 Task: Find connections with filter location Carabanchel with filter topic #Marketswith filter profile language Spanish with filter current company Mobile Programming LLC with filter school Julien Day School - India with filter industry Bed-and-Breakfasts, Hostels, Homestays with filter service category Management Consulting with filter keywords title Quality Control
Action: Mouse moved to (227, 280)
Screenshot: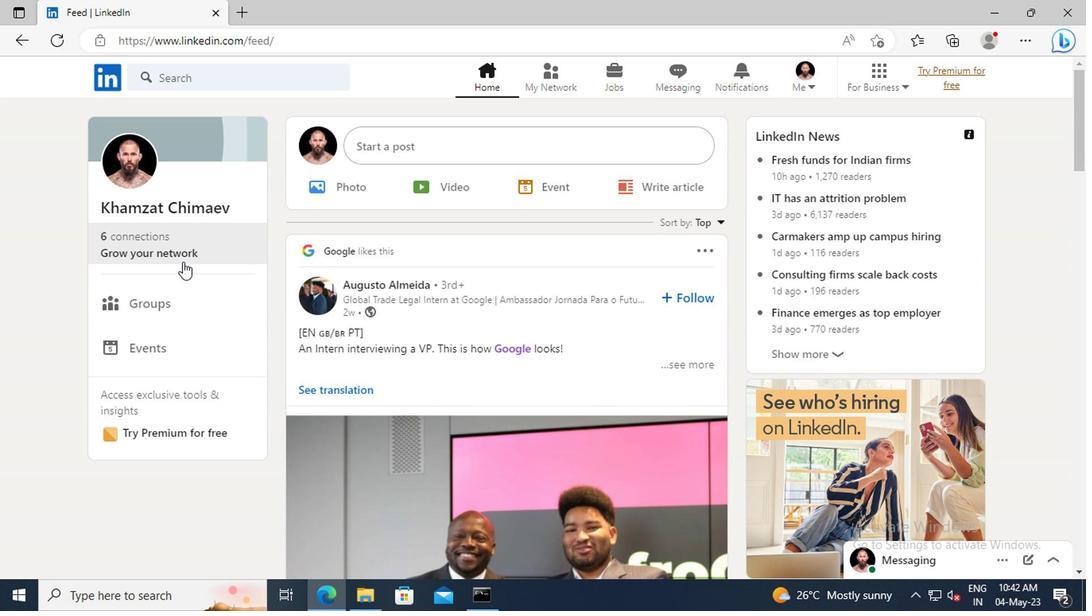 
Action: Mouse pressed left at (227, 280)
Screenshot: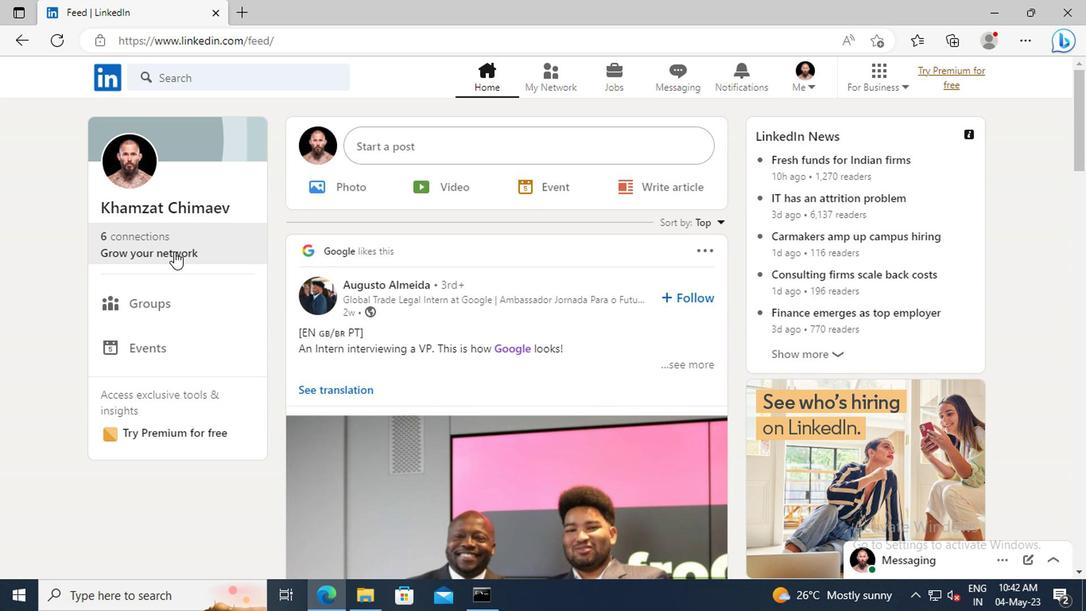 
Action: Mouse moved to (230, 223)
Screenshot: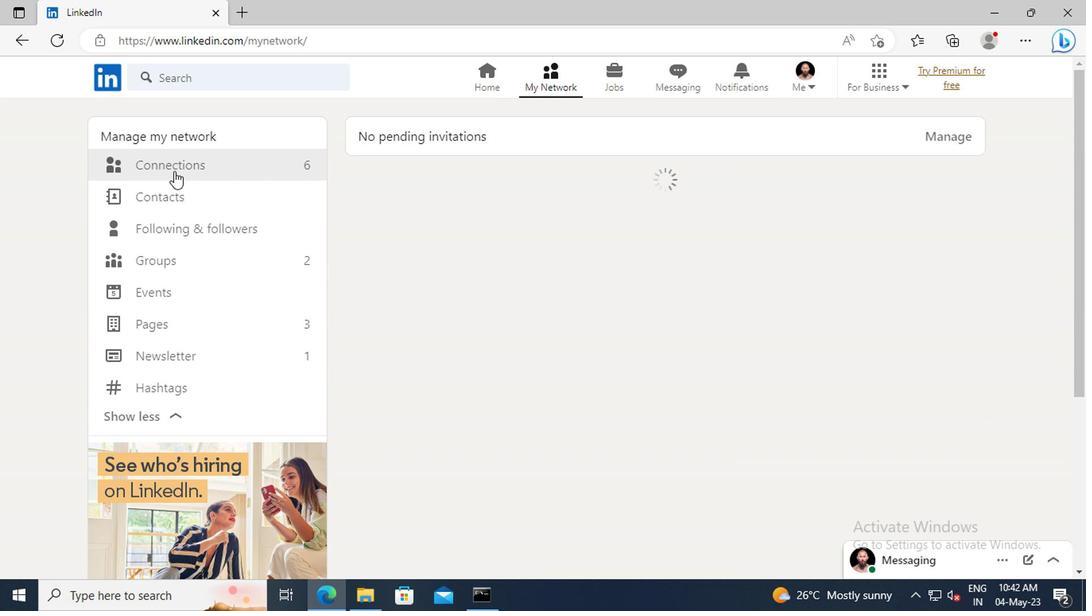 
Action: Mouse pressed left at (230, 223)
Screenshot: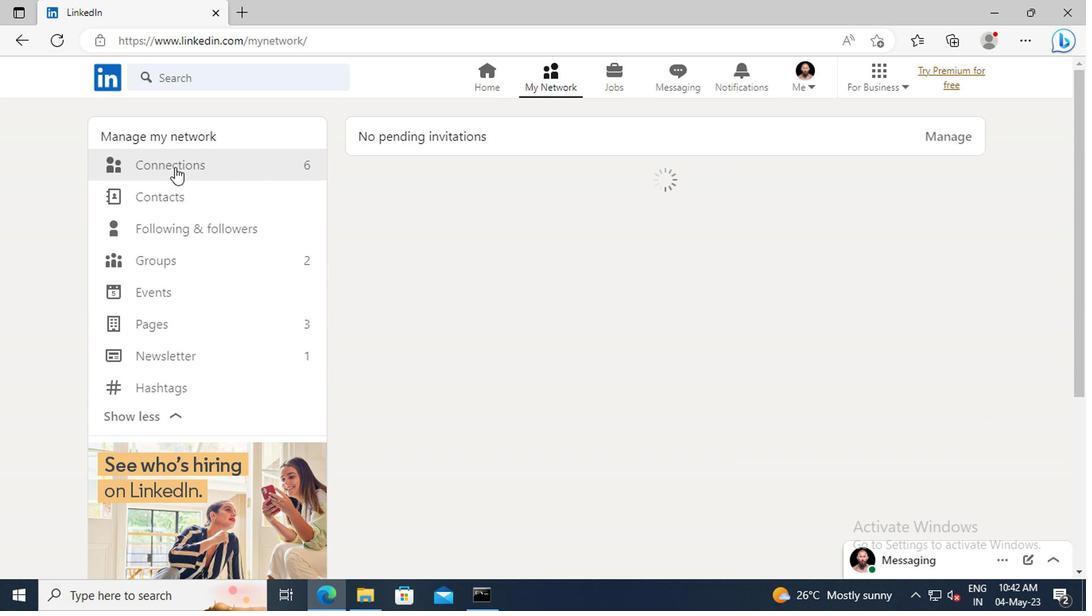 
Action: Mouse moved to (564, 228)
Screenshot: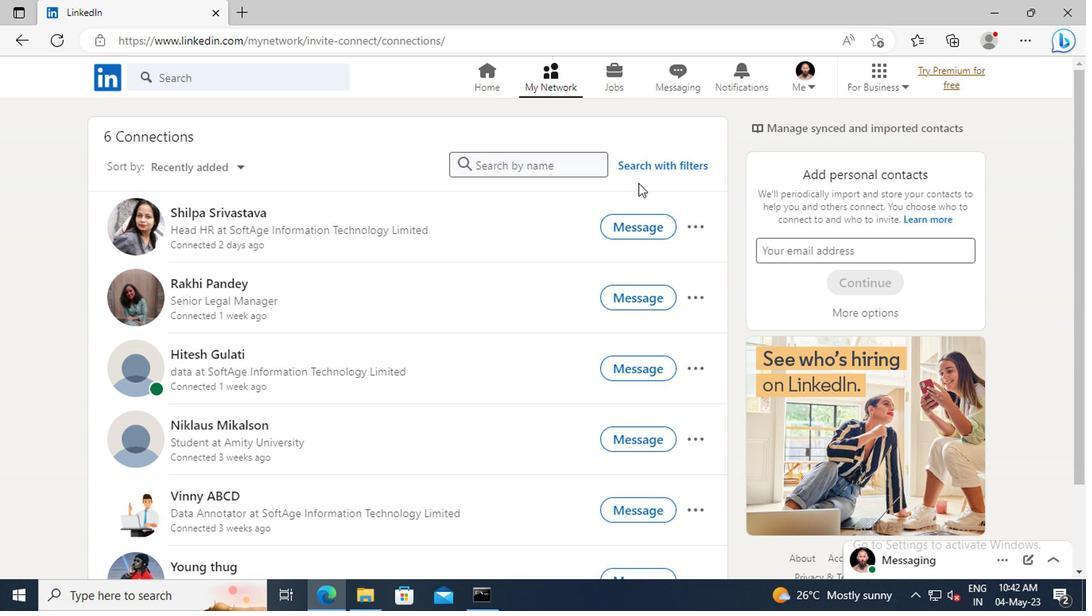 
Action: Mouse pressed left at (564, 228)
Screenshot: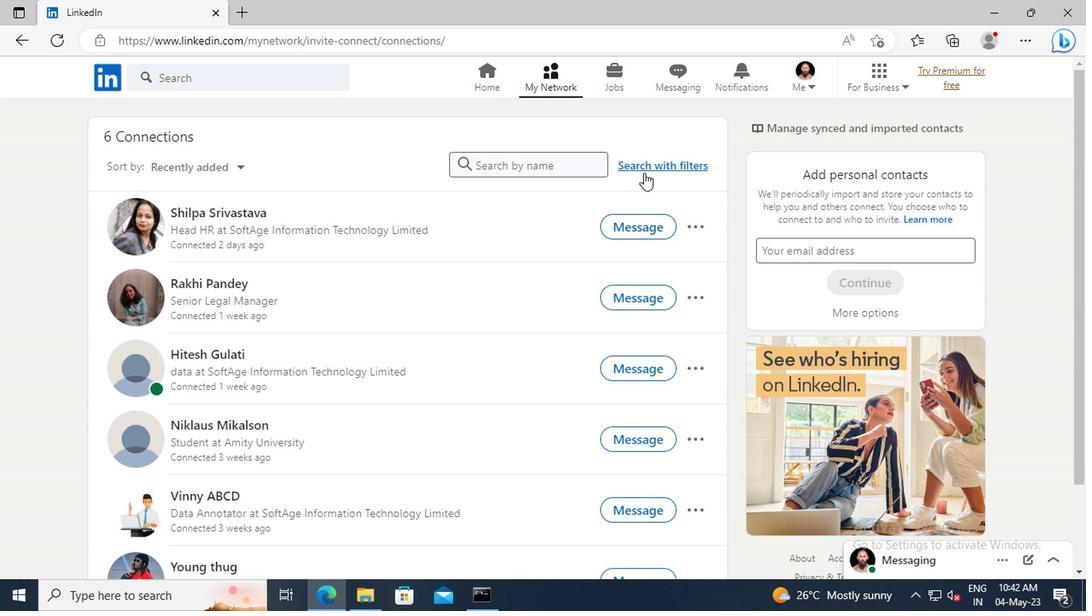 
Action: Mouse moved to (534, 195)
Screenshot: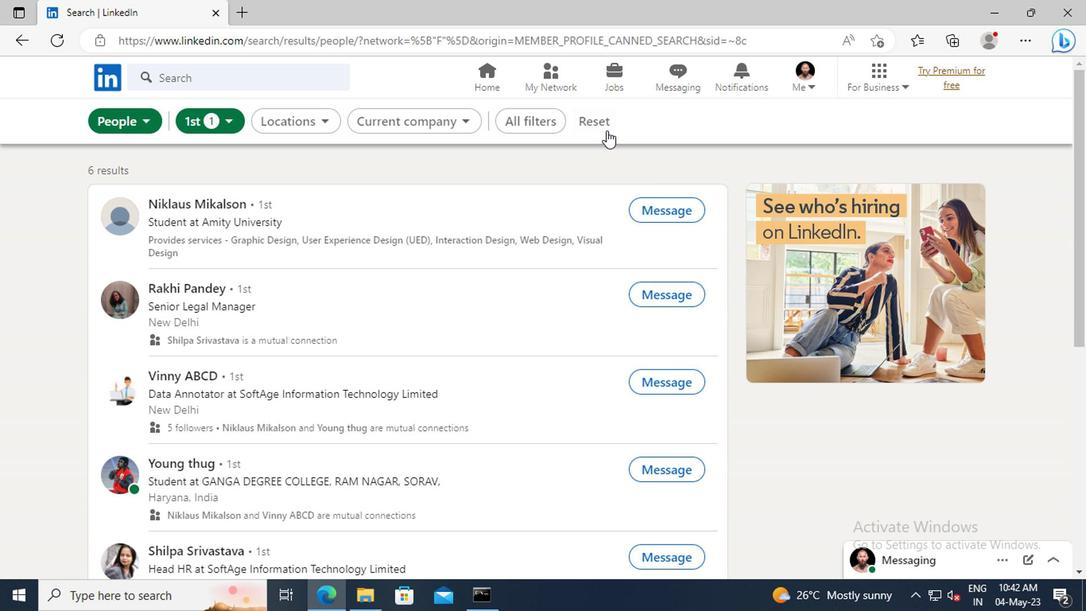 
Action: Mouse pressed left at (534, 195)
Screenshot: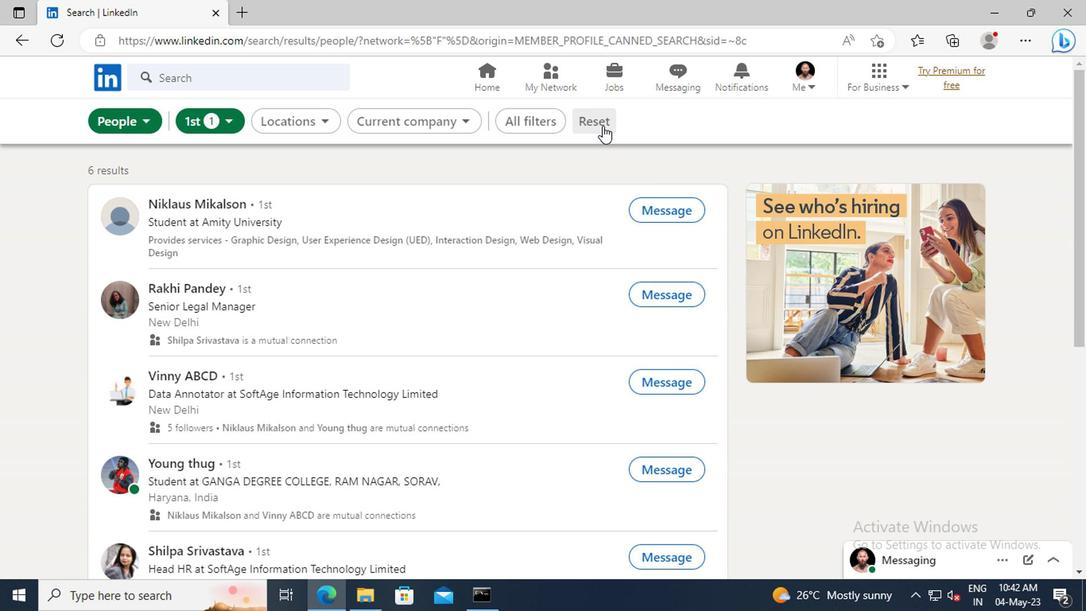 
Action: Mouse moved to (518, 191)
Screenshot: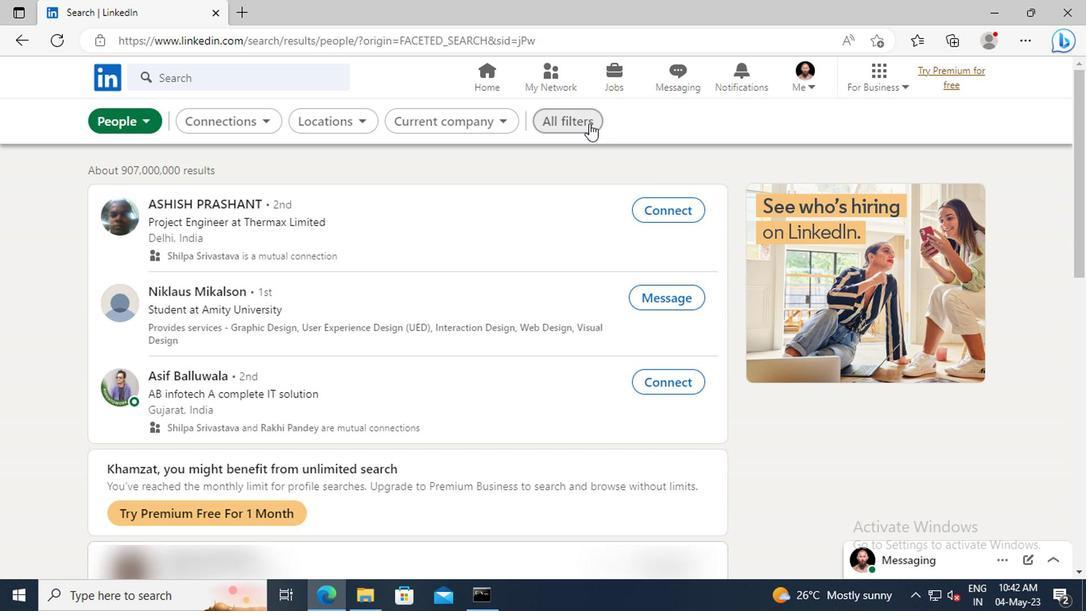 
Action: Mouse pressed left at (518, 191)
Screenshot: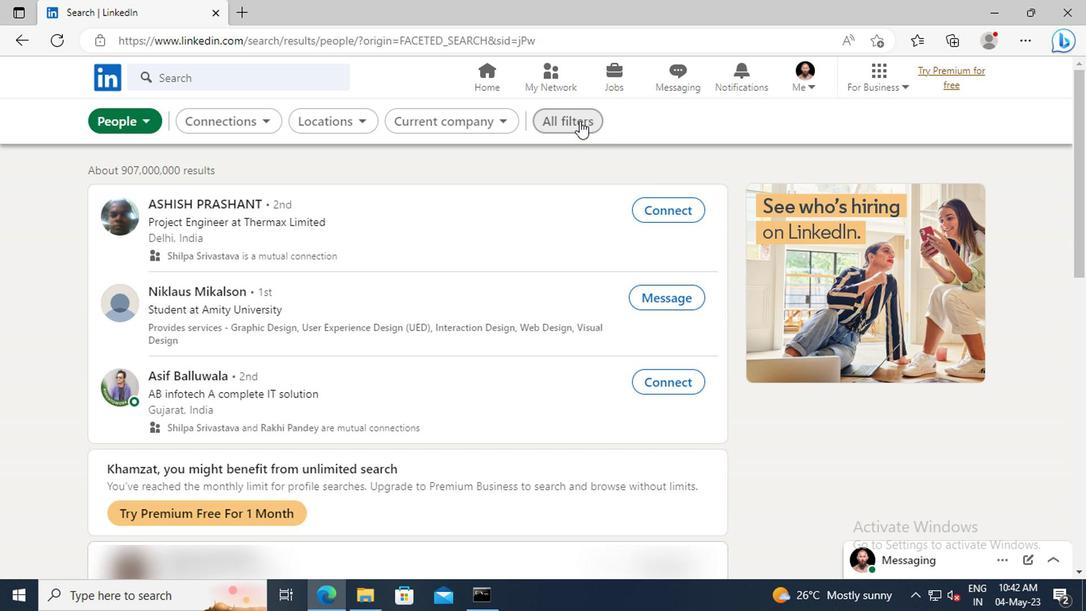 
Action: Mouse moved to (720, 315)
Screenshot: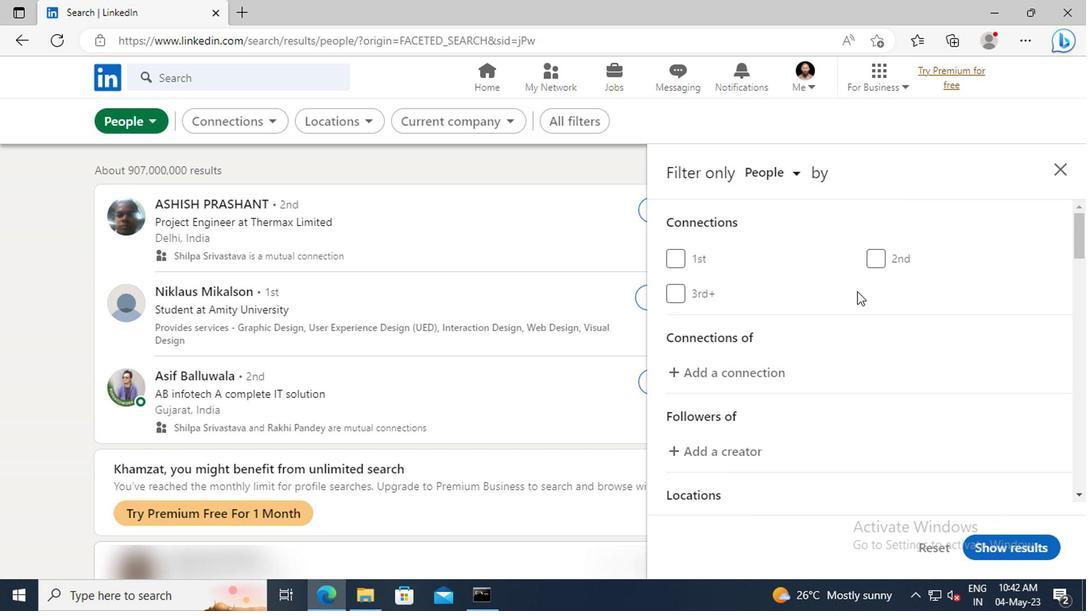 
Action: Mouse scrolled (720, 314) with delta (0, 0)
Screenshot: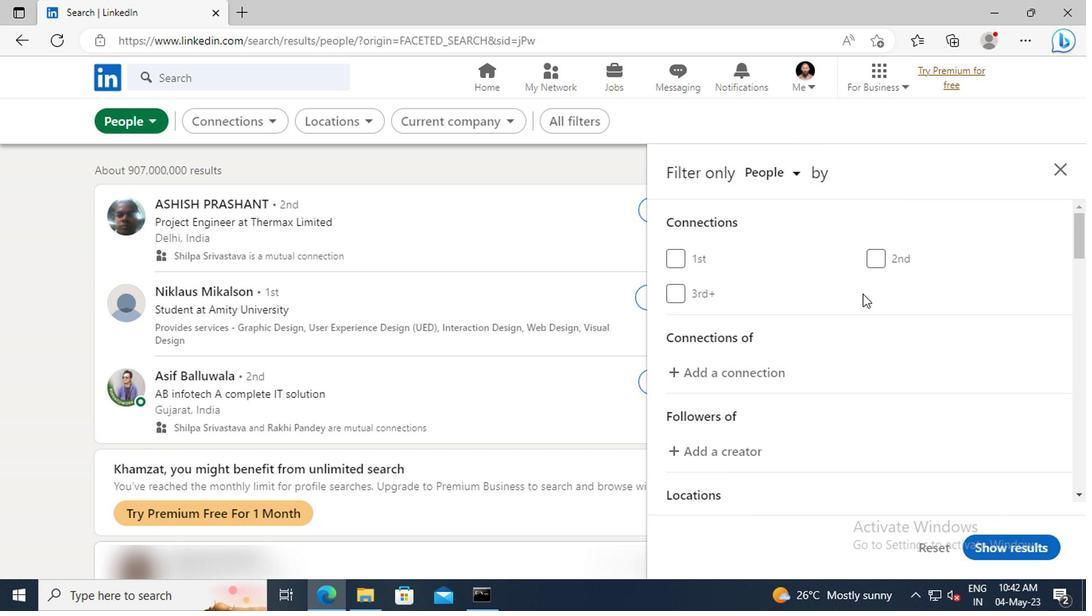 
Action: Mouse scrolled (720, 314) with delta (0, 0)
Screenshot: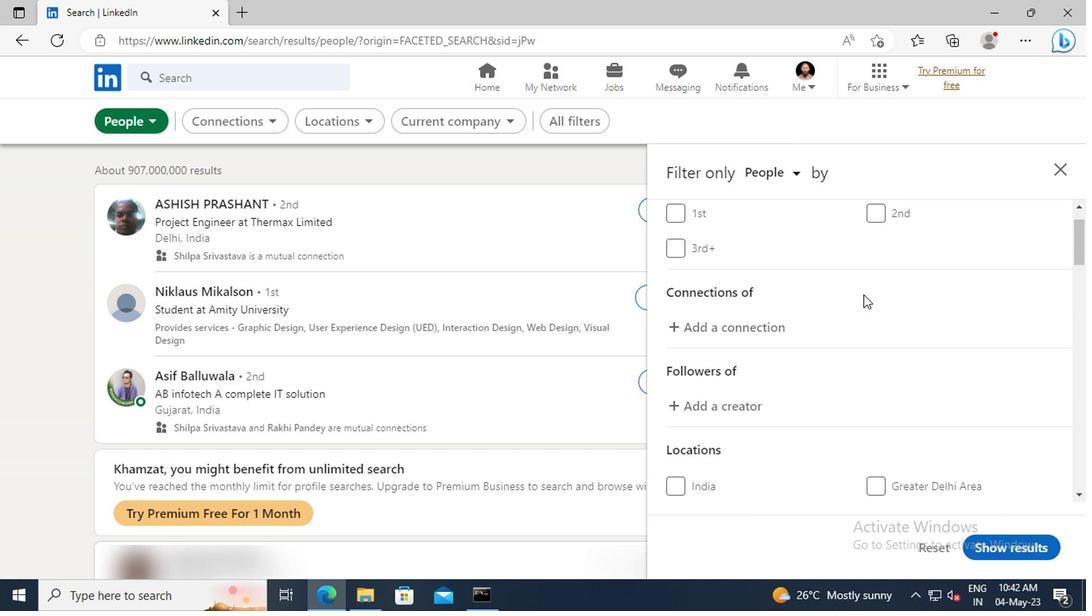 
Action: Mouse scrolled (720, 314) with delta (0, 0)
Screenshot: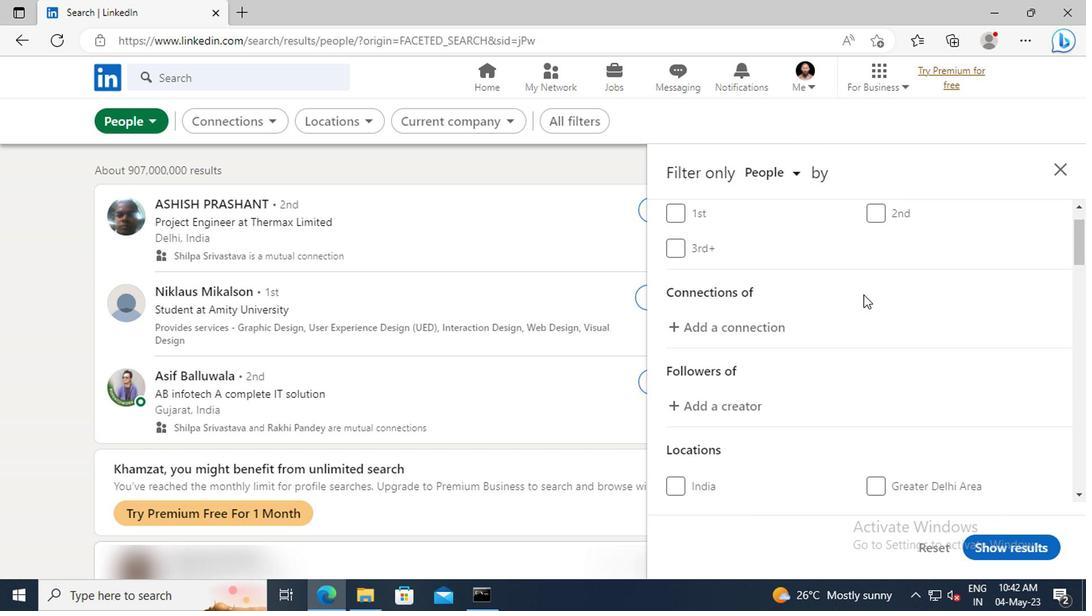 
Action: Mouse scrolled (720, 314) with delta (0, 0)
Screenshot: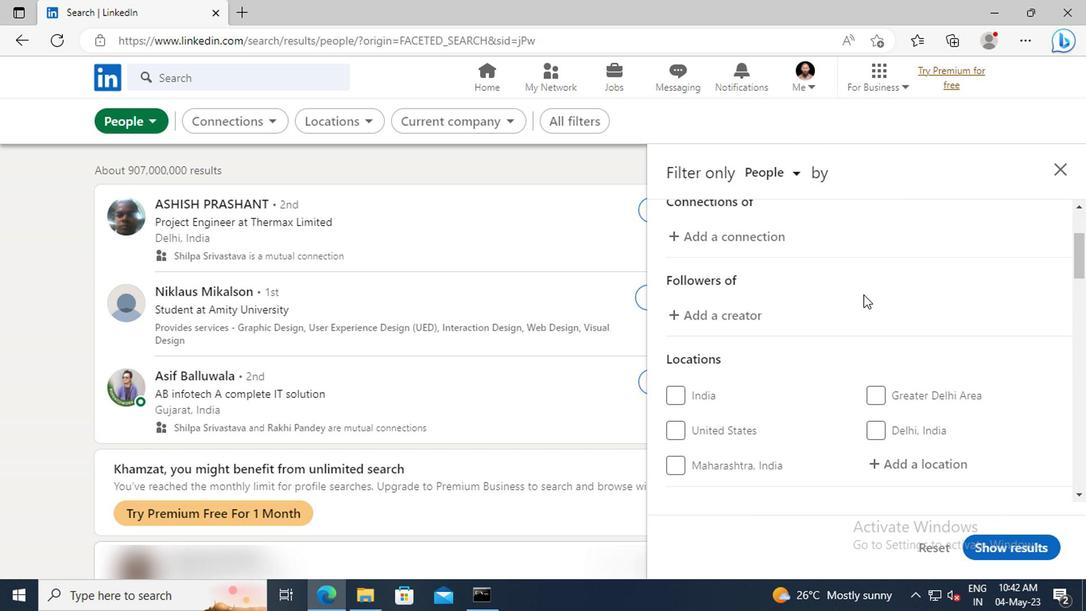 
Action: Mouse scrolled (720, 314) with delta (0, 0)
Screenshot: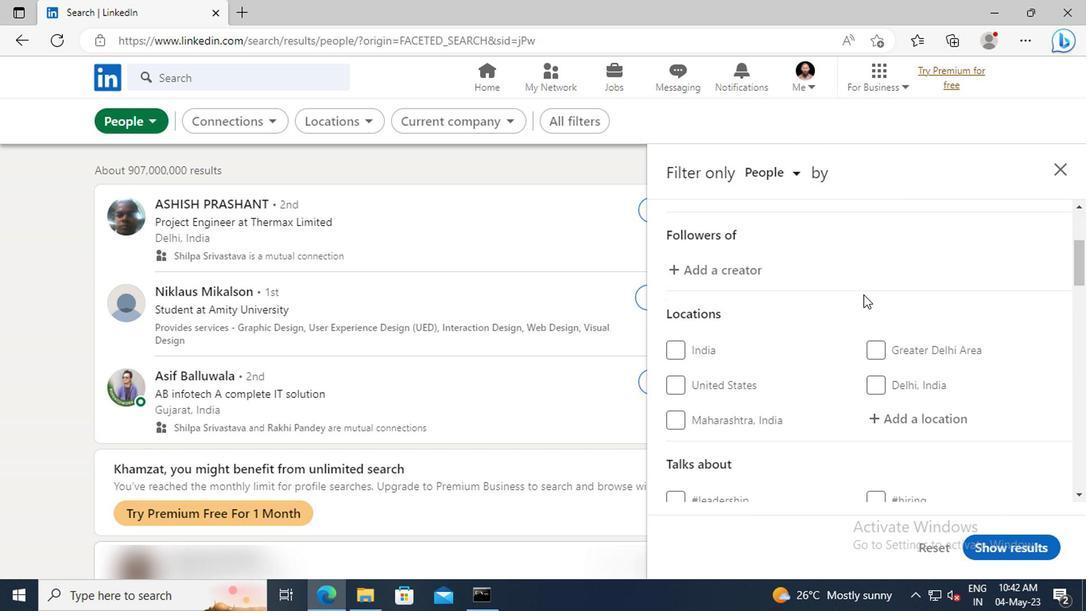 
Action: Mouse scrolled (720, 314) with delta (0, 0)
Screenshot: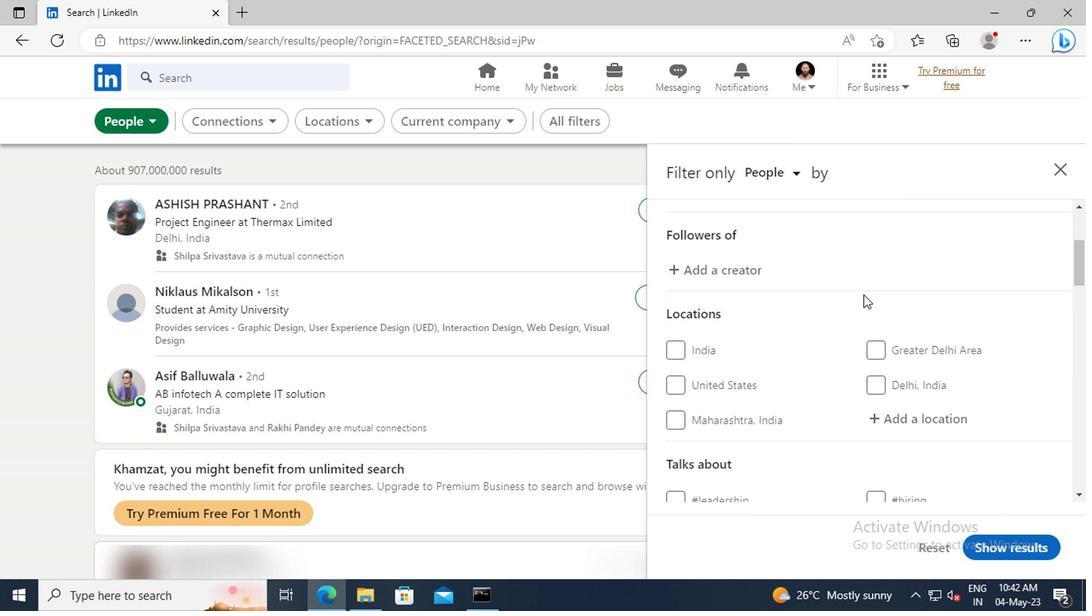 
Action: Mouse moved to (734, 337)
Screenshot: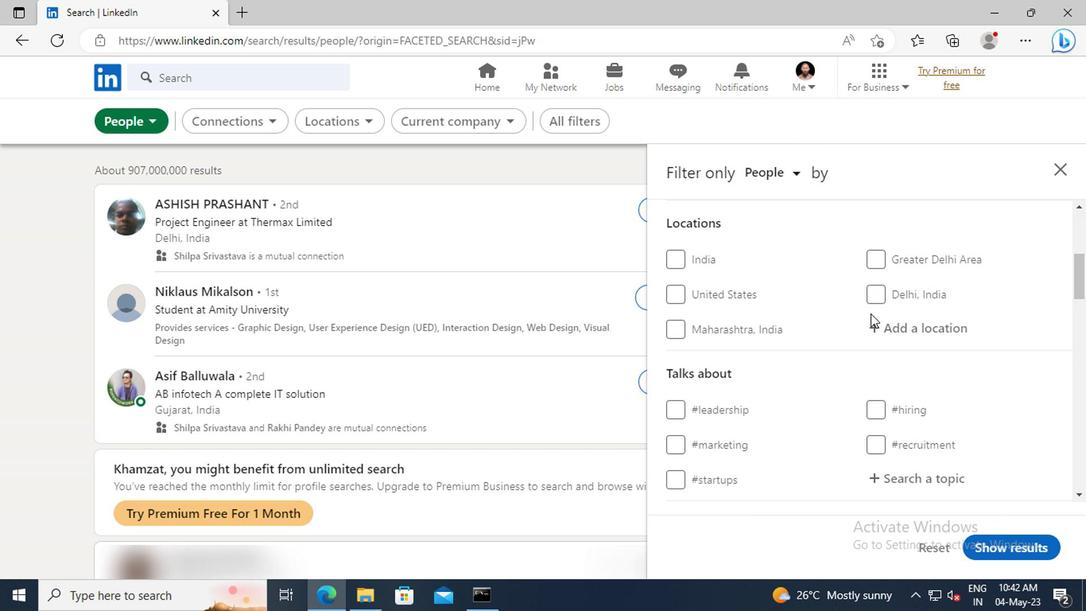 
Action: Mouse pressed left at (734, 337)
Screenshot: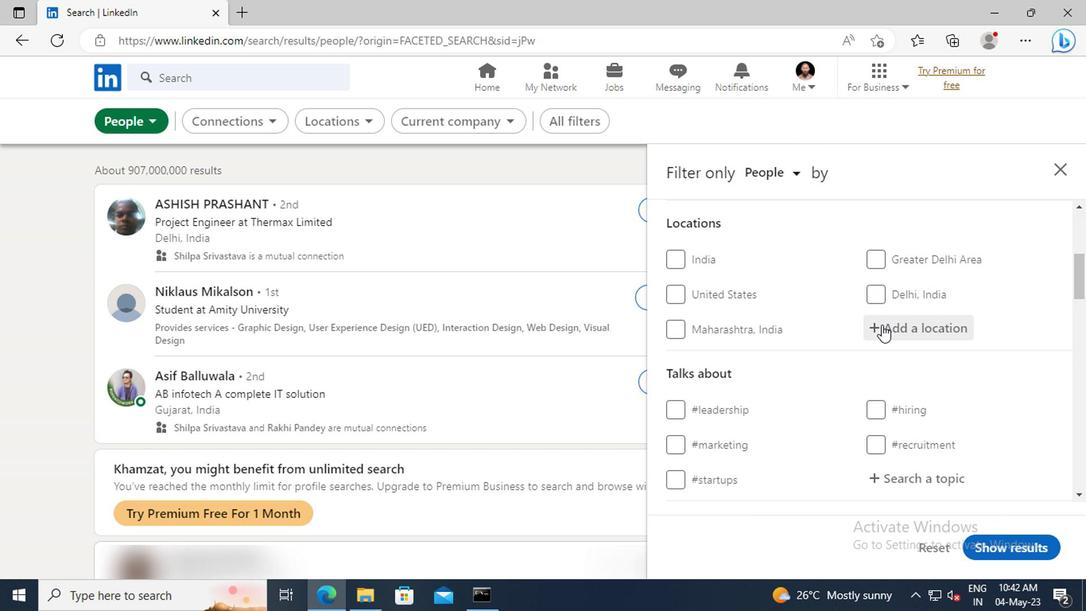 
Action: Key pressed <Key.shift>CARABANCHEL<Key.enter>
Screenshot: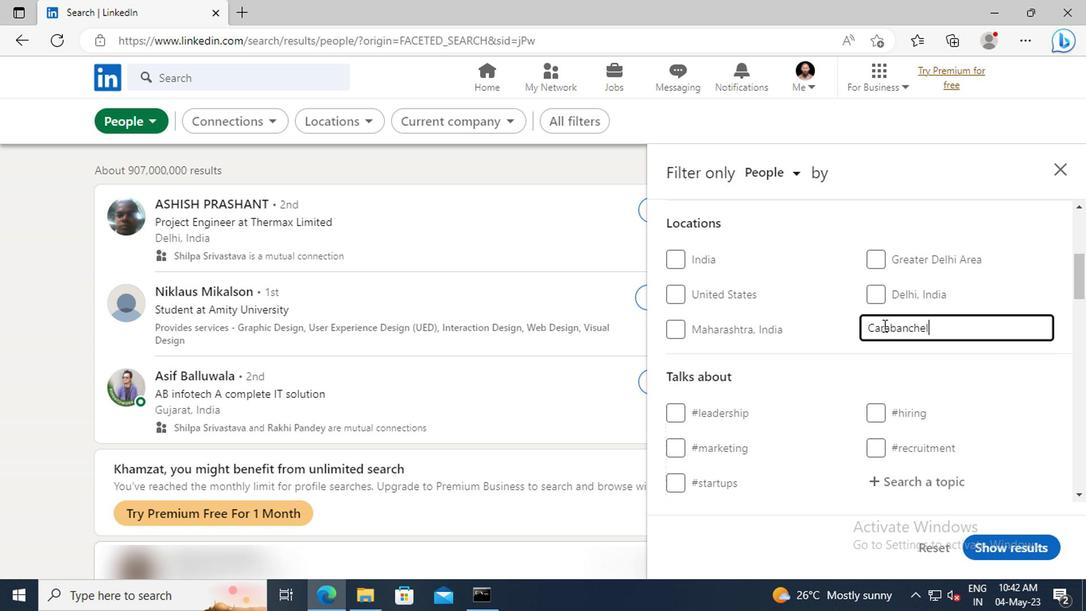 
Action: Mouse scrolled (734, 336) with delta (0, 0)
Screenshot: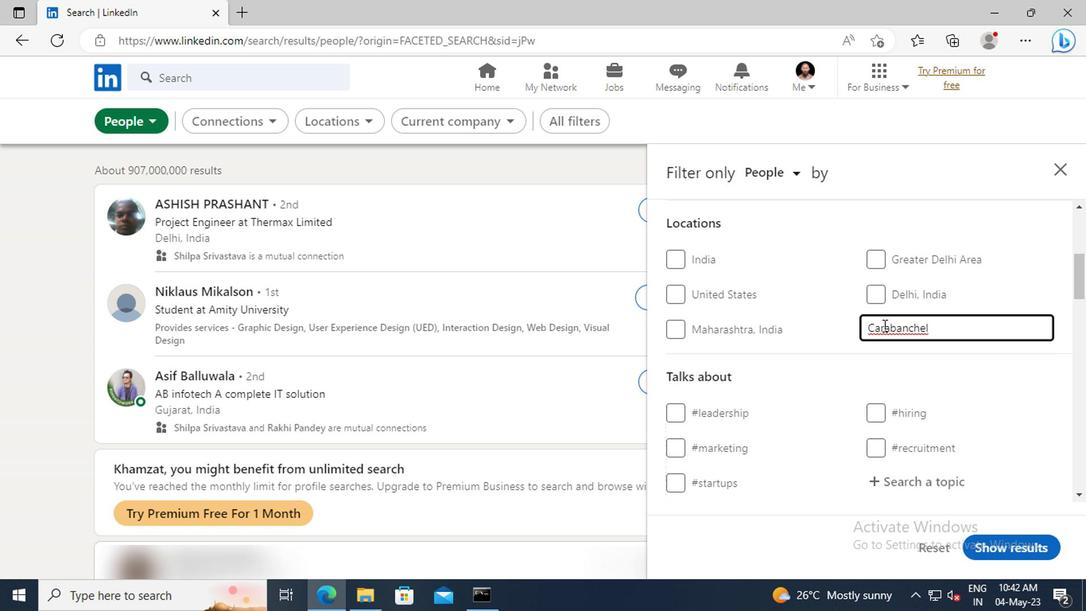 
Action: Mouse scrolled (734, 336) with delta (0, 0)
Screenshot: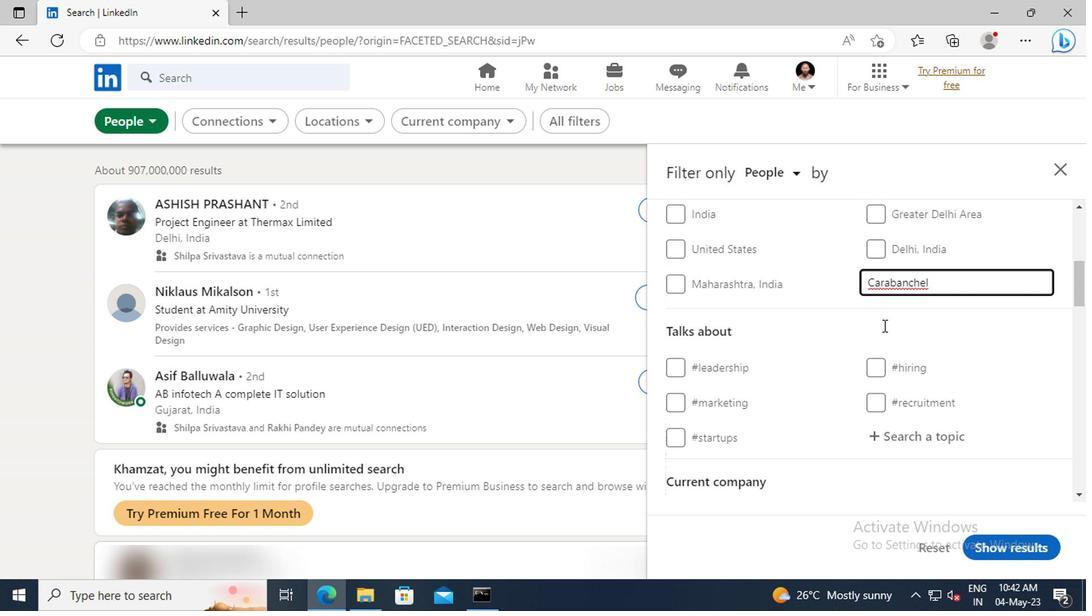 
Action: Mouse scrolled (734, 336) with delta (0, 0)
Screenshot: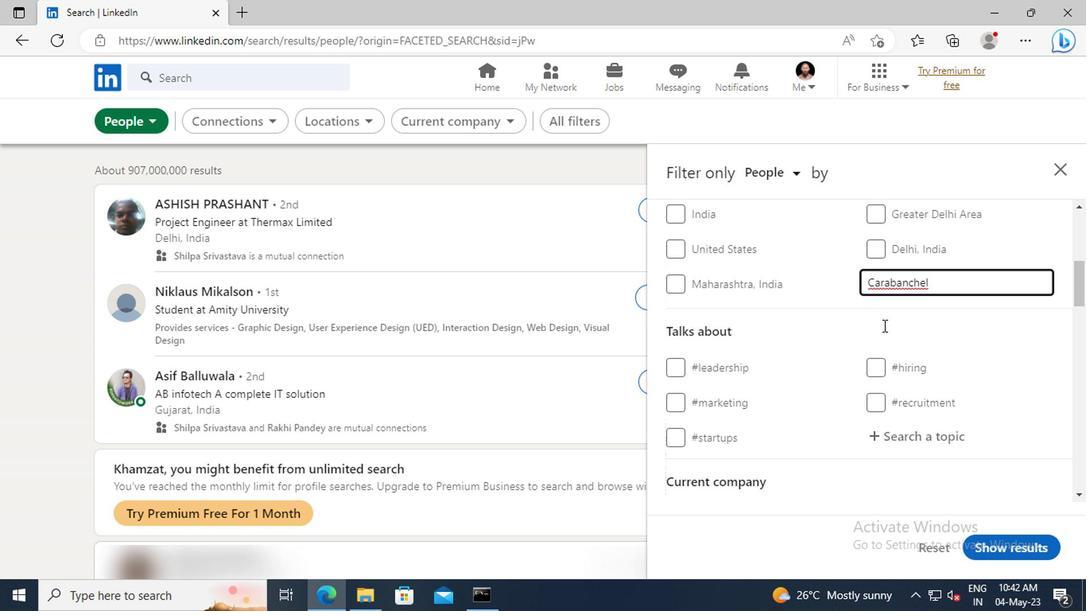 
Action: Mouse moved to (737, 349)
Screenshot: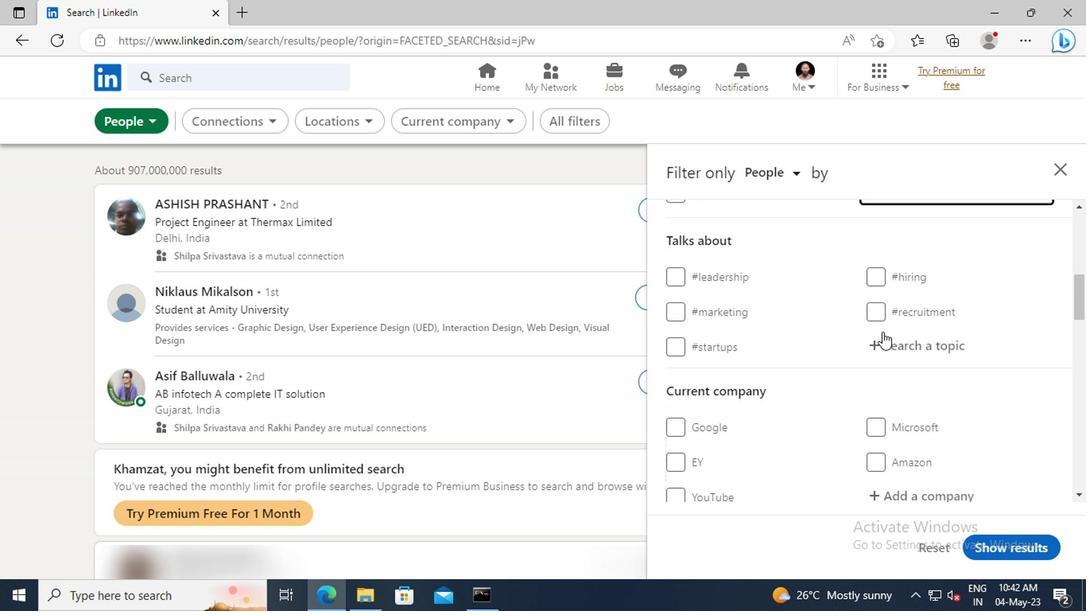 
Action: Mouse pressed left at (737, 349)
Screenshot: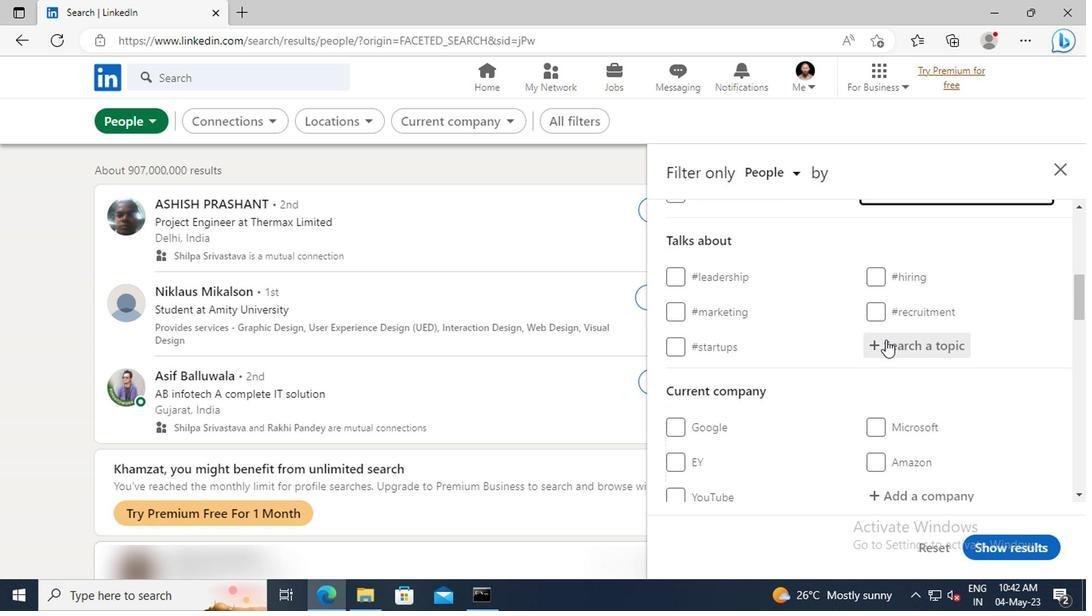 
Action: Key pressed <Key.shift>MARKETS
Screenshot: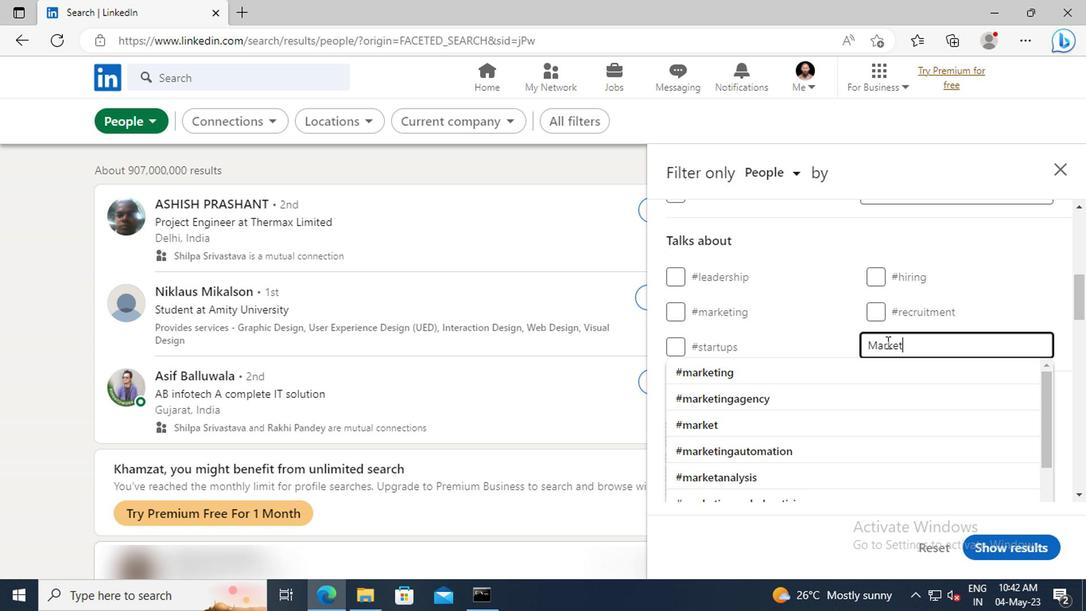 
Action: Mouse moved to (739, 365)
Screenshot: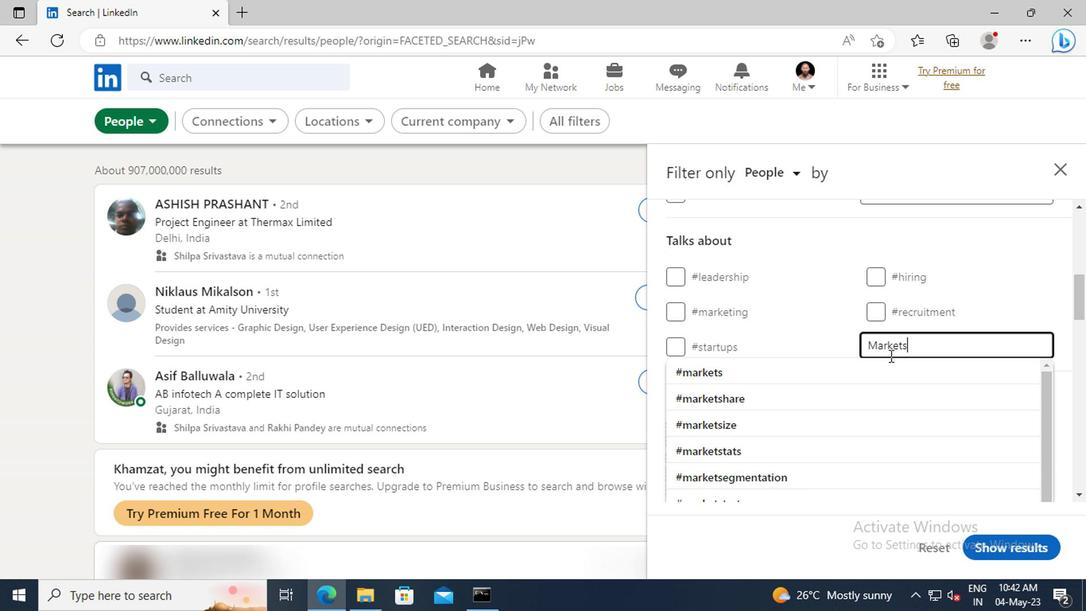 
Action: Mouse pressed left at (739, 365)
Screenshot: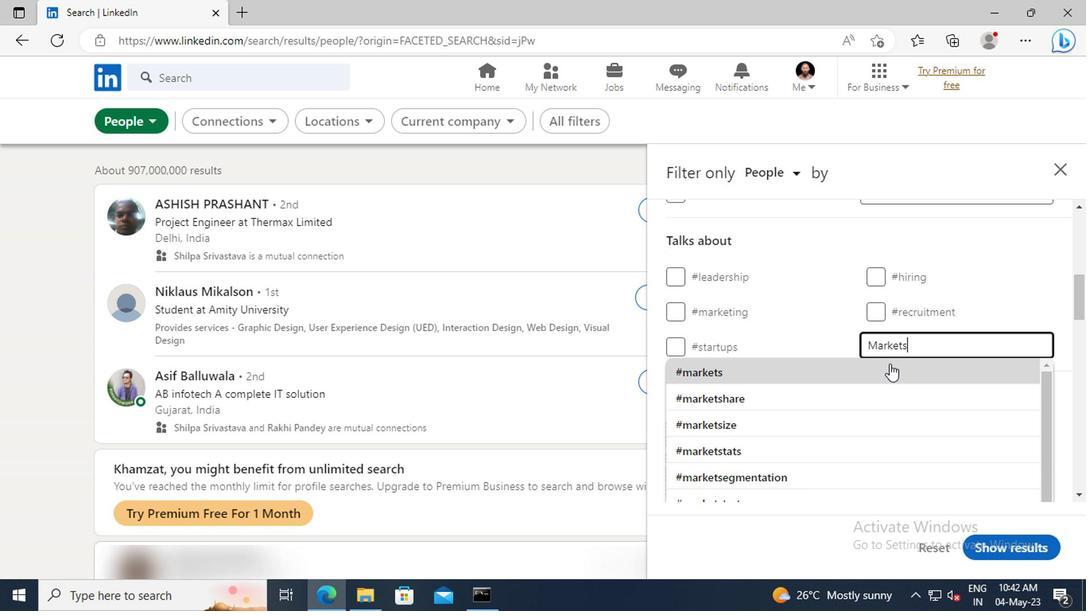 
Action: Mouse scrolled (739, 364) with delta (0, 0)
Screenshot: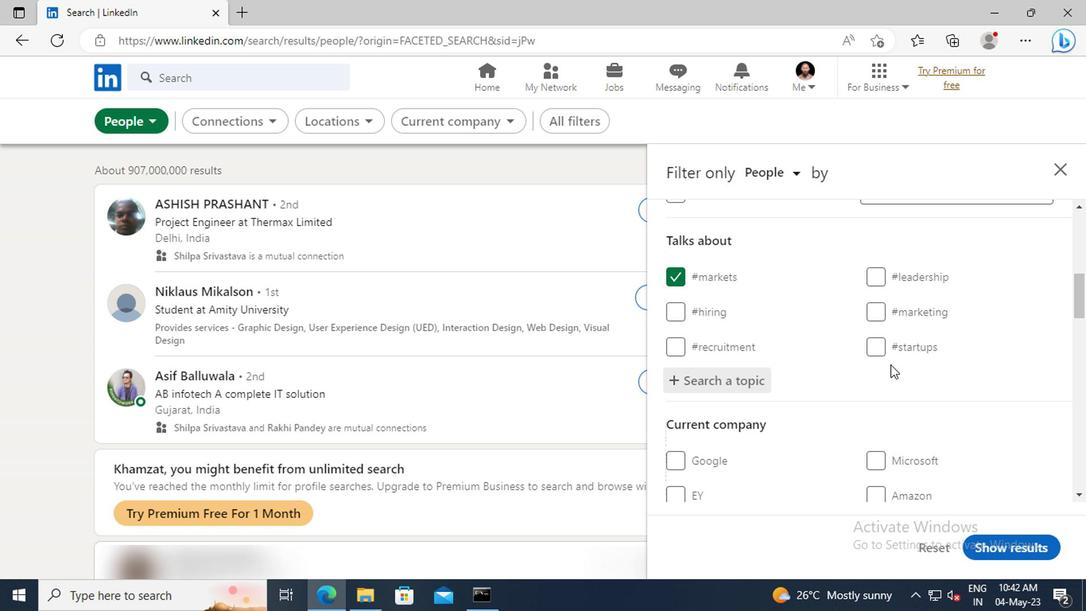 
Action: Mouse scrolled (739, 364) with delta (0, 0)
Screenshot: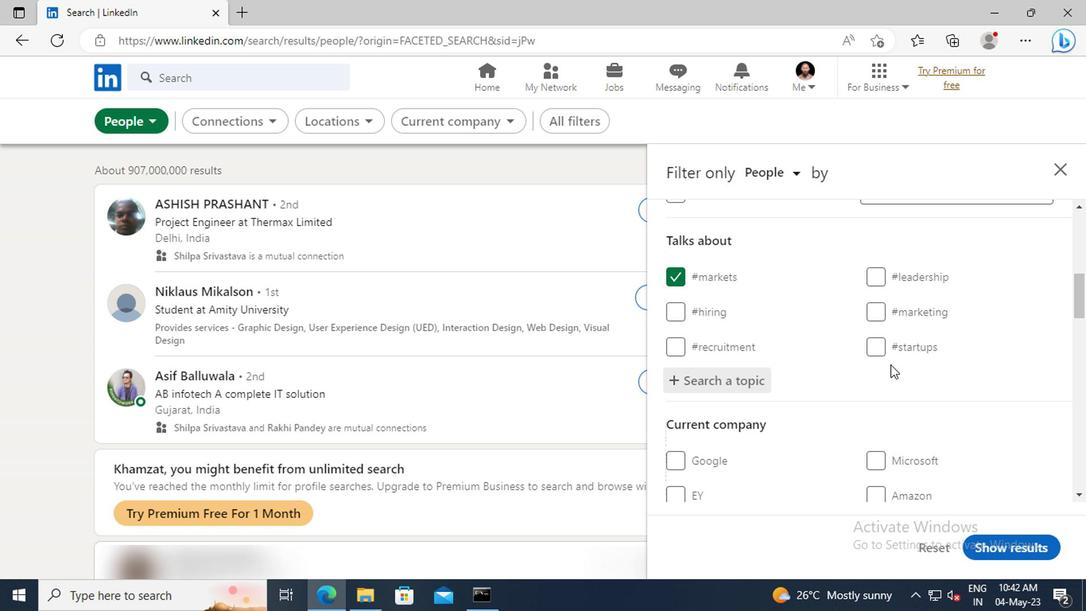 
Action: Mouse scrolled (739, 364) with delta (0, 0)
Screenshot: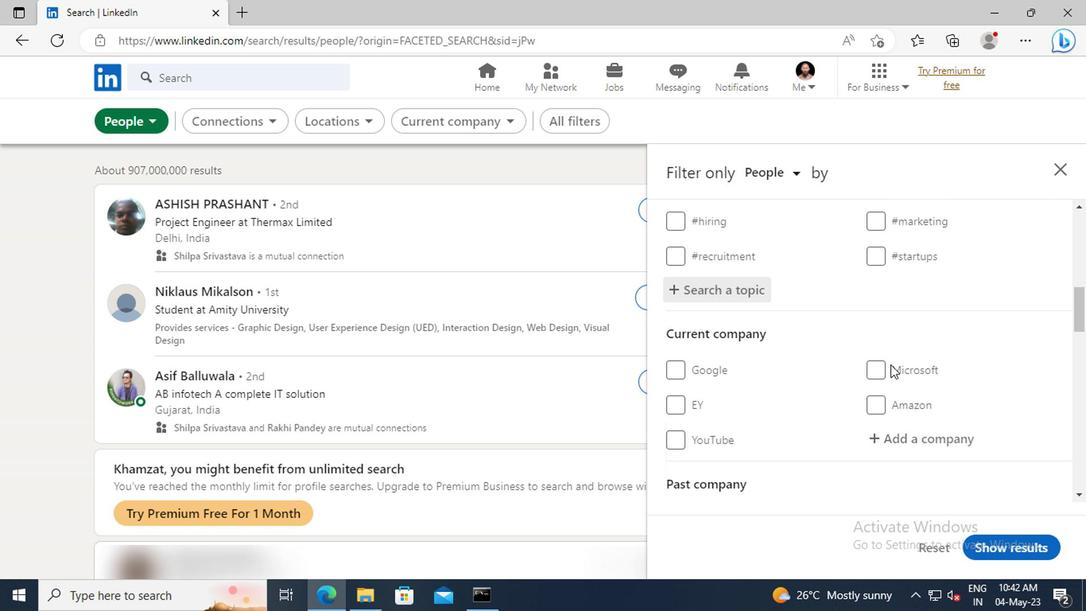 
Action: Mouse scrolled (739, 364) with delta (0, 0)
Screenshot: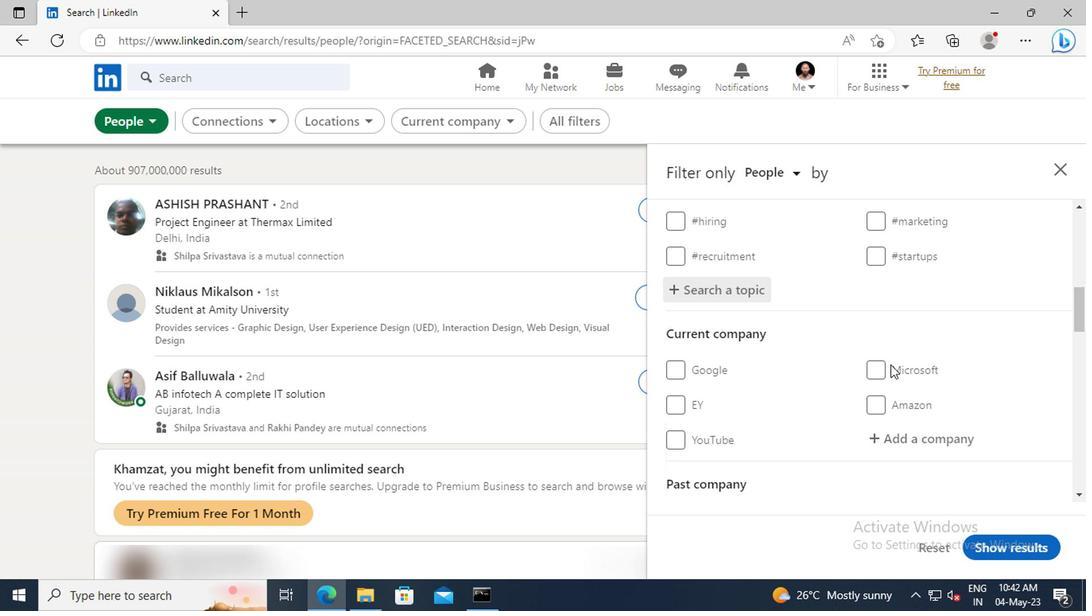 
Action: Mouse scrolled (739, 364) with delta (0, 0)
Screenshot: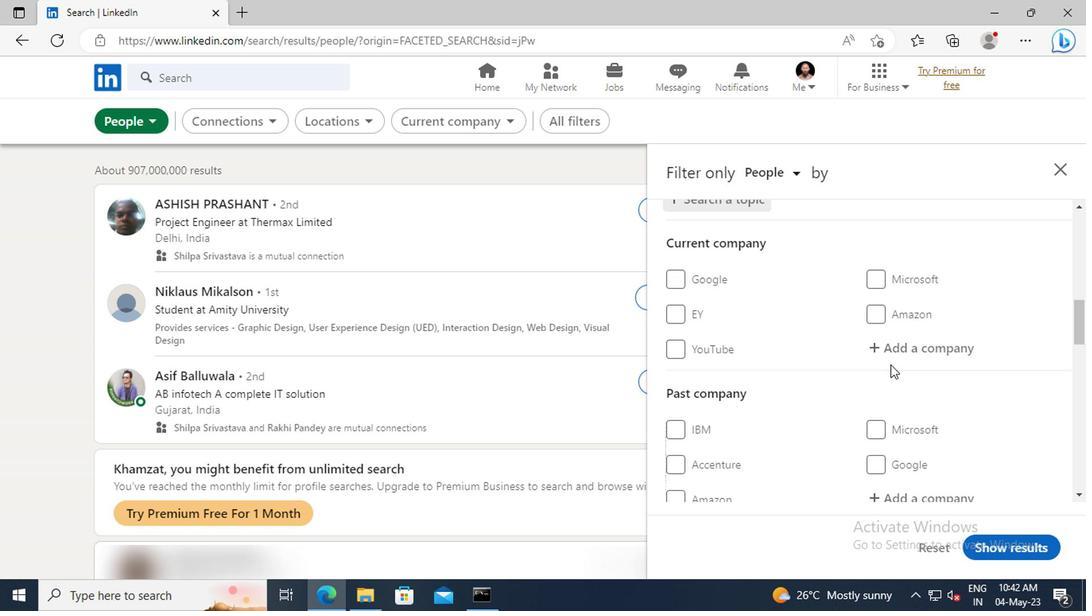 
Action: Mouse scrolled (739, 364) with delta (0, 0)
Screenshot: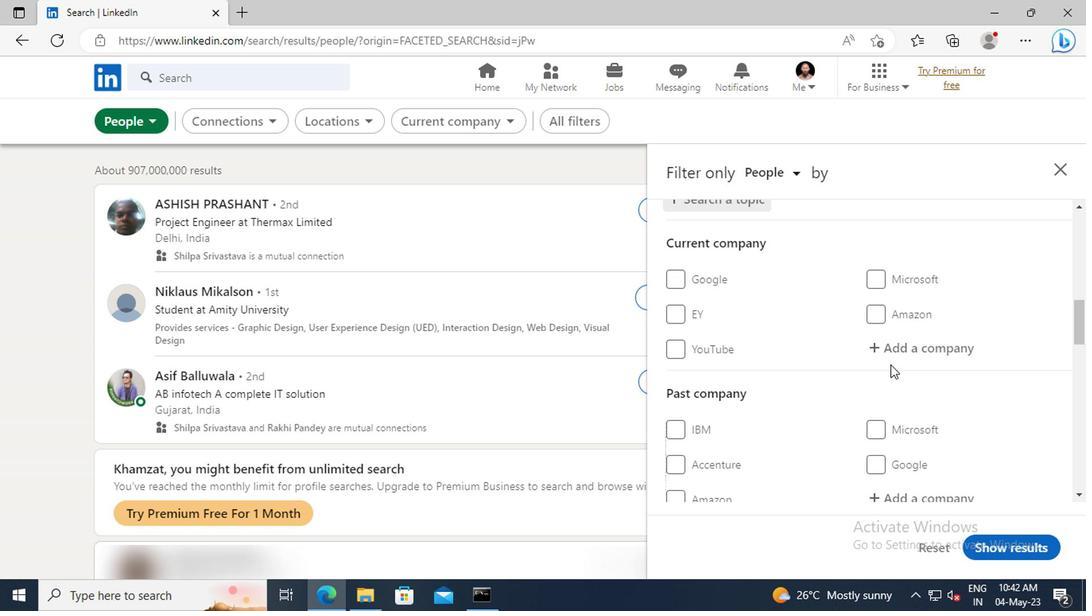 
Action: Mouse scrolled (739, 364) with delta (0, 0)
Screenshot: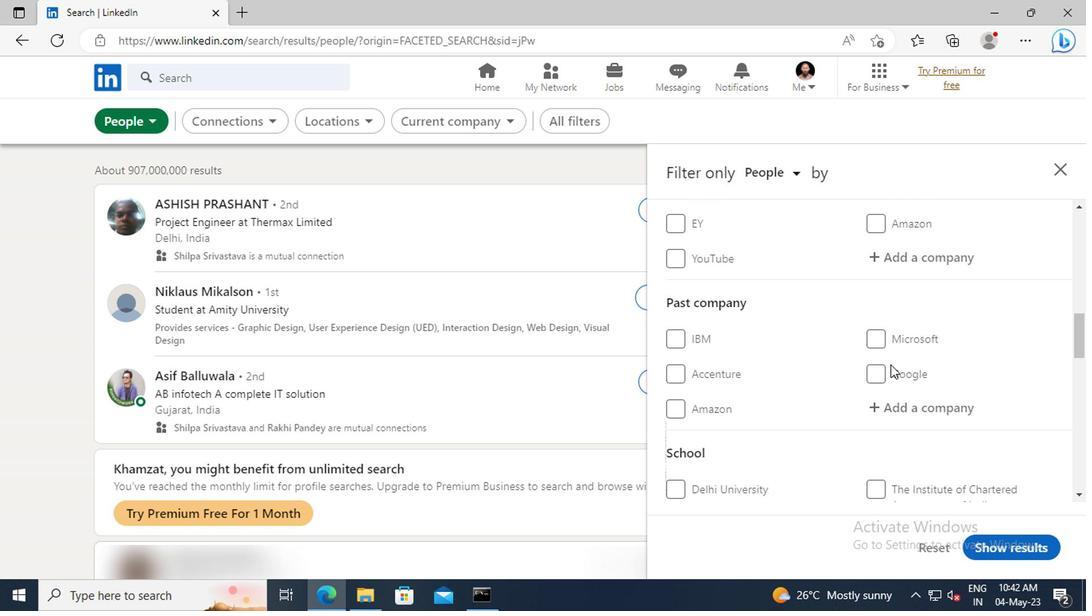 
Action: Mouse scrolled (739, 364) with delta (0, 0)
Screenshot: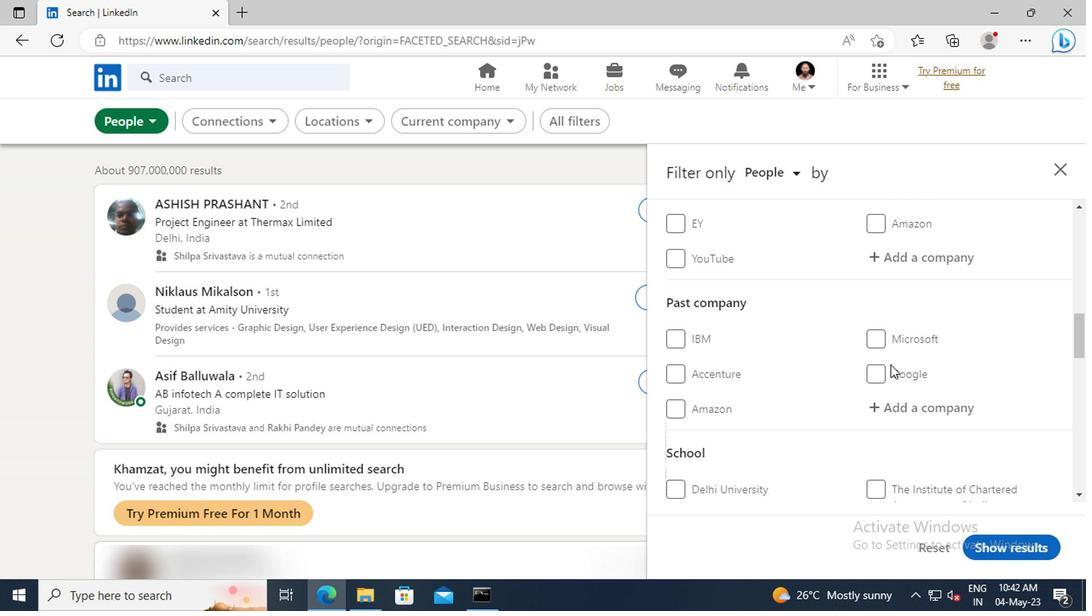 
Action: Mouse scrolled (739, 364) with delta (0, 0)
Screenshot: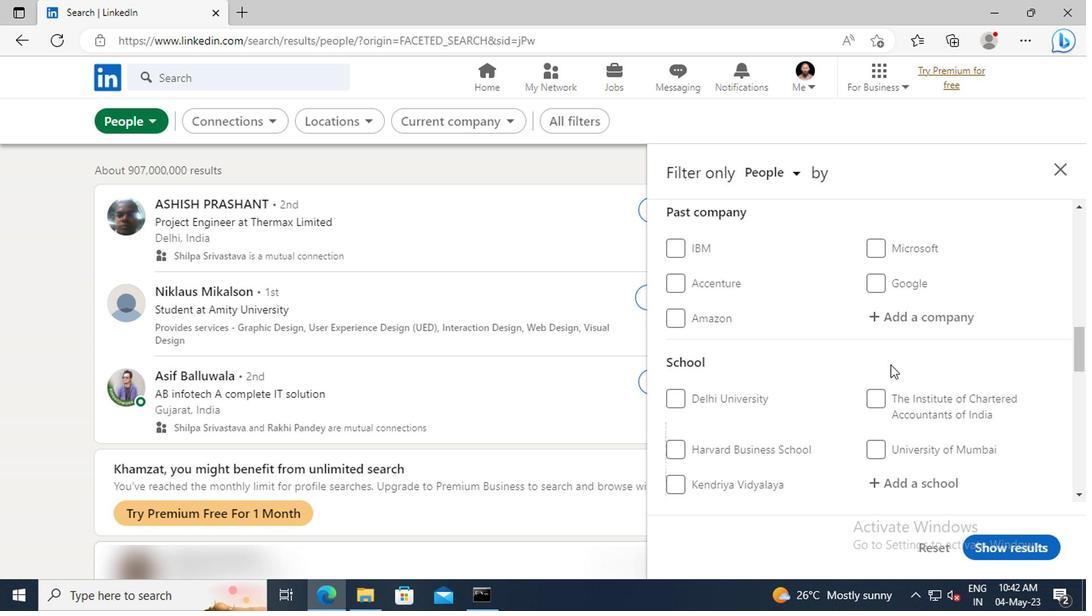 
Action: Mouse scrolled (739, 364) with delta (0, 0)
Screenshot: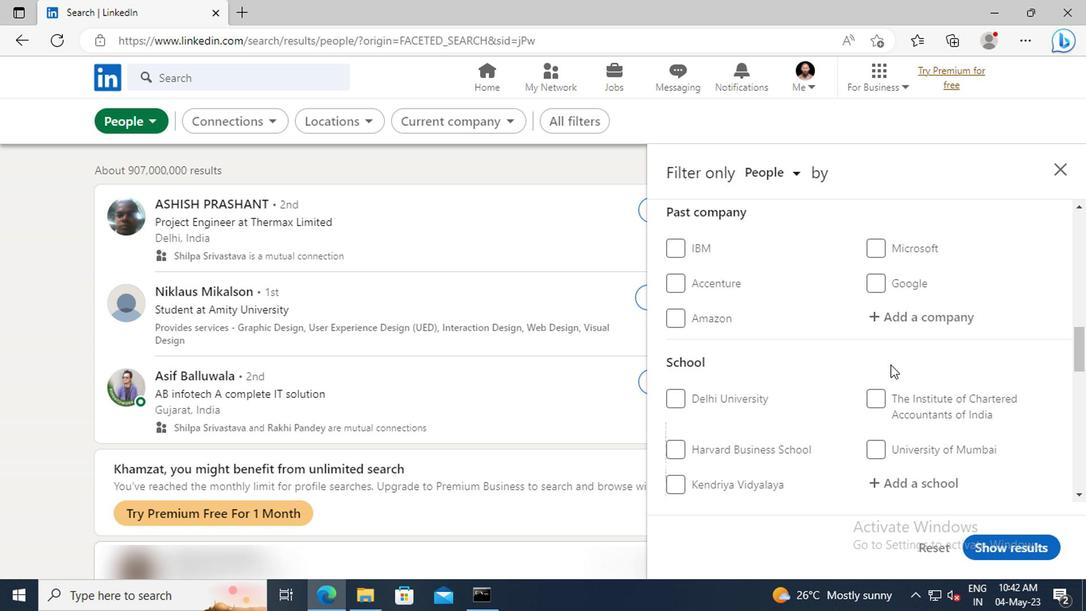 
Action: Mouse scrolled (739, 364) with delta (0, 0)
Screenshot: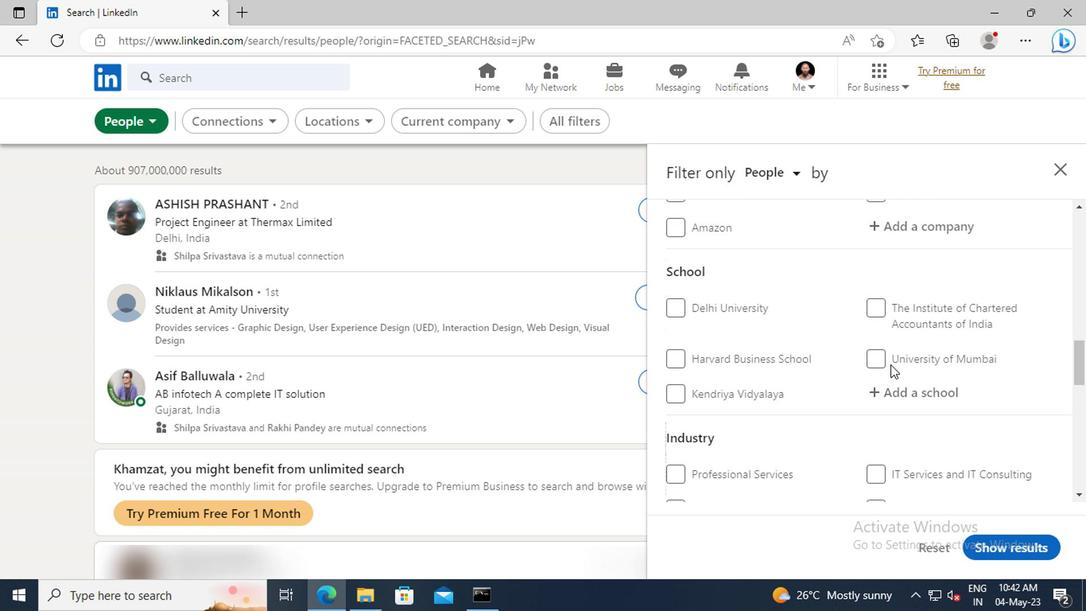 
Action: Mouse scrolled (739, 364) with delta (0, 0)
Screenshot: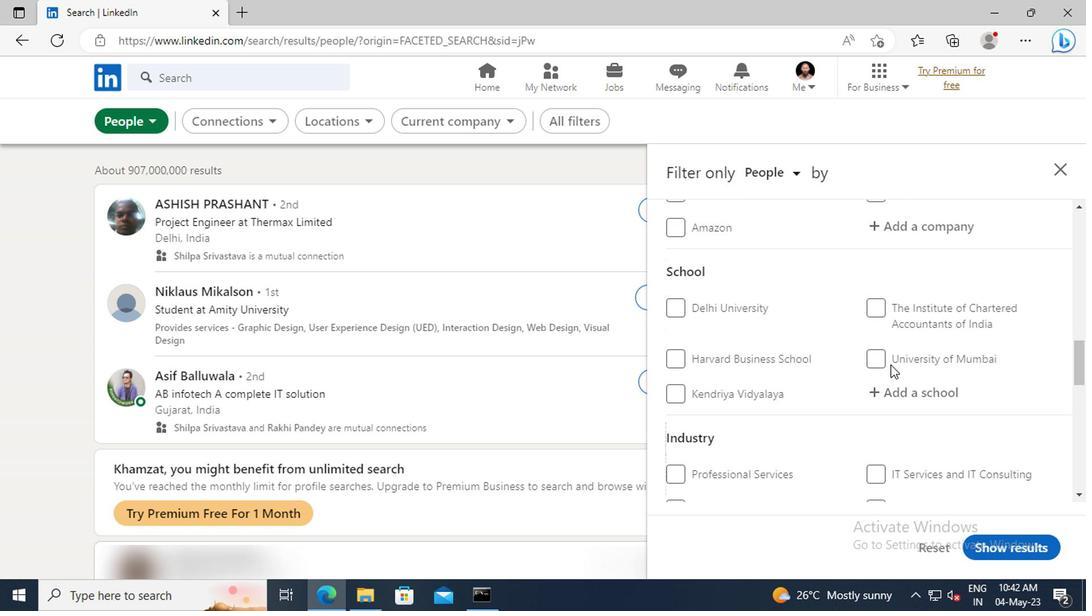
Action: Mouse scrolled (739, 364) with delta (0, 0)
Screenshot: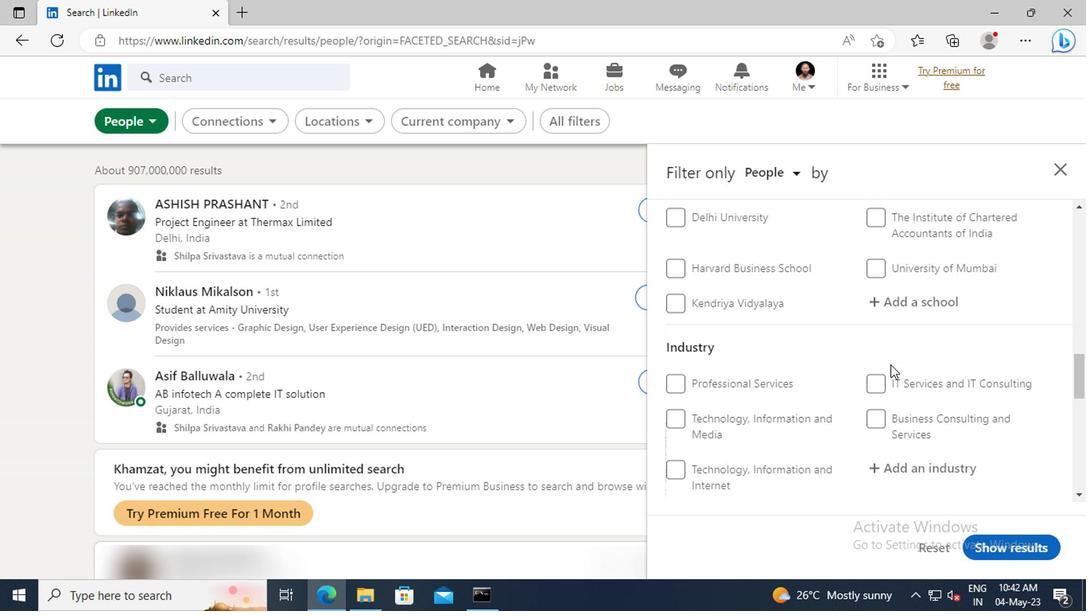
Action: Mouse scrolled (739, 364) with delta (0, 0)
Screenshot: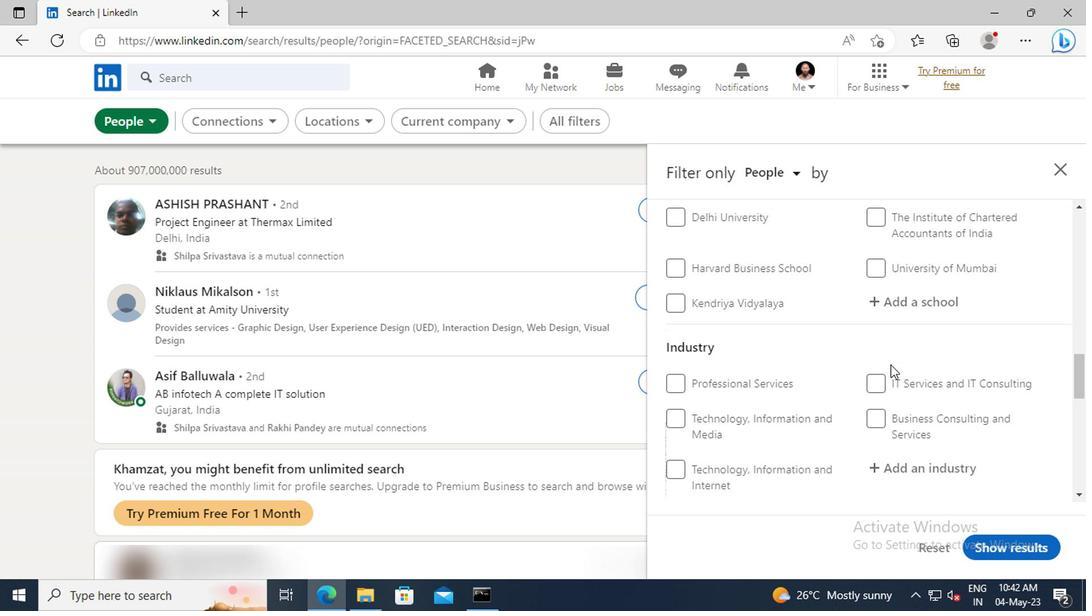 
Action: Mouse scrolled (739, 364) with delta (0, 0)
Screenshot: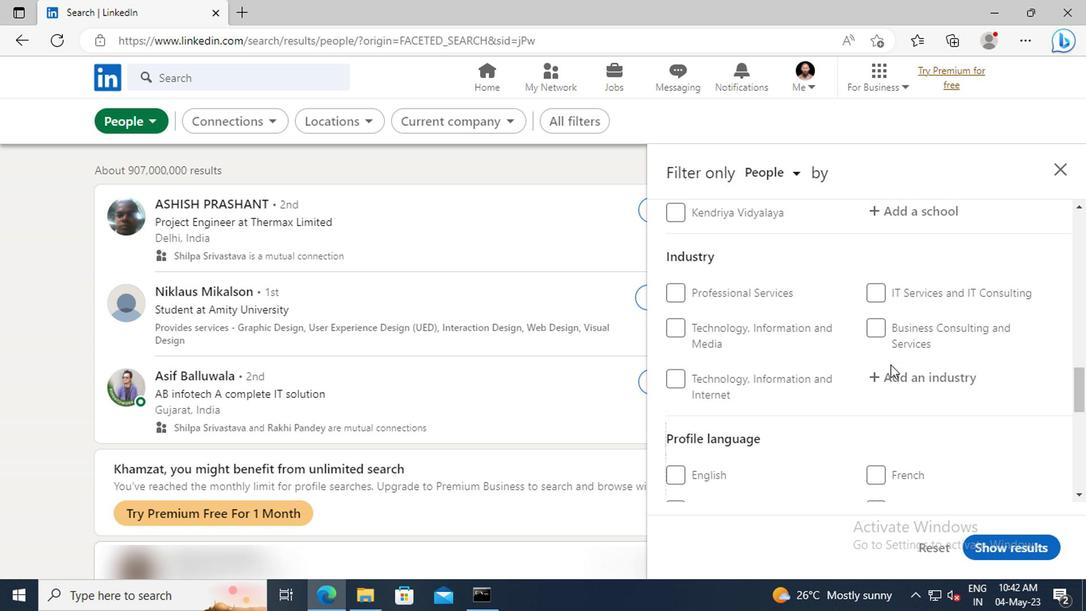 
Action: Mouse scrolled (739, 364) with delta (0, 0)
Screenshot: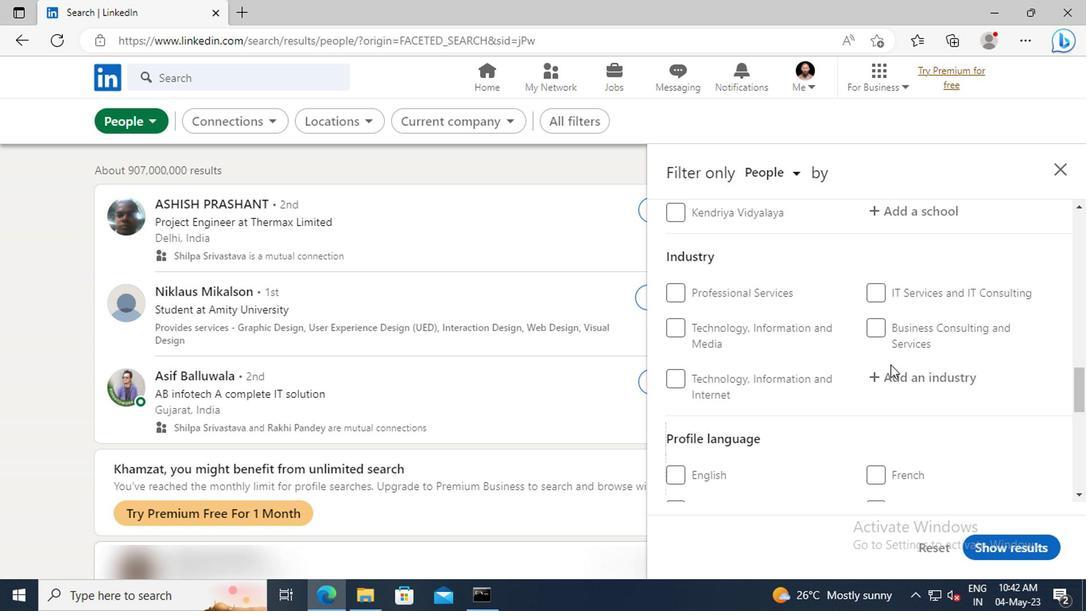 
Action: Mouse moved to (586, 404)
Screenshot: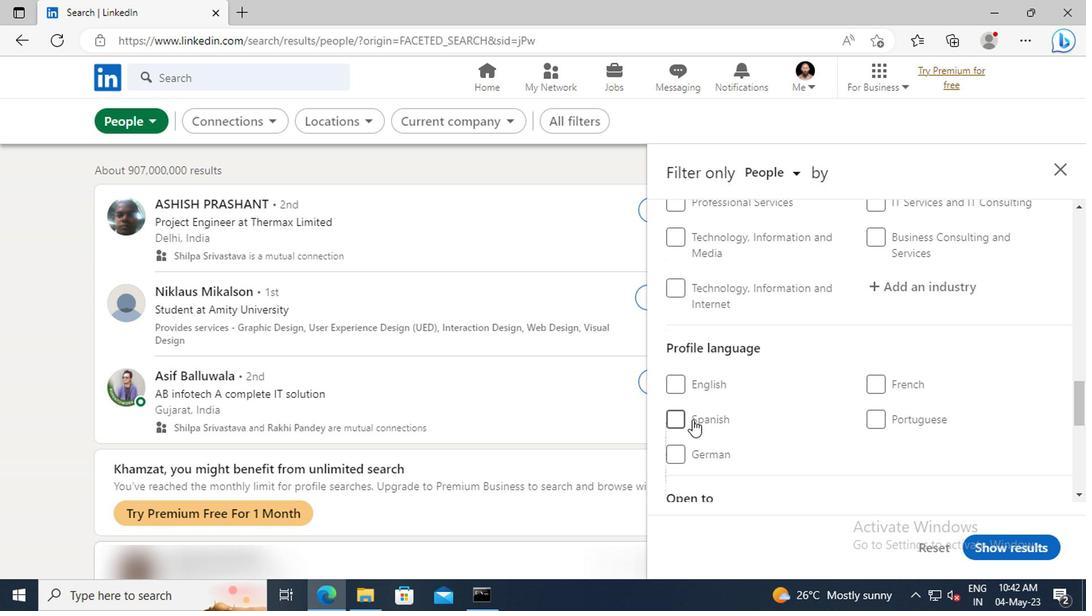 
Action: Mouse pressed left at (586, 404)
Screenshot: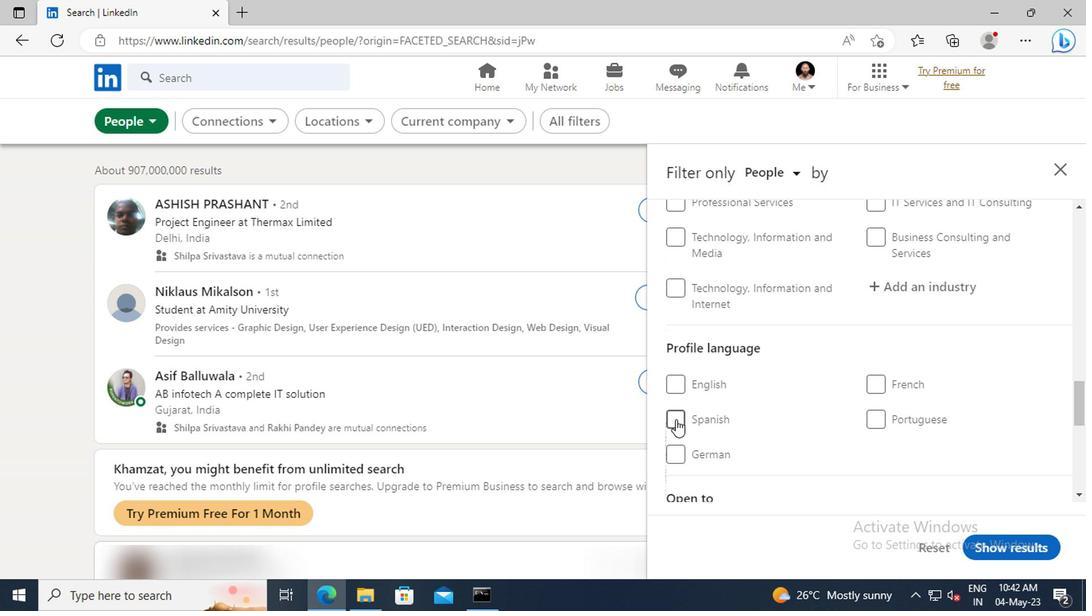 
Action: Mouse moved to (745, 384)
Screenshot: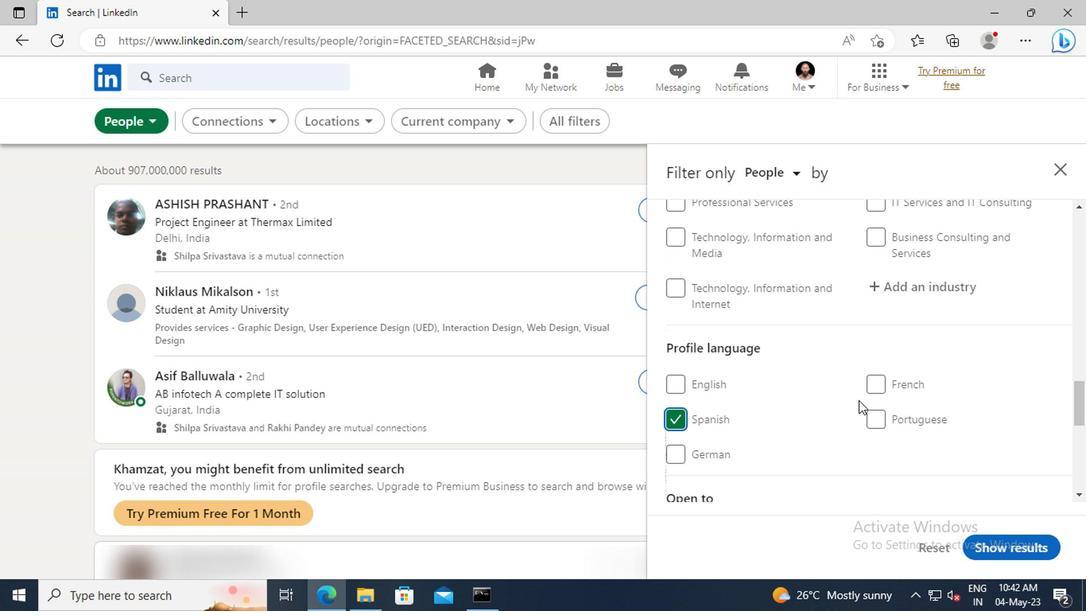 
Action: Mouse scrolled (745, 385) with delta (0, 0)
Screenshot: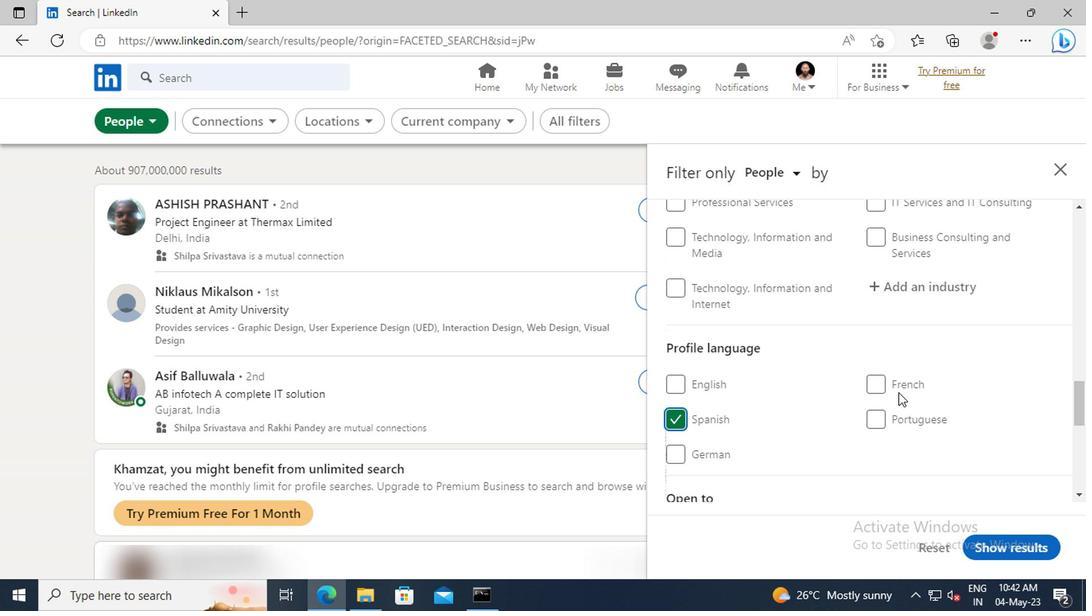 
Action: Mouse scrolled (745, 385) with delta (0, 0)
Screenshot: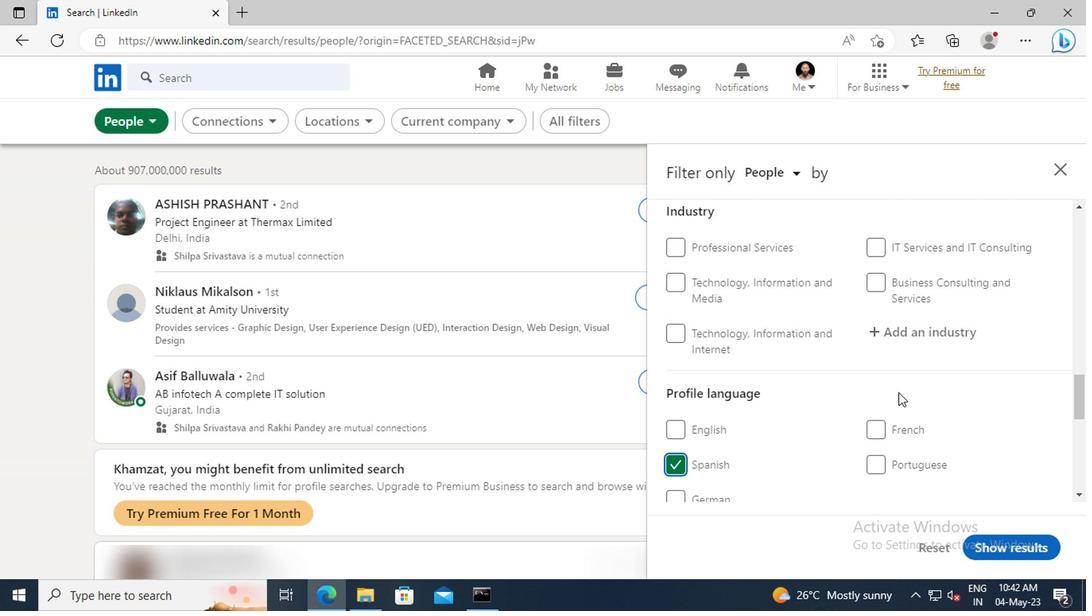 
Action: Mouse scrolled (745, 385) with delta (0, 0)
Screenshot: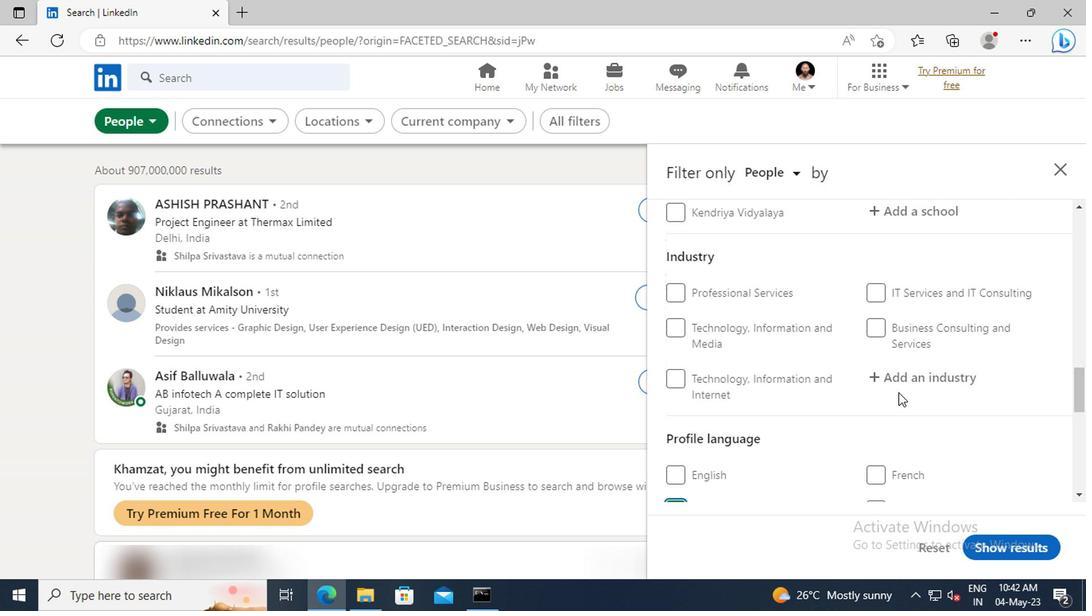 
Action: Mouse scrolled (745, 385) with delta (0, 0)
Screenshot: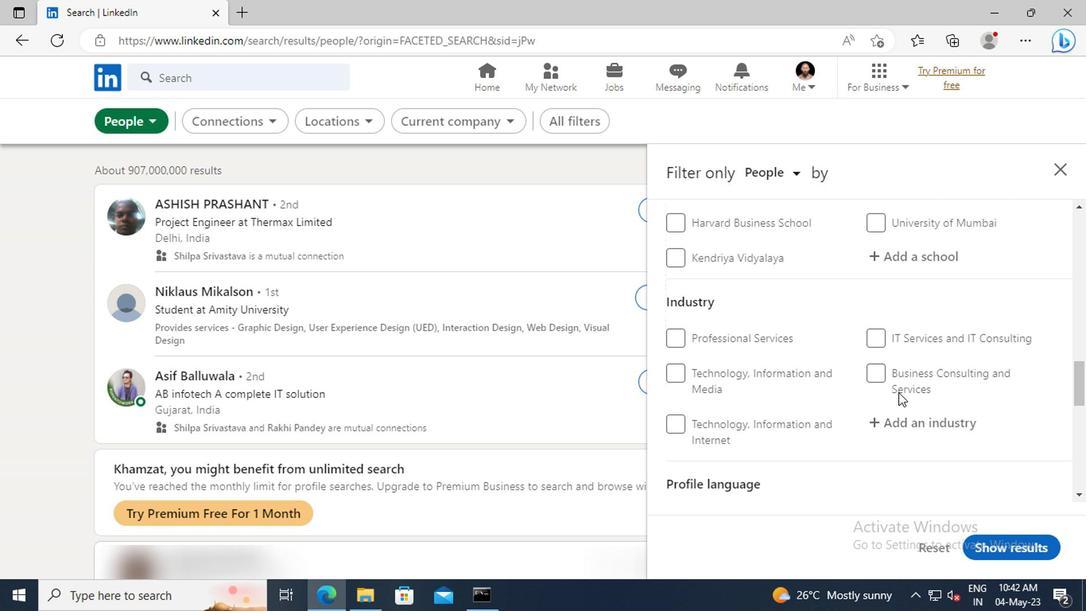 
Action: Mouse scrolled (745, 385) with delta (0, 0)
Screenshot: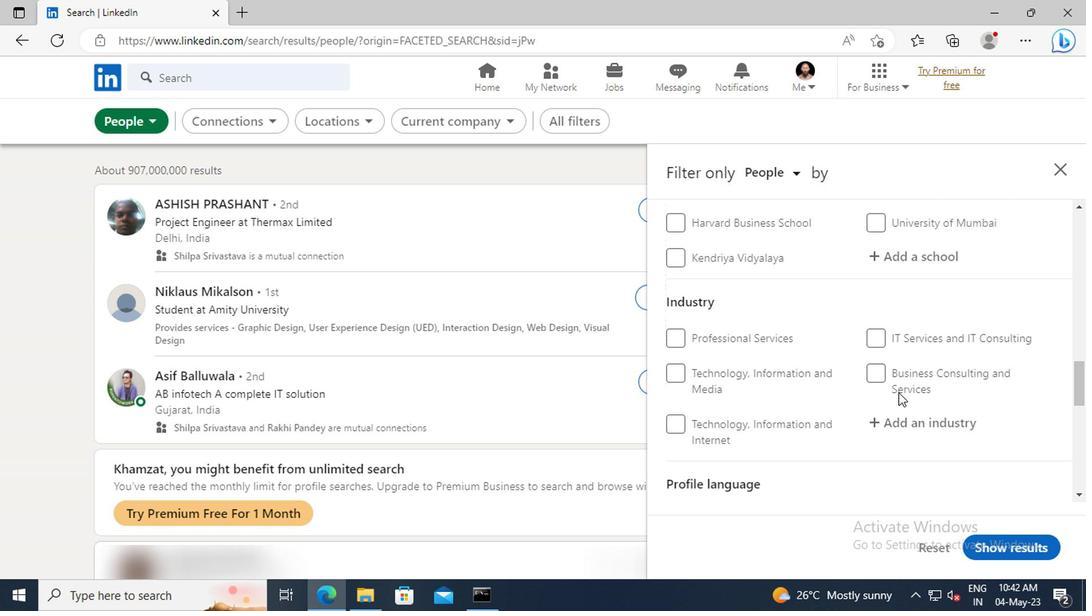 
Action: Mouse scrolled (745, 385) with delta (0, 0)
Screenshot: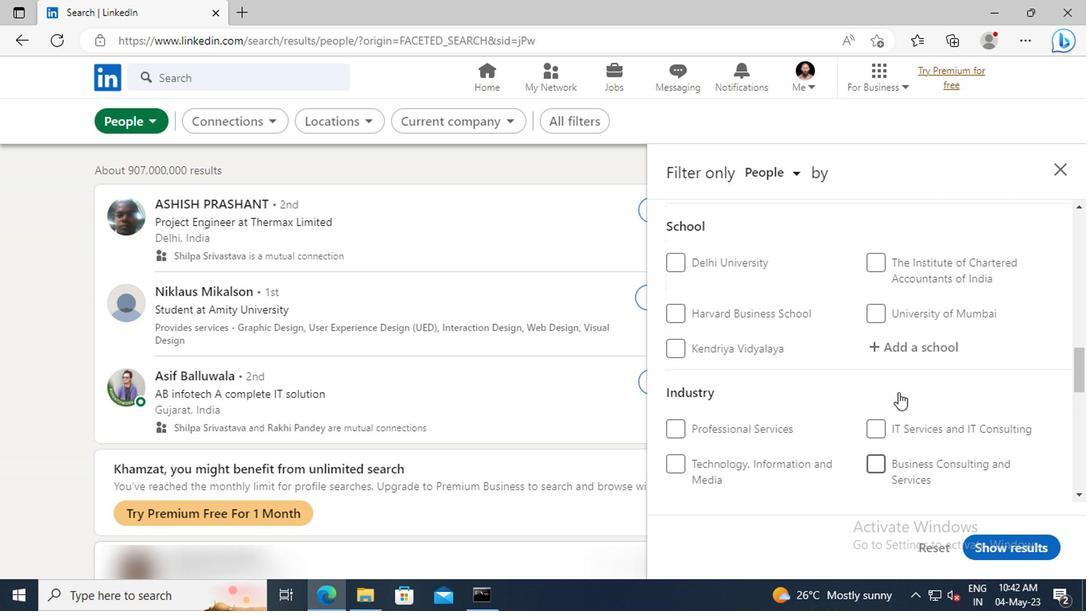 
Action: Mouse scrolled (745, 385) with delta (0, 0)
Screenshot: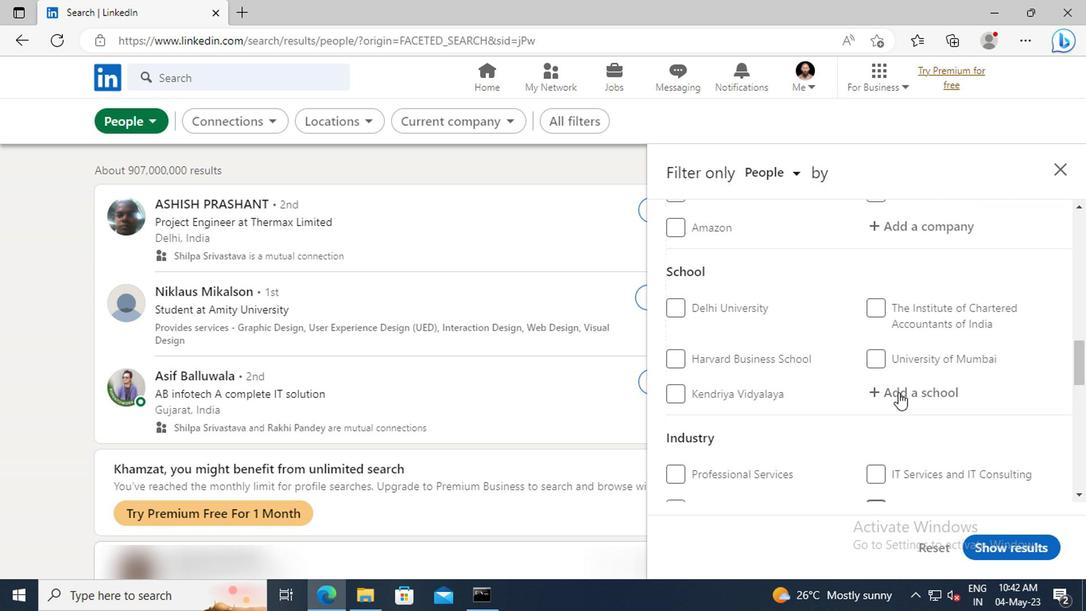
Action: Mouse scrolled (745, 385) with delta (0, 0)
Screenshot: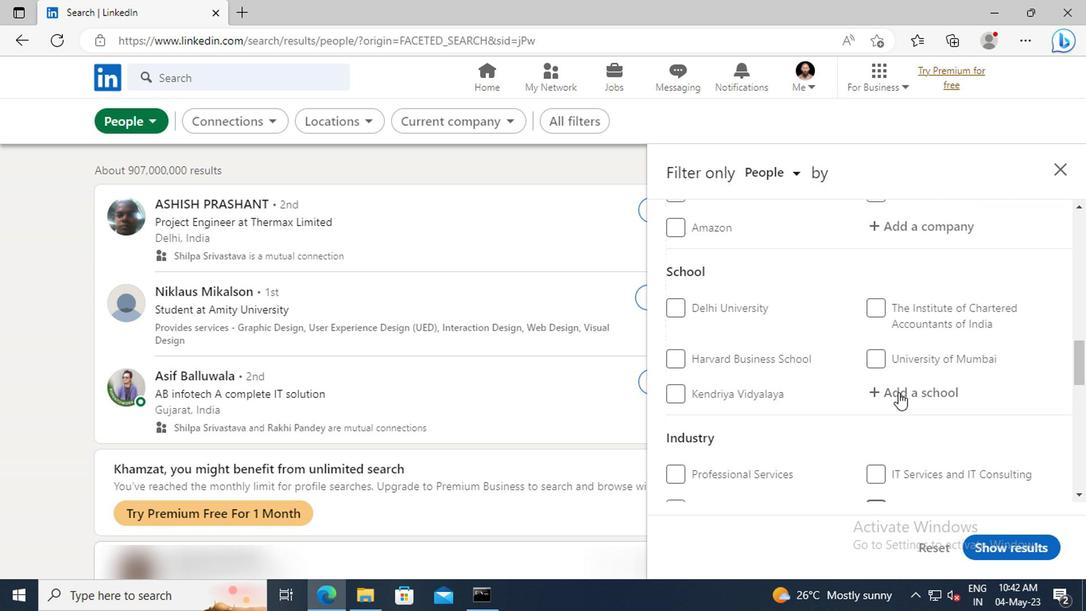 
Action: Mouse scrolled (745, 385) with delta (0, 0)
Screenshot: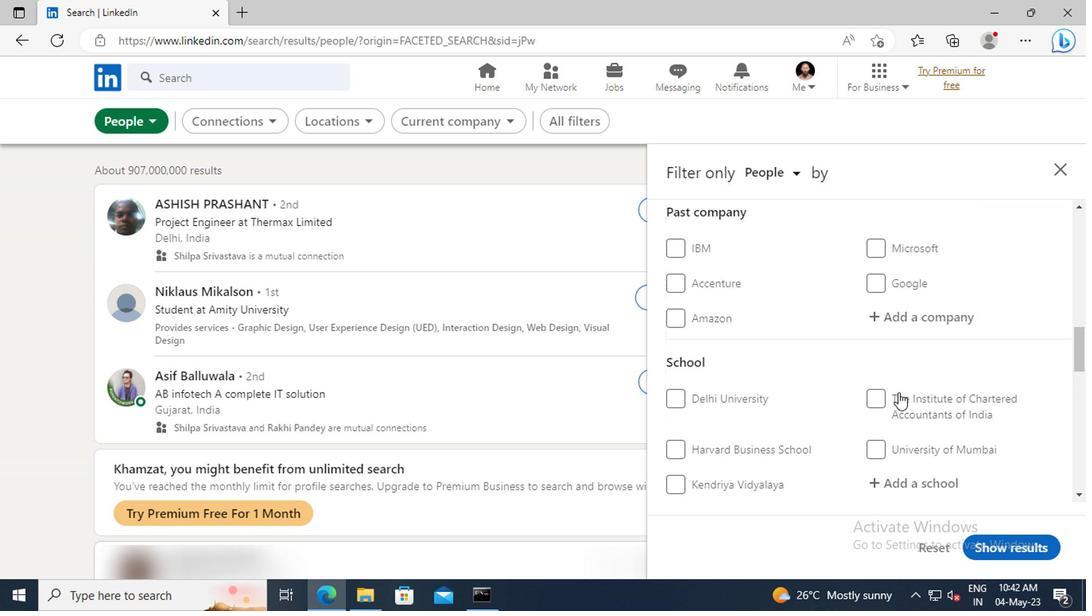 
Action: Mouse scrolled (745, 385) with delta (0, 0)
Screenshot: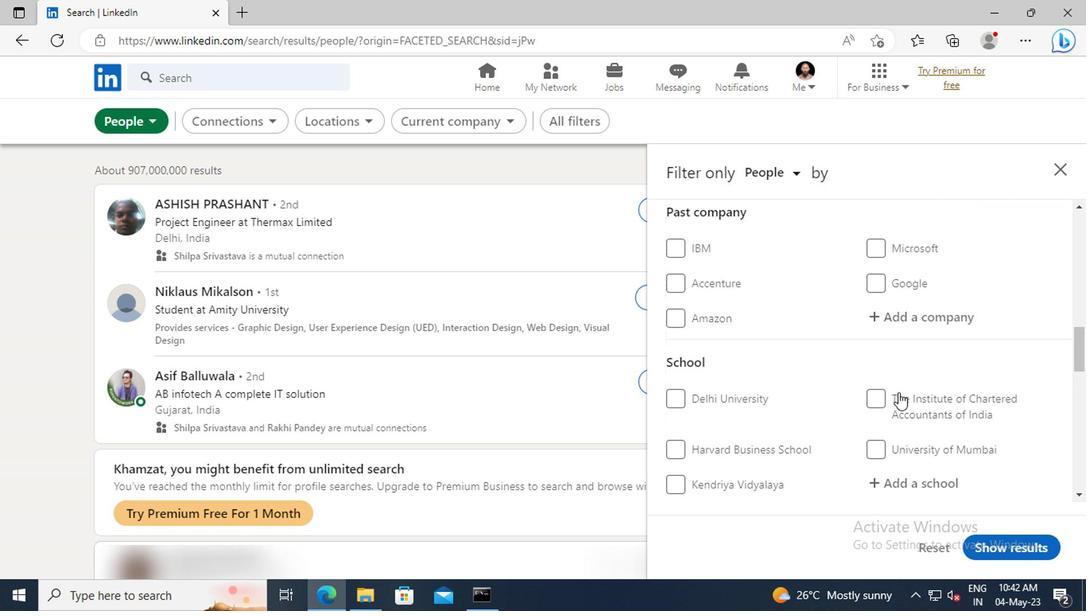 
Action: Mouse scrolled (745, 385) with delta (0, 0)
Screenshot: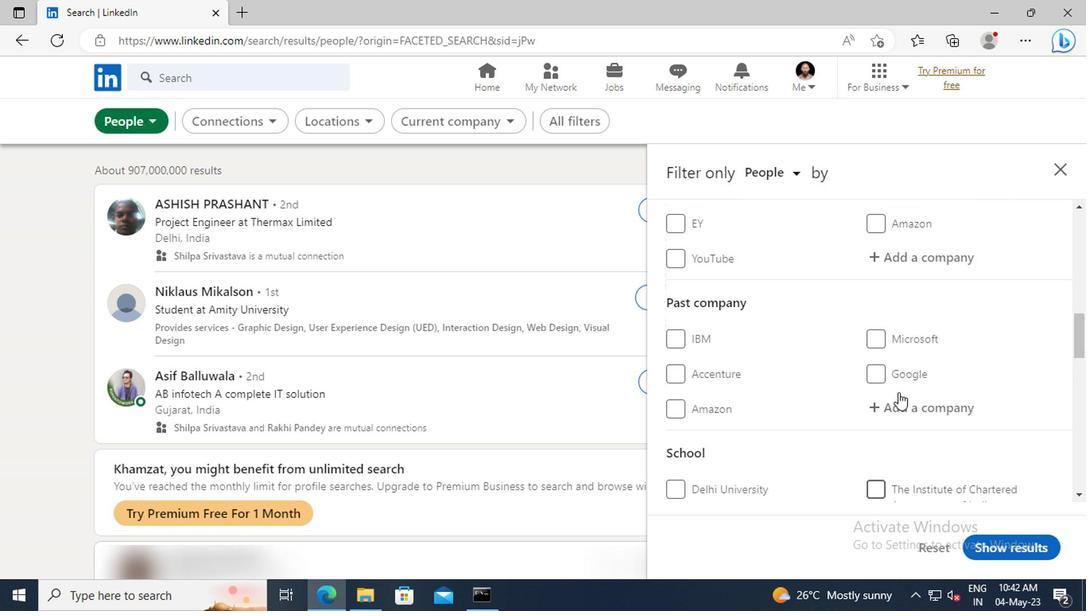 
Action: Mouse scrolled (745, 385) with delta (0, 0)
Screenshot: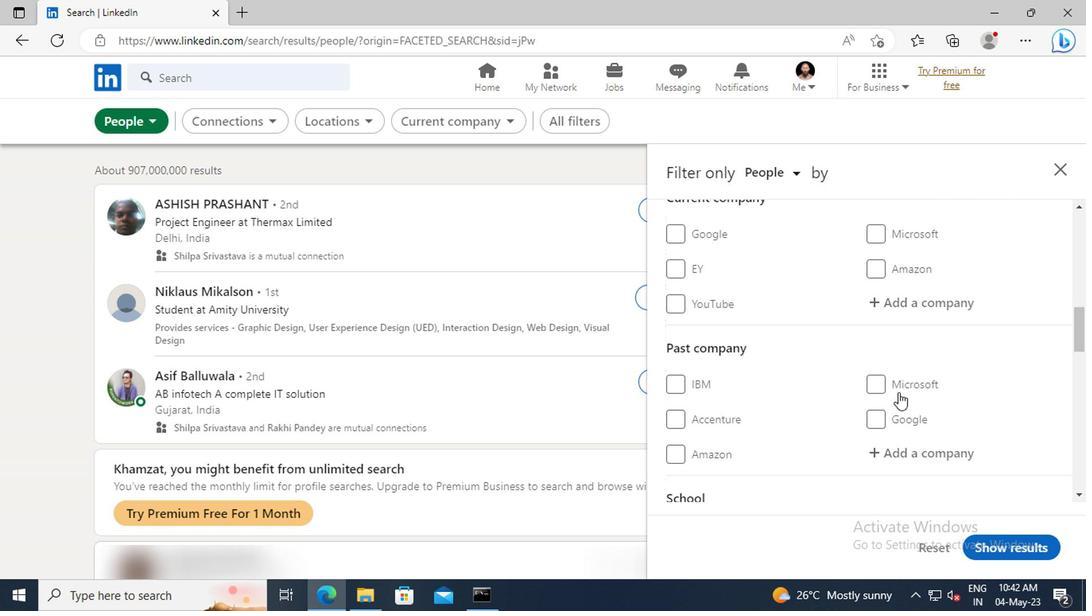 
Action: Mouse moved to (739, 356)
Screenshot: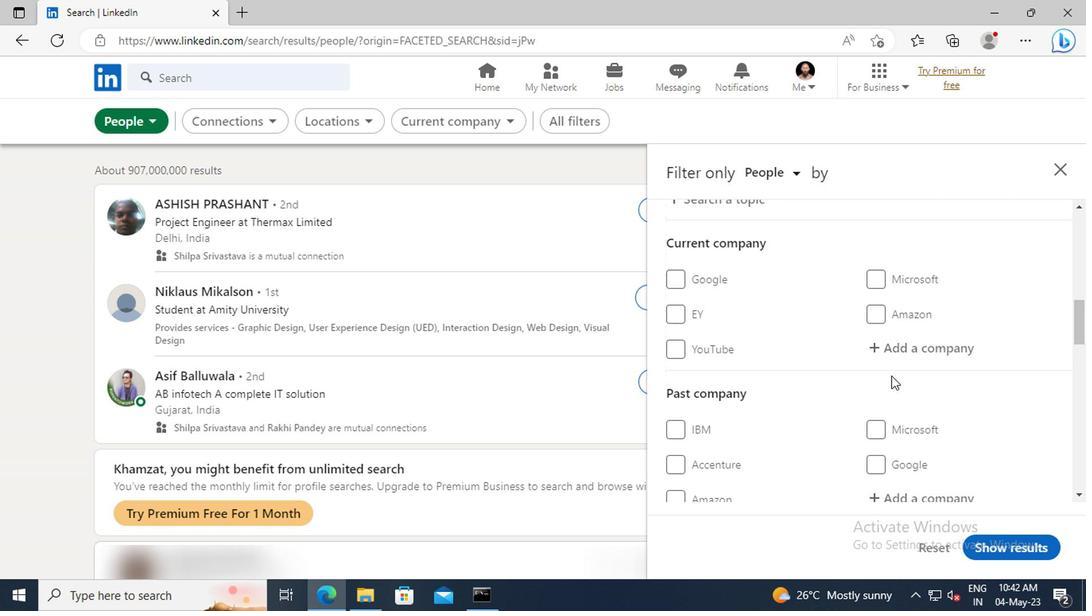 
Action: Mouse pressed left at (739, 356)
Screenshot: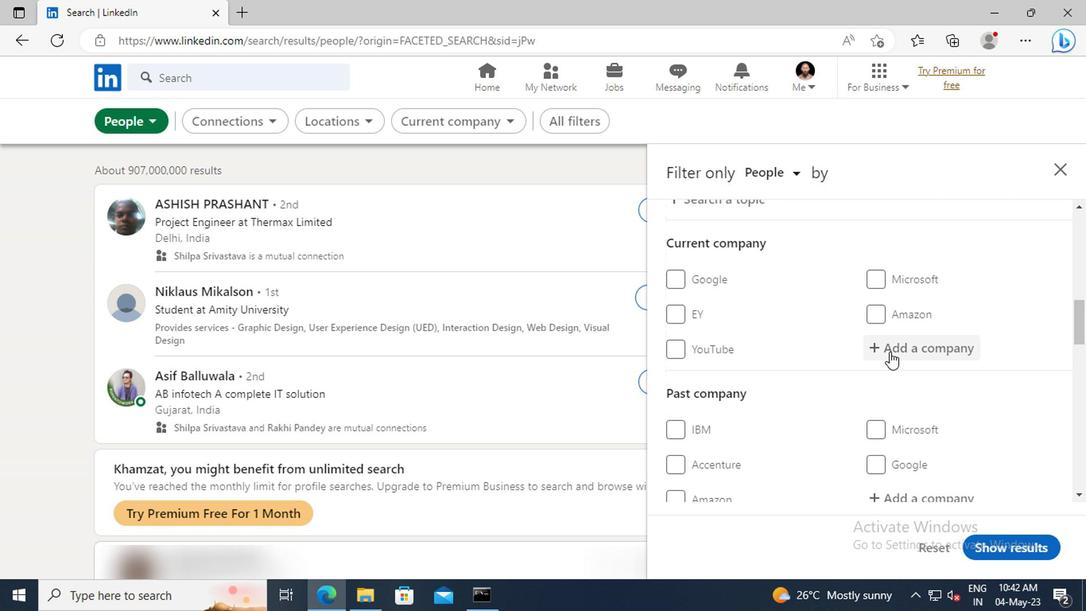 
Action: Key pressed <Key.shift>MOBILE<Key.space>
Screenshot: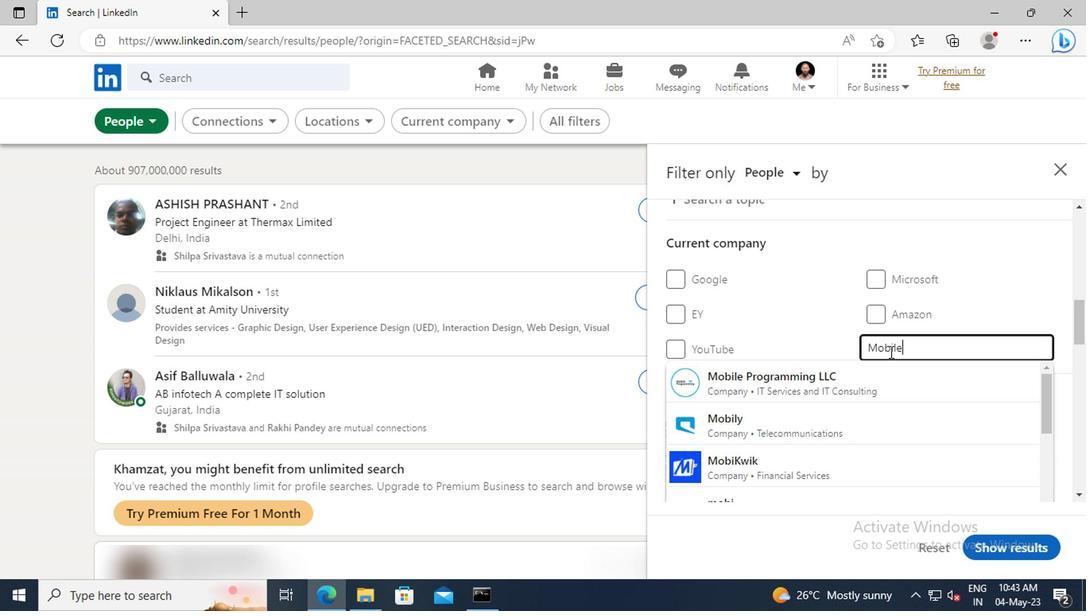 
Action: Mouse moved to (742, 374)
Screenshot: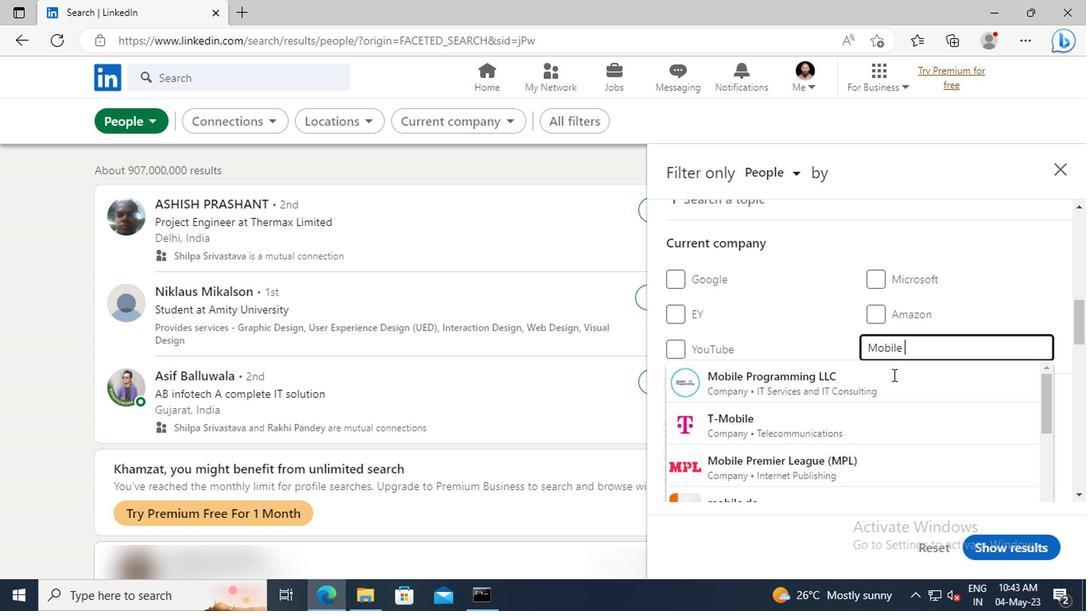 
Action: Mouse pressed left at (742, 374)
Screenshot: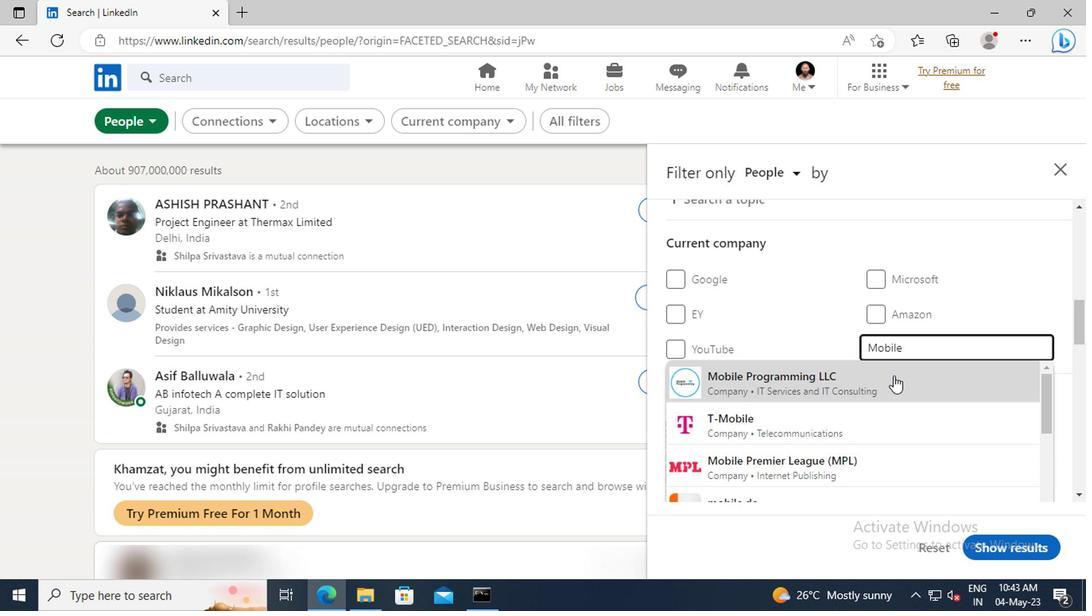 
Action: Mouse scrolled (742, 374) with delta (0, 0)
Screenshot: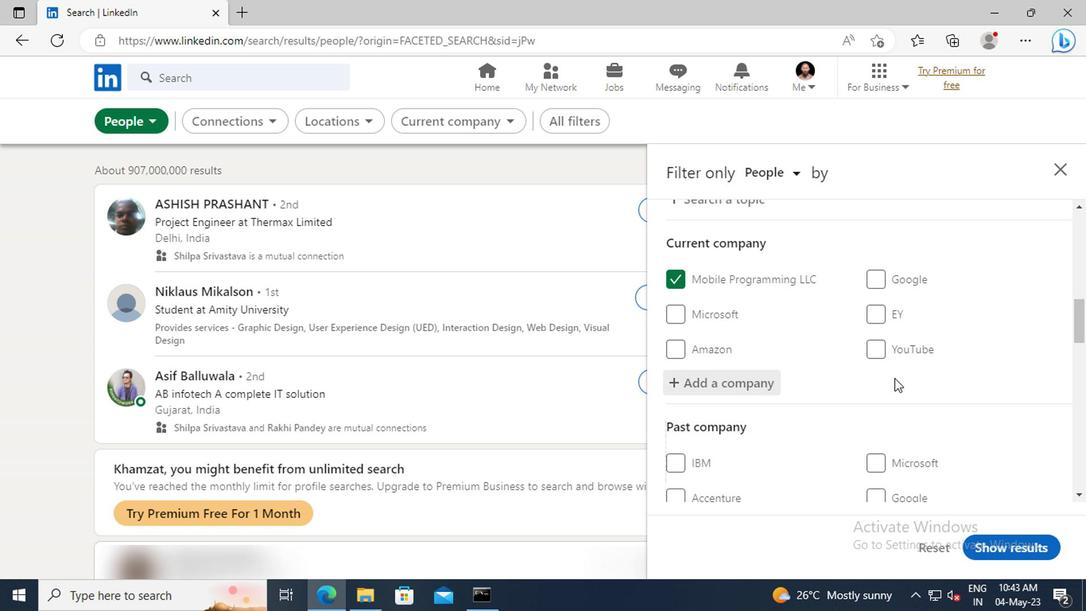 
Action: Mouse scrolled (742, 374) with delta (0, 0)
Screenshot: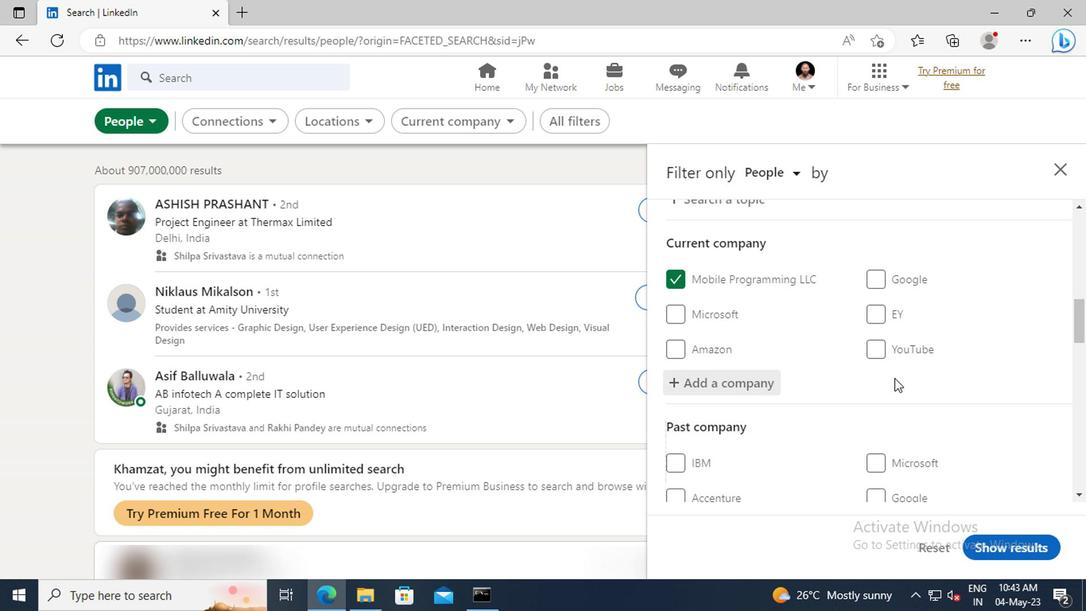 
Action: Mouse scrolled (742, 374) with delta (0, 0)
Screenshot: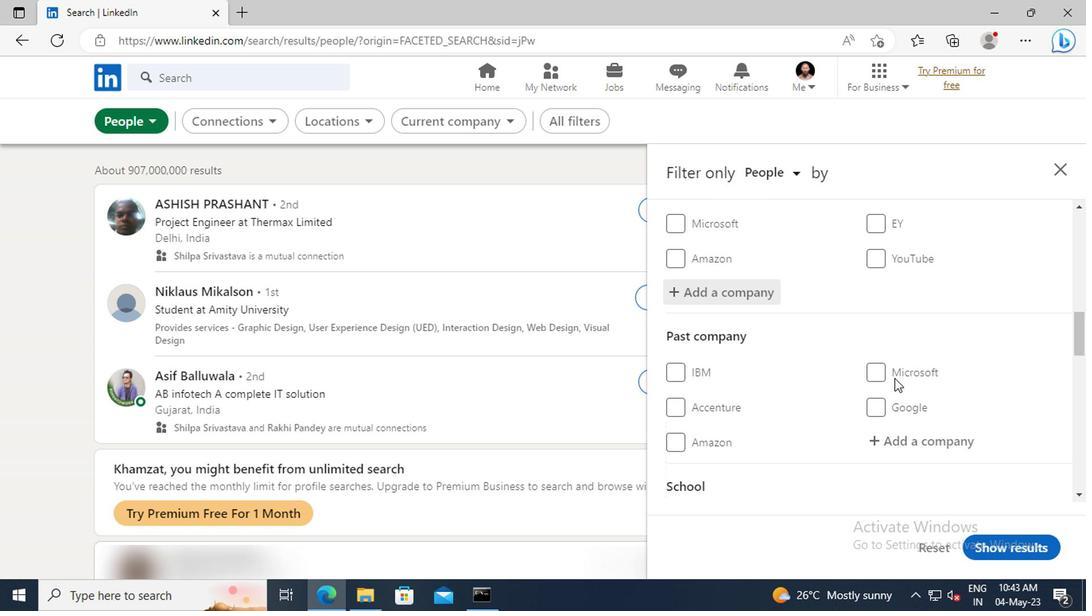 
Action: Mouse scrolled (742, 374) with delta (0, 0)
Screenshot: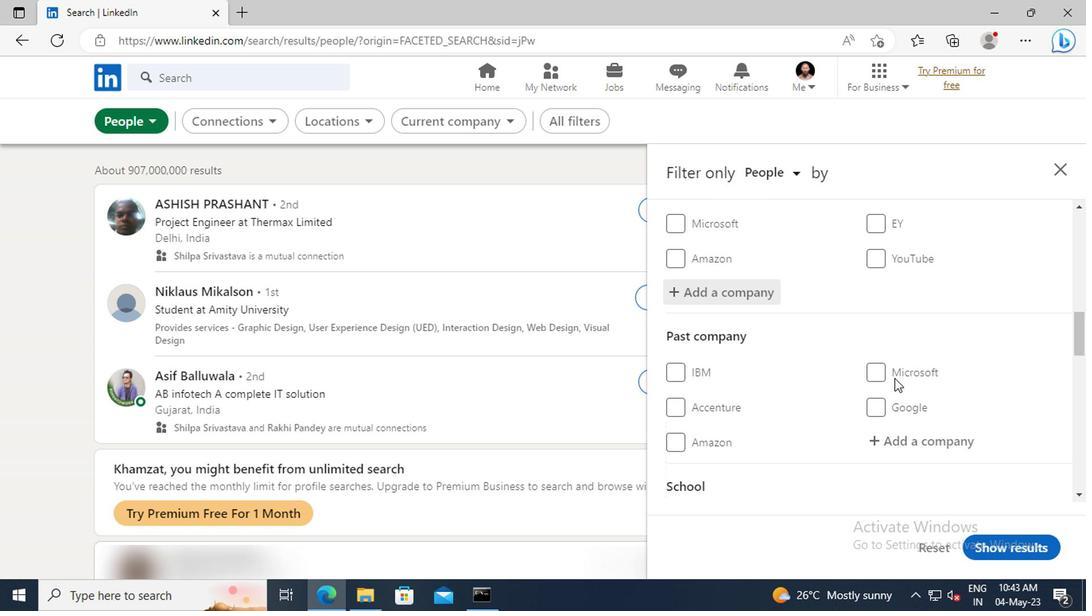 
Action: Mouse moved to (741, 370)
Screenshot: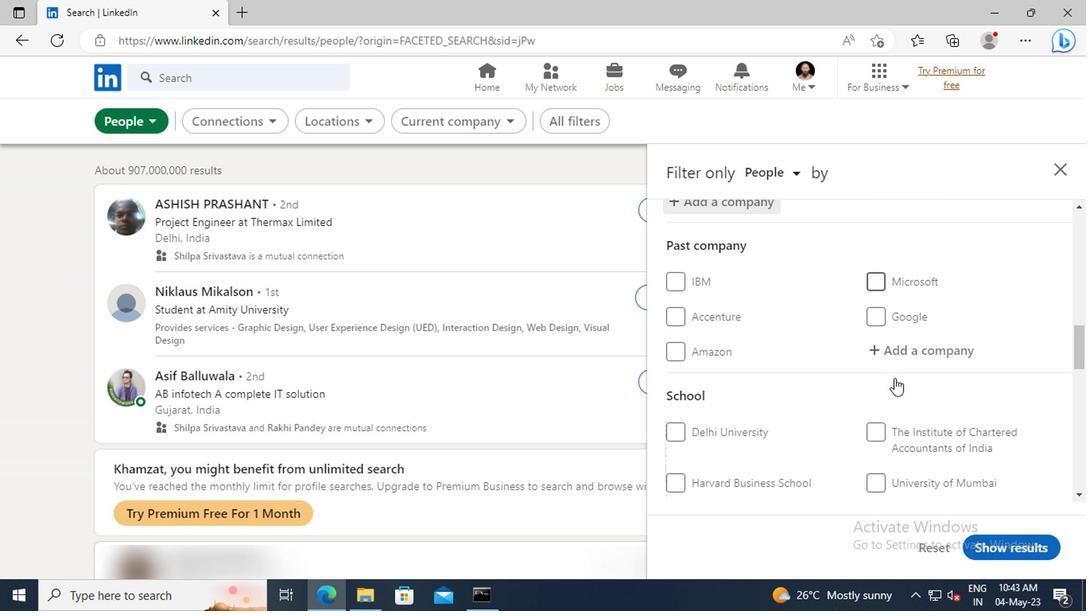 
Action: Mouse scrolled (741, 370) with delta (0, 0)
Screenshot: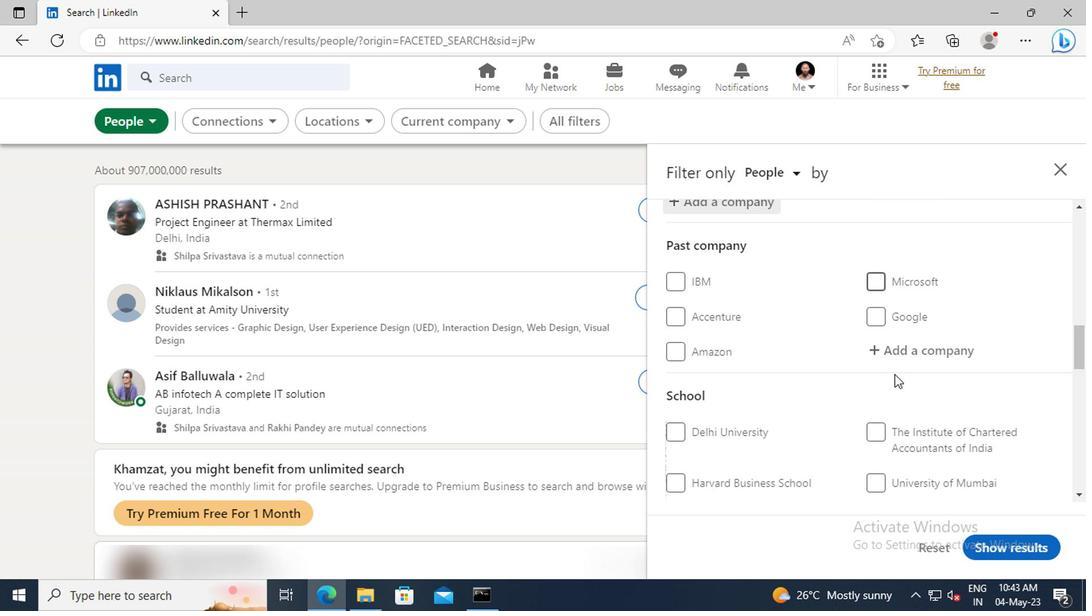 
Action: Mouse scrolled (741, 370) with delta (0, 0)
Screenshot: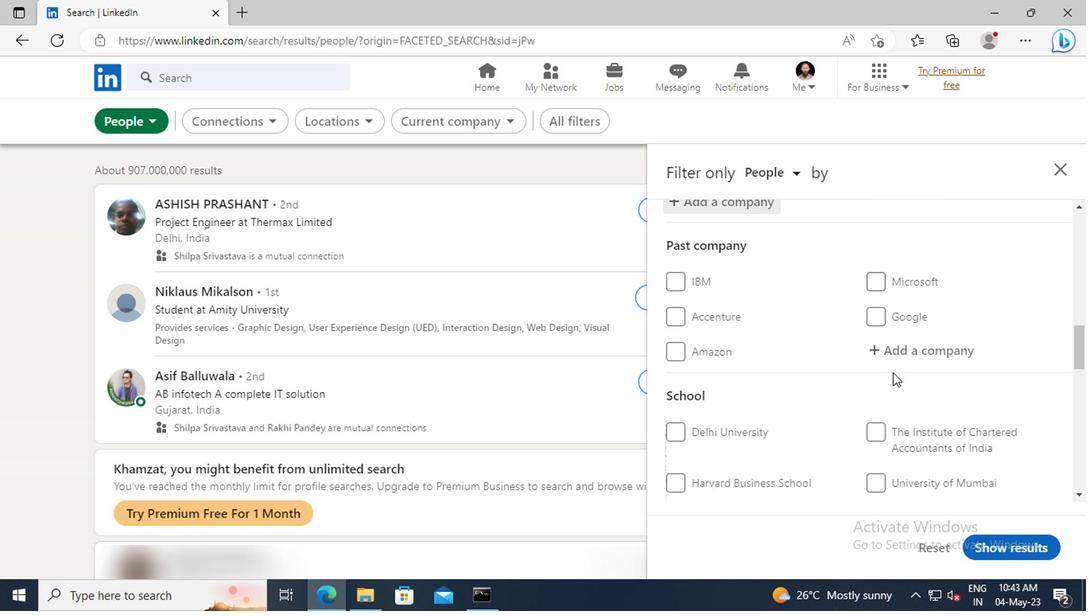 
Action: Mouse moved to (740, 367)
Screenshot: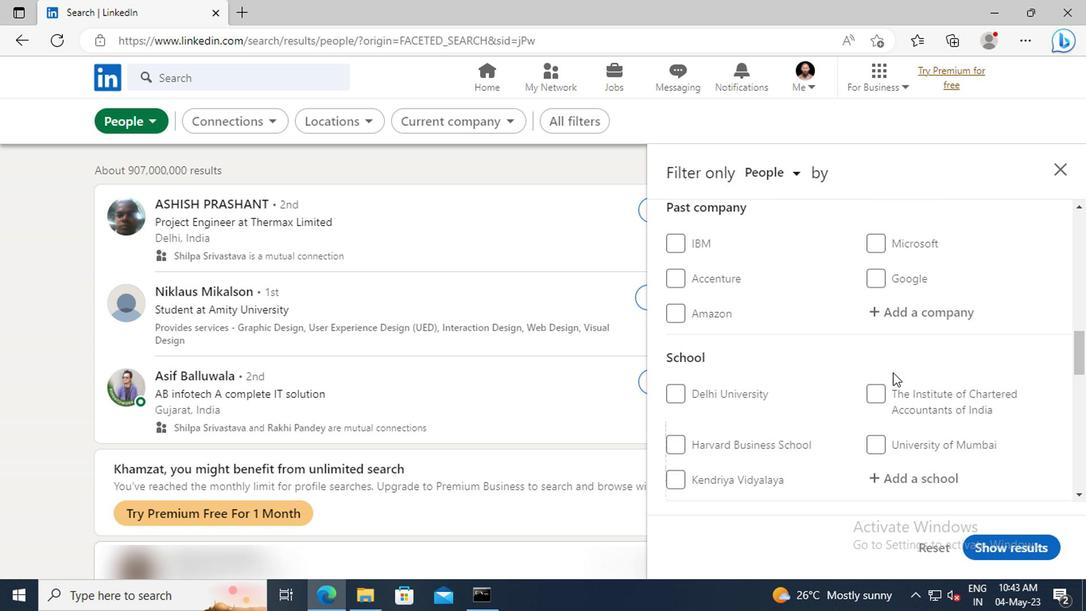 
Action: Mouse scrolled (740, 366) with delta (0, 0)
Screenshot: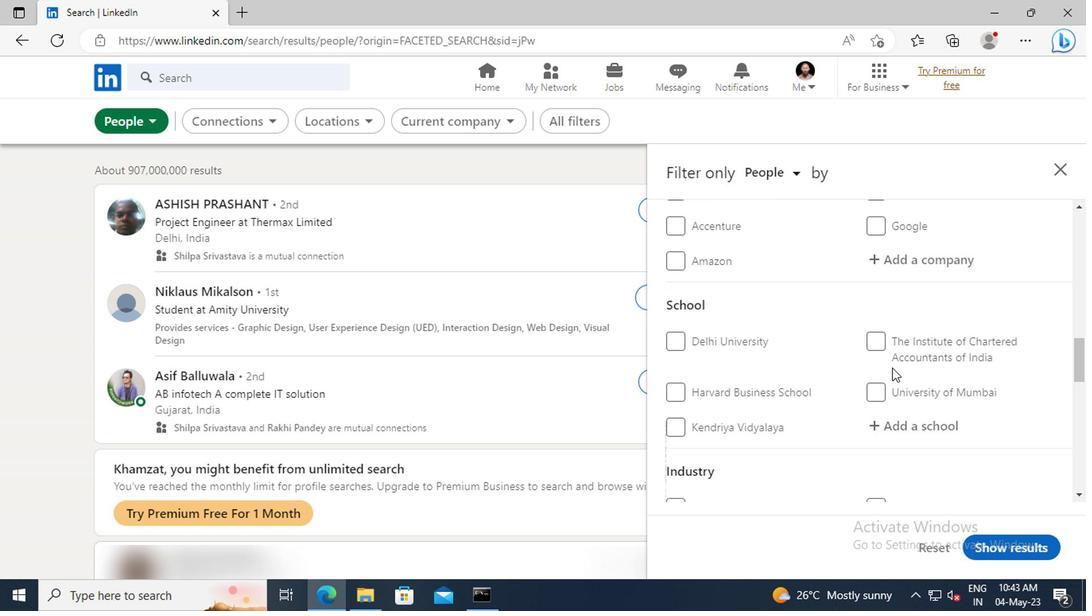 
Action: Mouse moved to (742, 374)
Screenshot: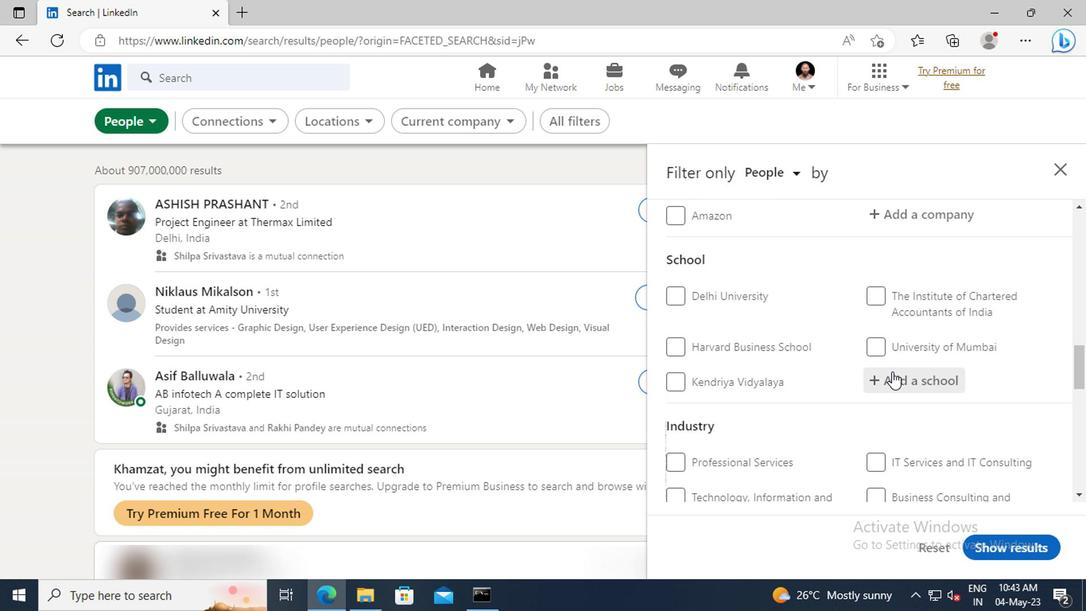 
Action: Mouse pressed left at (742, 374)
Screenshot: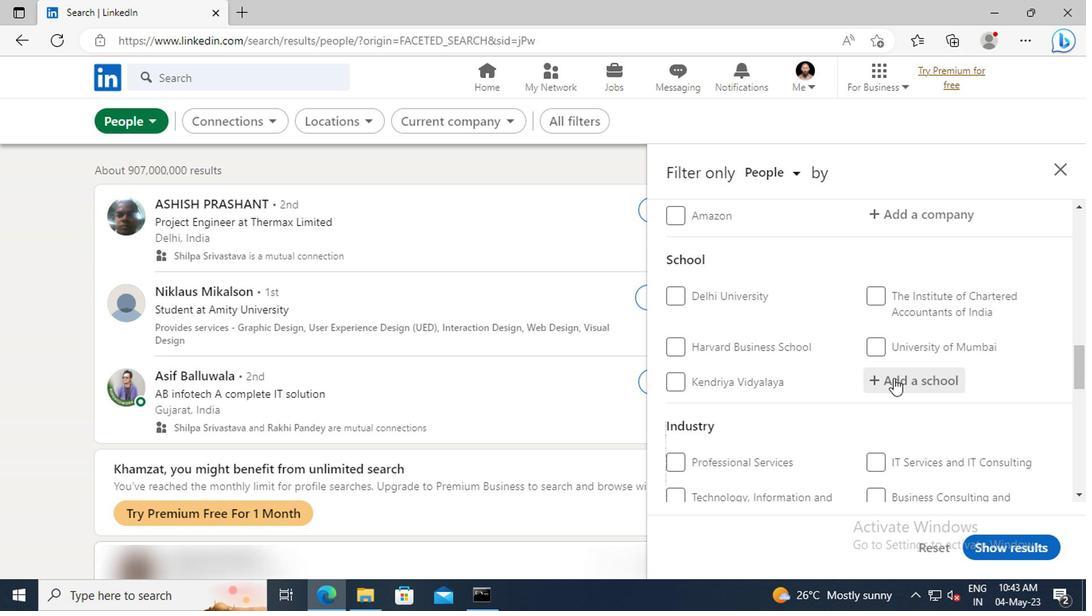 
Action: Mouse moved to (742, 375)
Screenshot: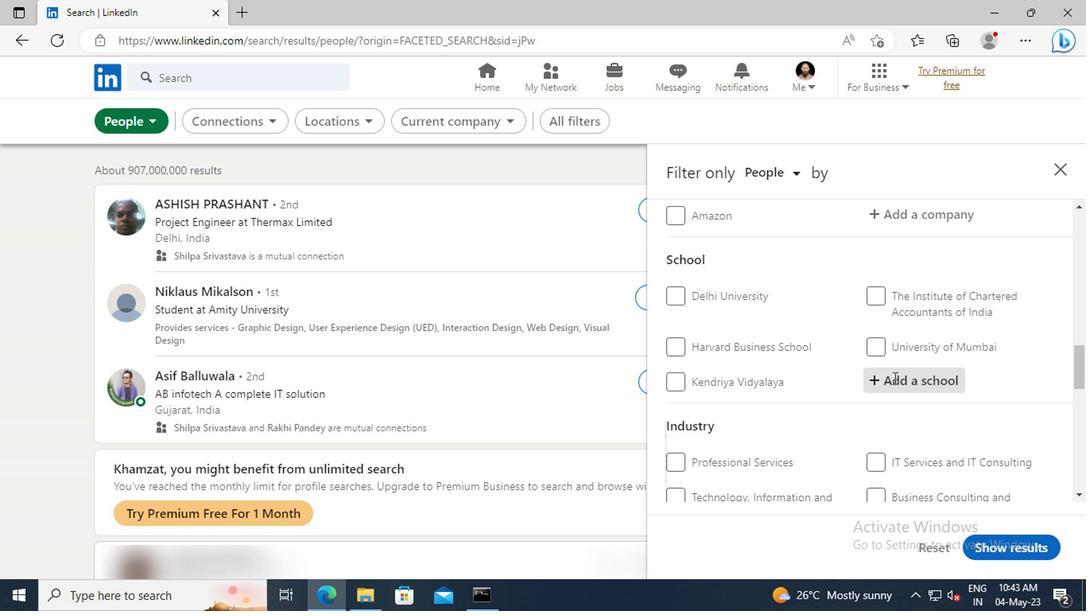 
Action: Key pressed <Key.shift>JULIEN<Key.space><Key.shift>D
Screenshot: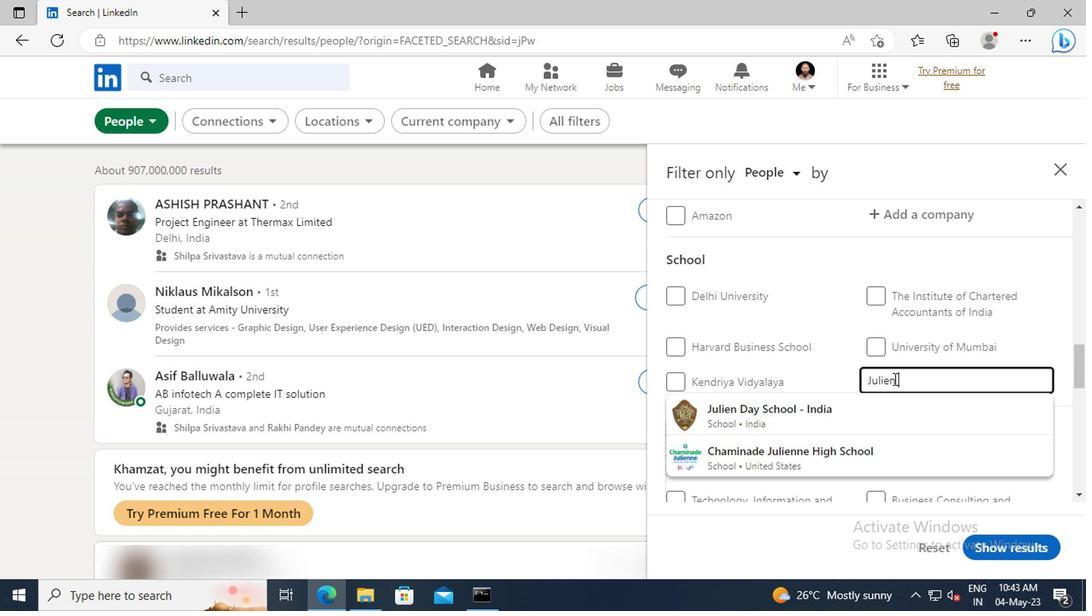 
Action: Mouse moved to (743, 393)
Screenshot: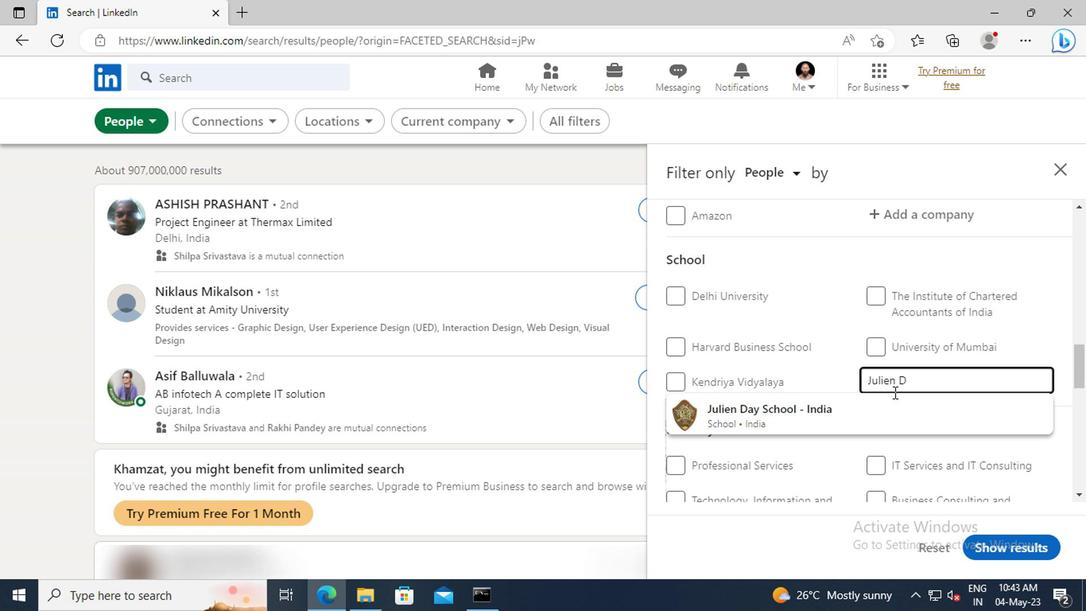 
Action: Mouse pressed left at (743, 393)
Screenshot: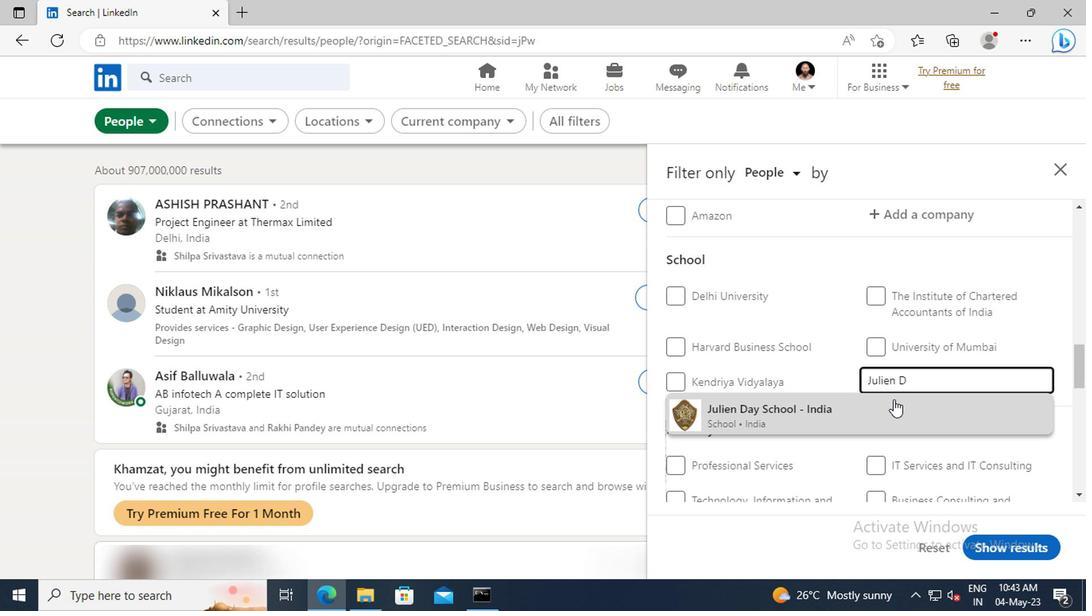 
Action: Mouse scrolled (743, 392) with delta (0, 0)
Screenshot: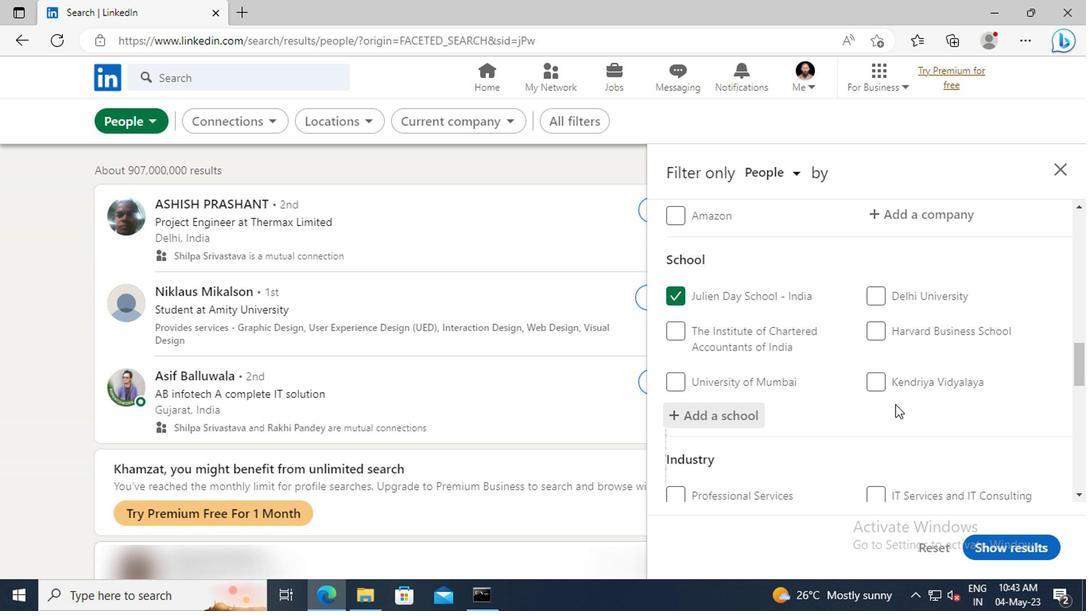
Action: Mouse scrolled (743, 392) with delta (0, 0)
Screenshot: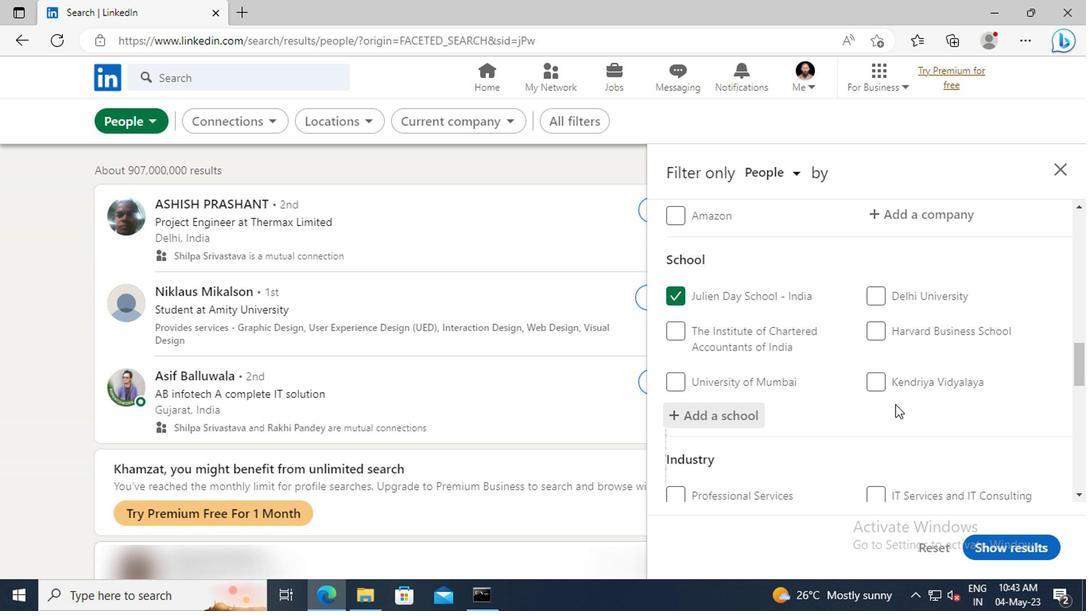 
Action: Mouse moved to (741, 373)
Screenshot: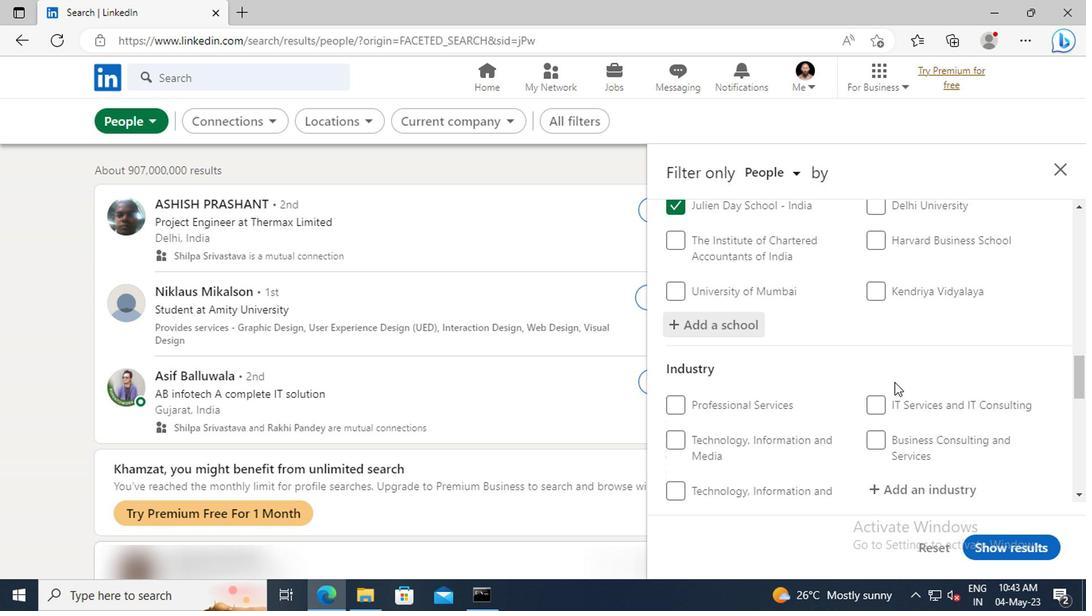 
Action: Mouse scrolled (741, 373) with delta (0, 0)
Screenshot: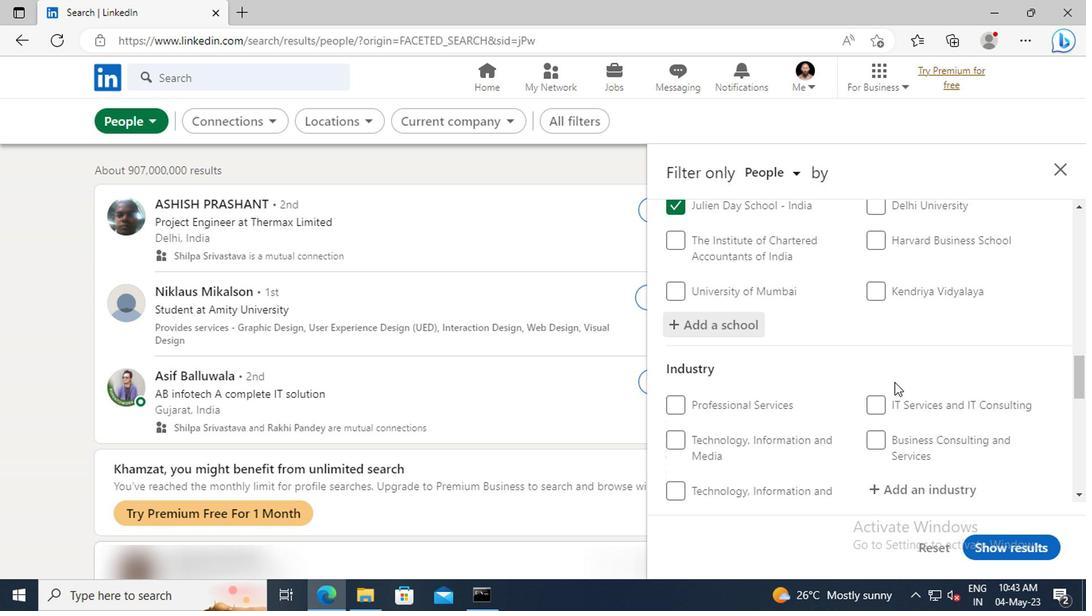 
Action: Mouse moved to (740, 372)
Screenshot: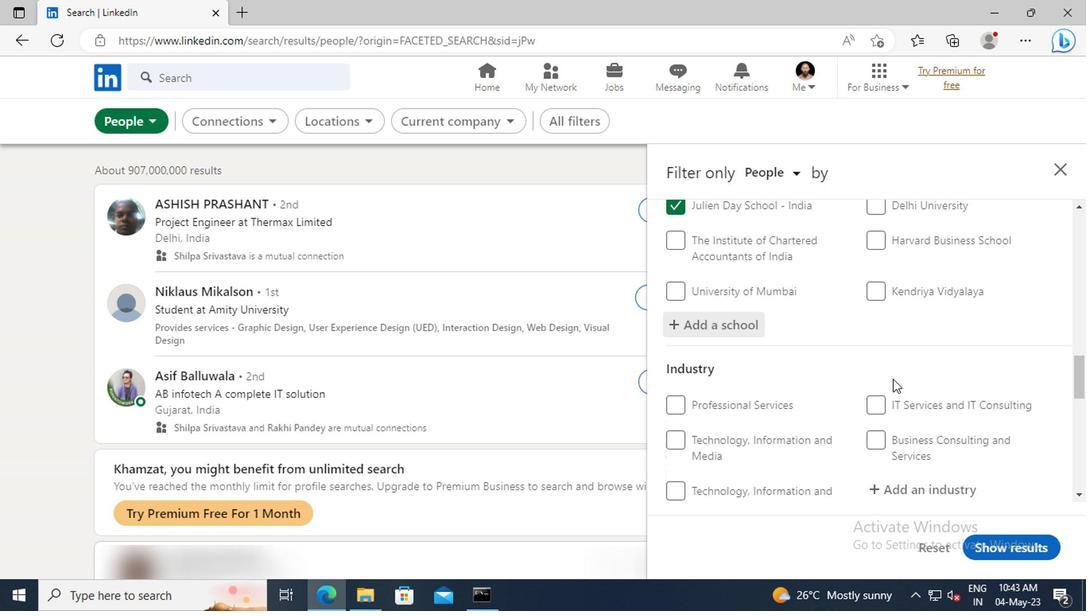 
Action: Mouse scrolled (740, 371) with delta (0, 0)
Screenshot: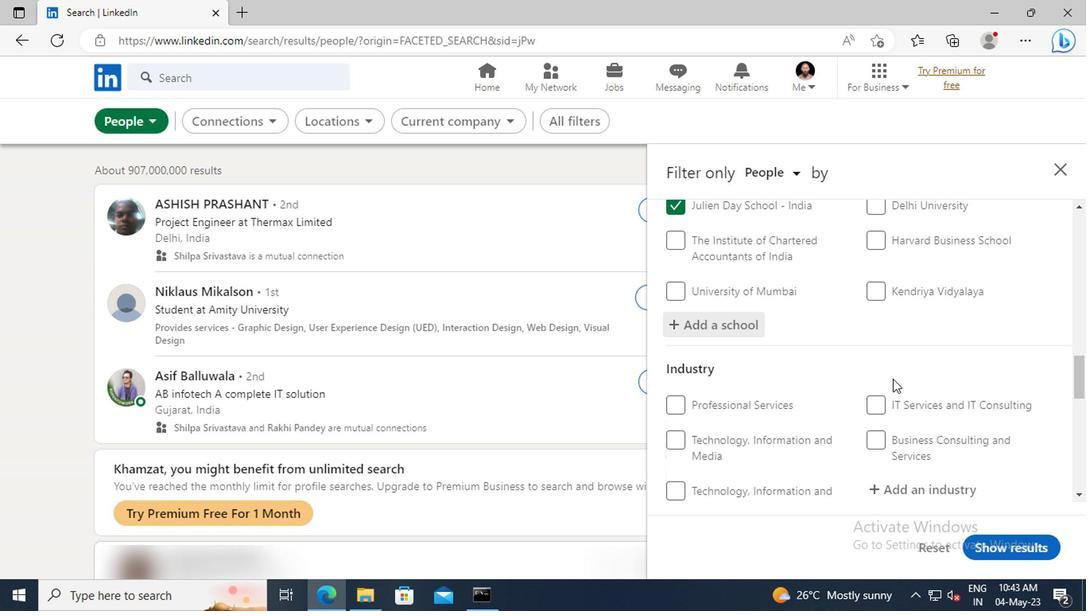 
Action: Mouse moved to (737, 363)
Screenshot: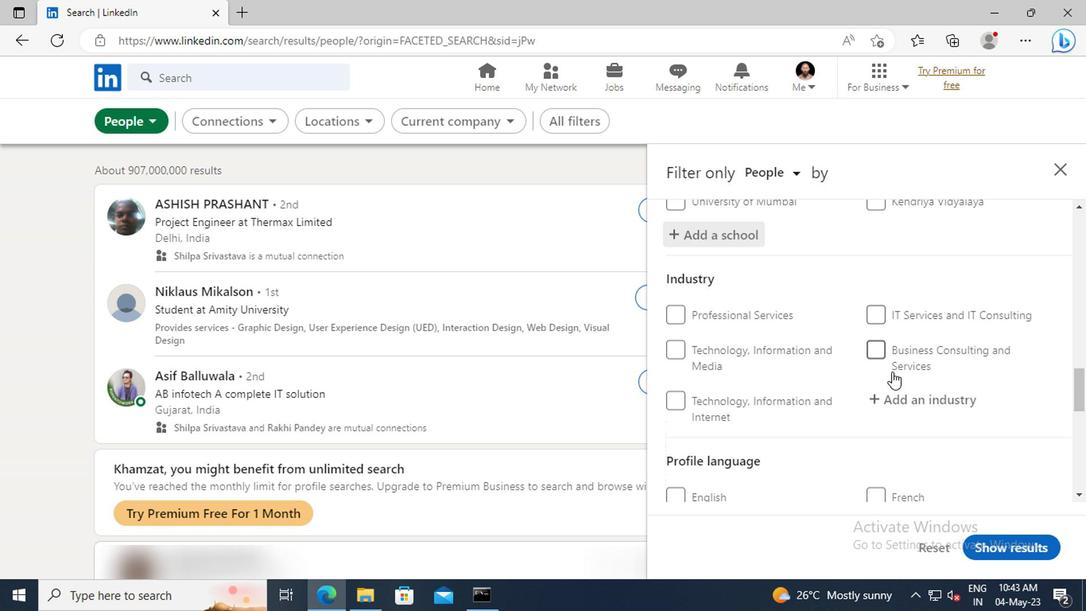 
Action: Mouse scrolled (737, 363) with delta (0, 0)
Screenshot: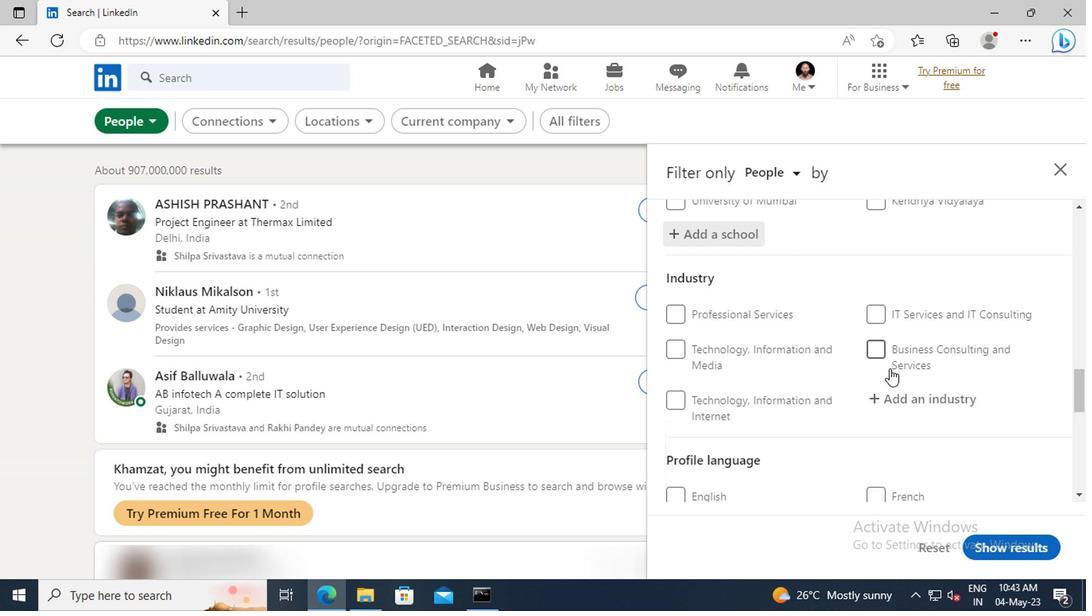 
Action: Mouse moved to (738, 360)
Screenshot: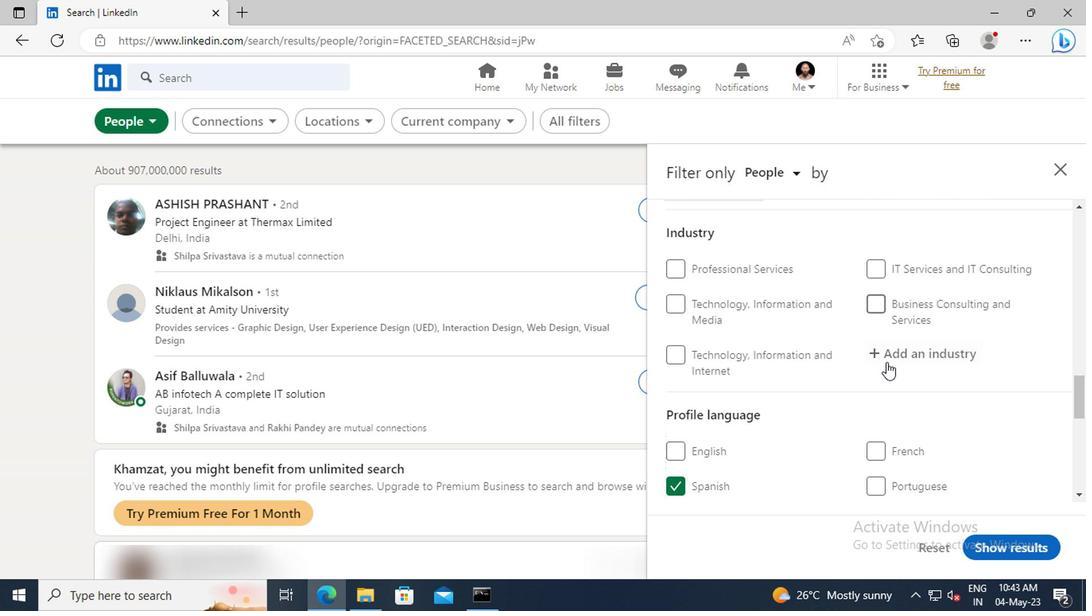 
Action: Mouse pressed left at (738, 360)
Screenshot: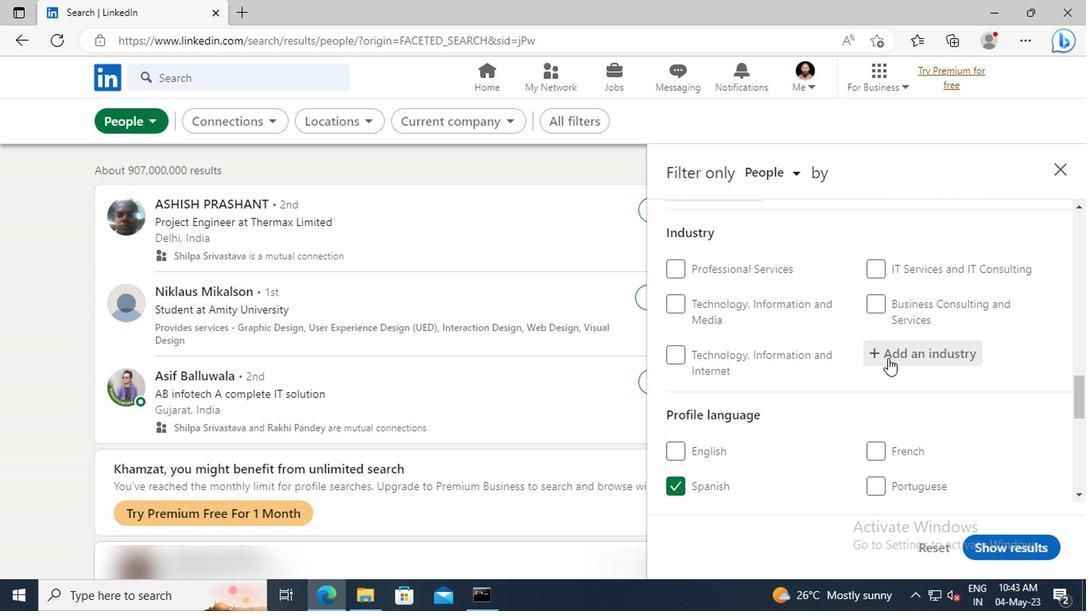 
Action: Key pressed <Key.shift>BED-AN
Screenshot: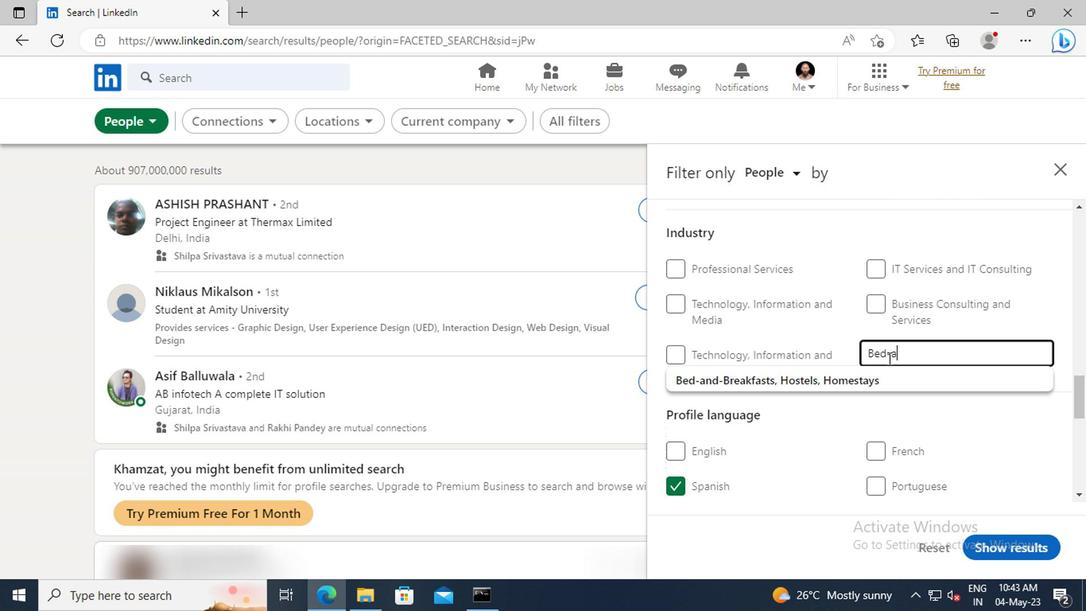 
Action: Mouse moved to (741, 369)
Screenshot: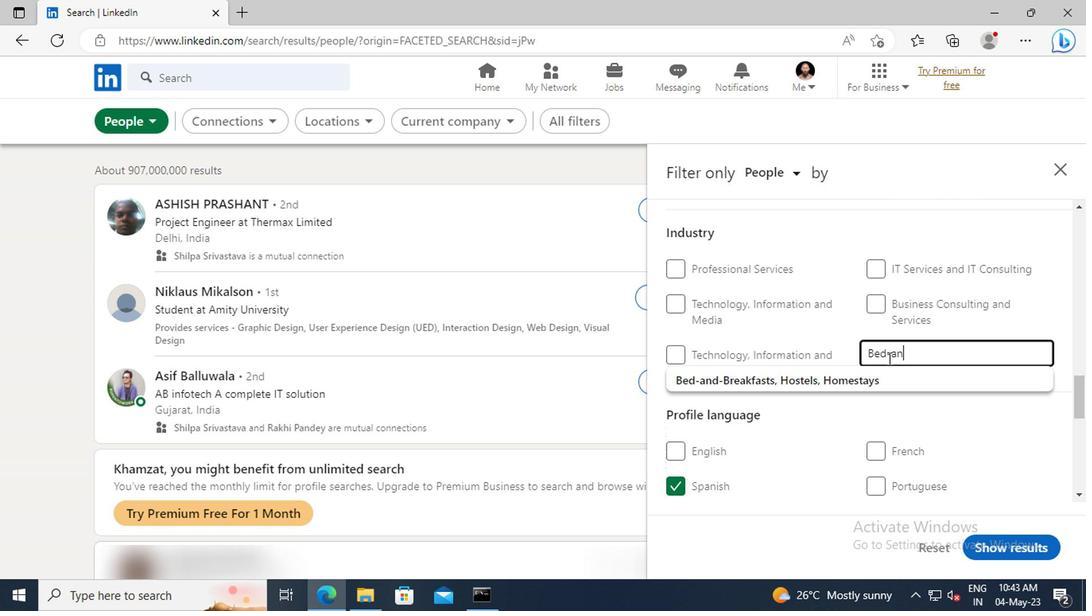 
Action: Mouse pressed left at (741, 369)
Screenshot: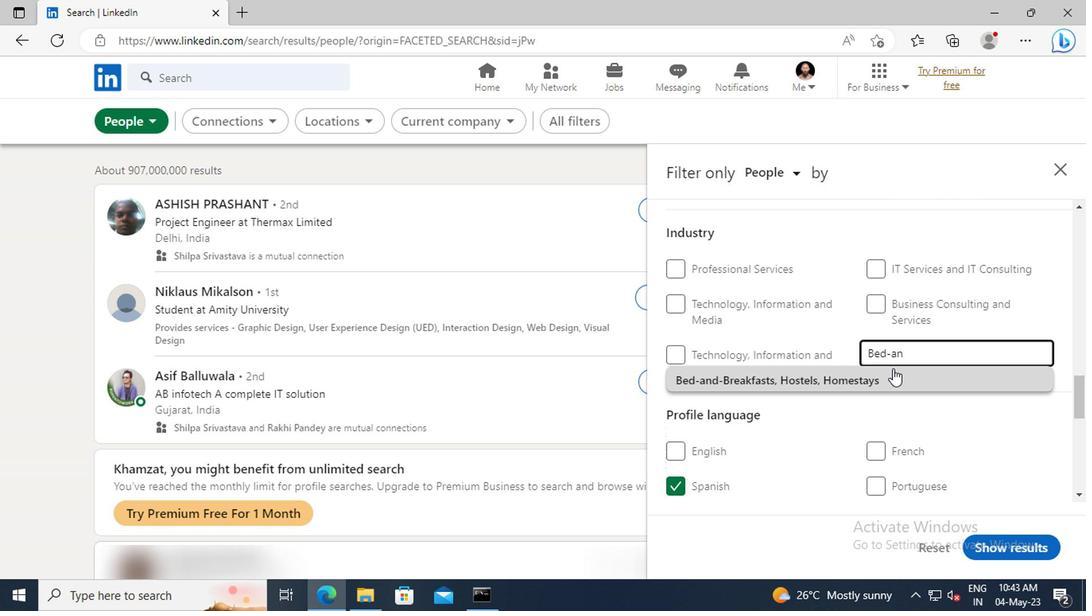 
Action: Mouse scrolled (741, 369) with delta (0, 0)
Screenshot: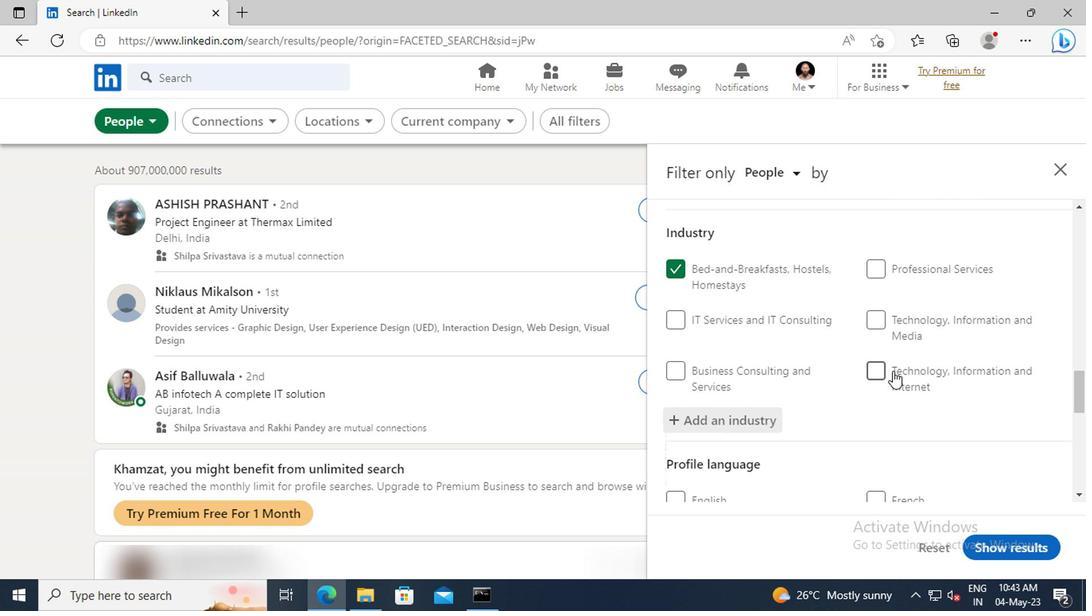 
Action: Mouse moved to (741, 364)
Screenshot: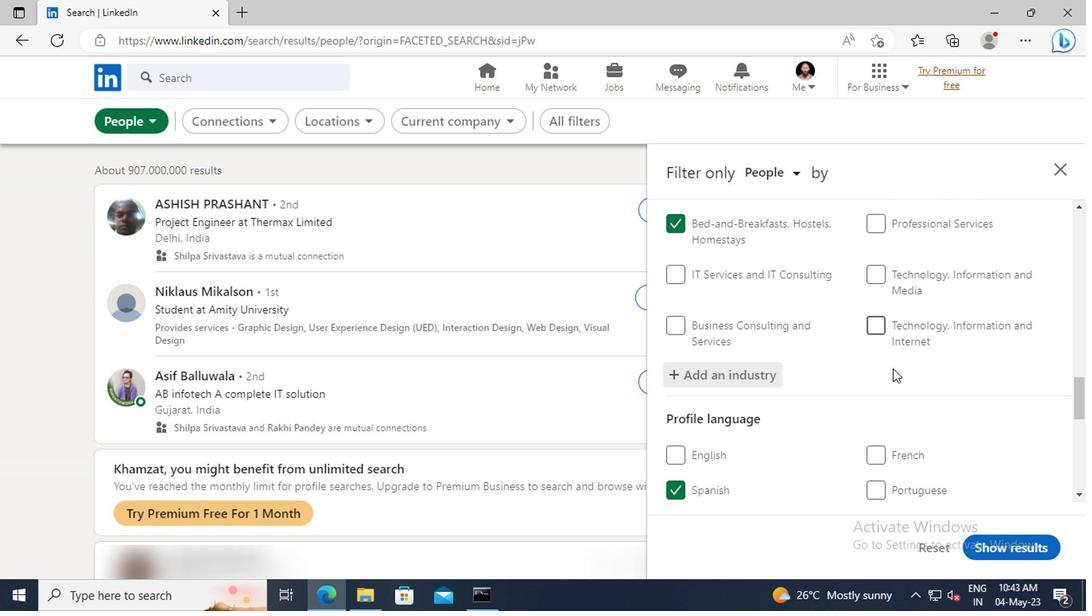 
Action: Mouse scrolled (741, 363) with delta (0, 0)
Screenshot: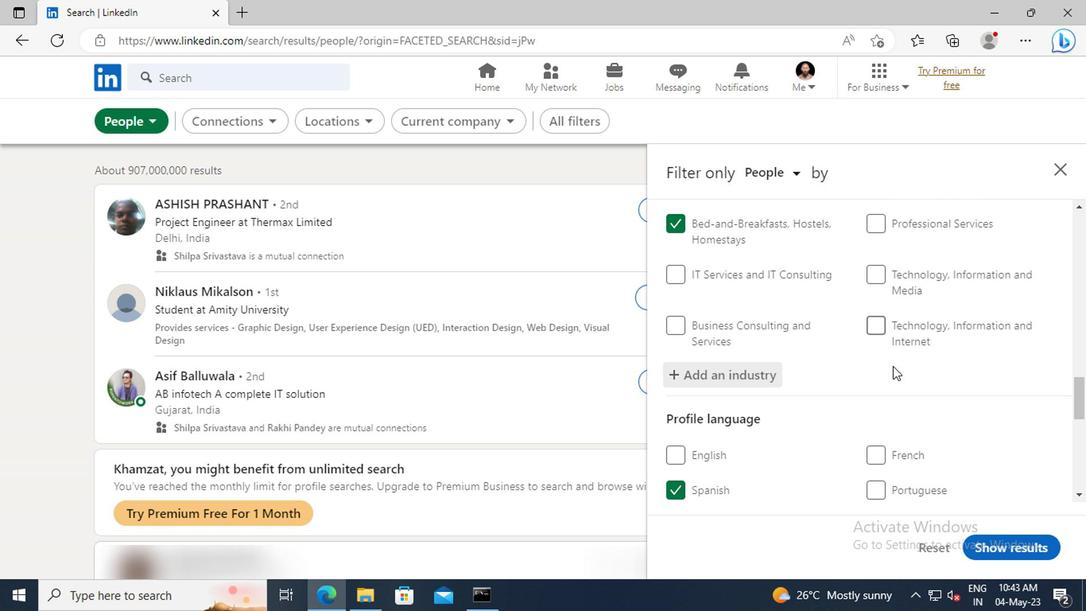 
Action: Mouse moved to (740, 362)
Screenshot: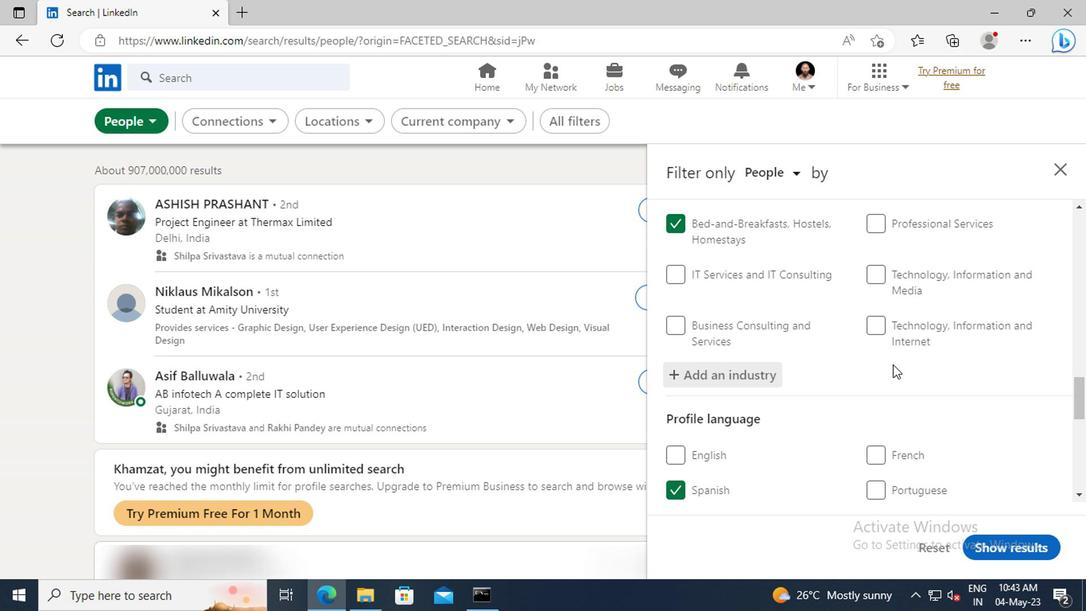 
Action: Mouse scrolled (740, 361) with delta (0, 0)
Screenshot: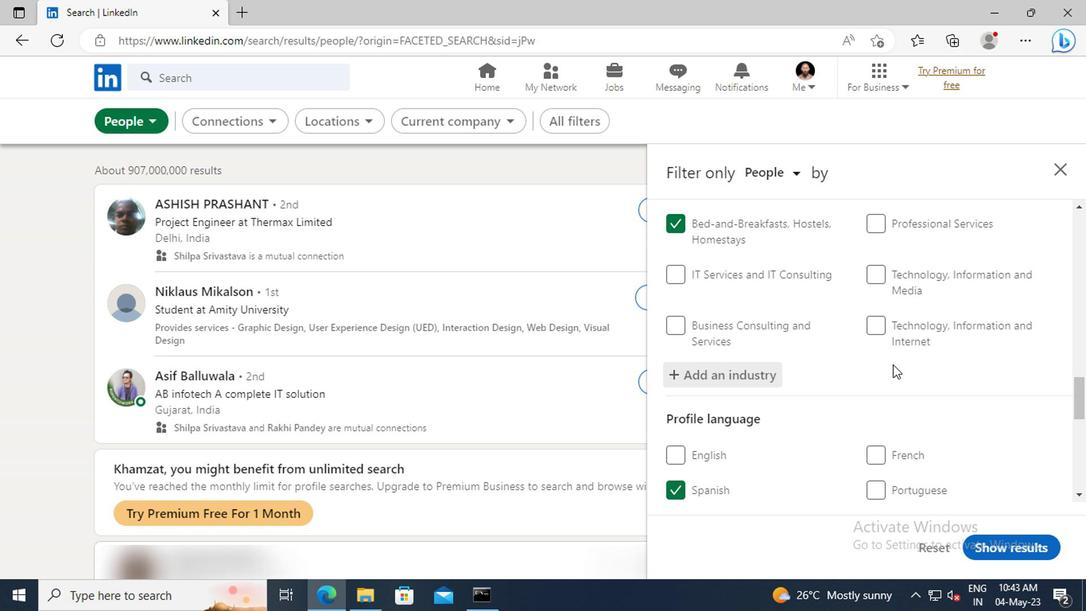 
Action: Mouse moved to (736, 341)
Screenshot: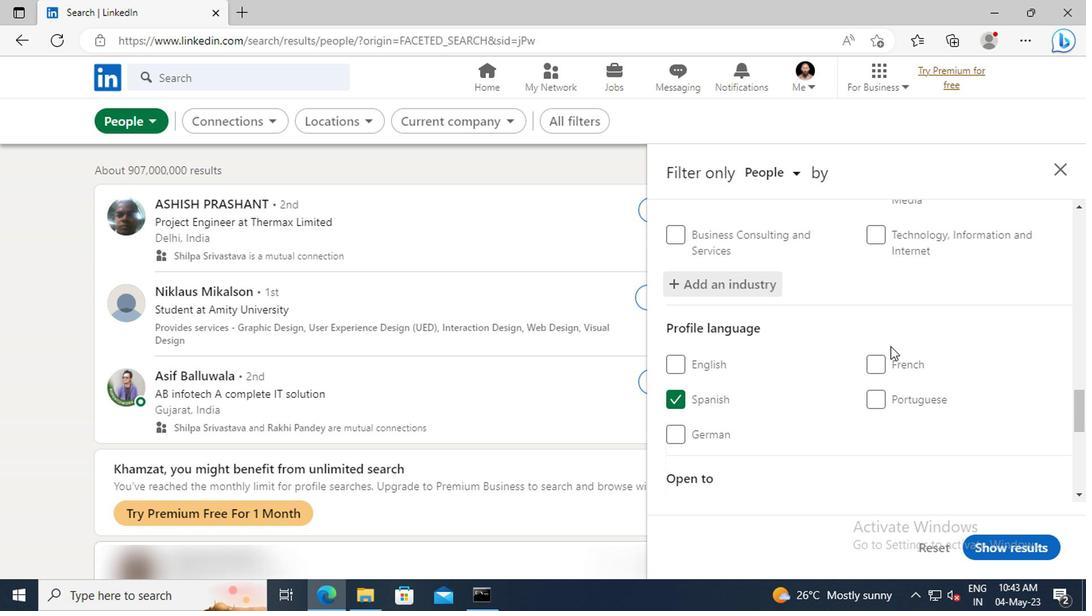 
Action: Mouse scrolled (736, 341) with delta (0, 0)
Screenshot: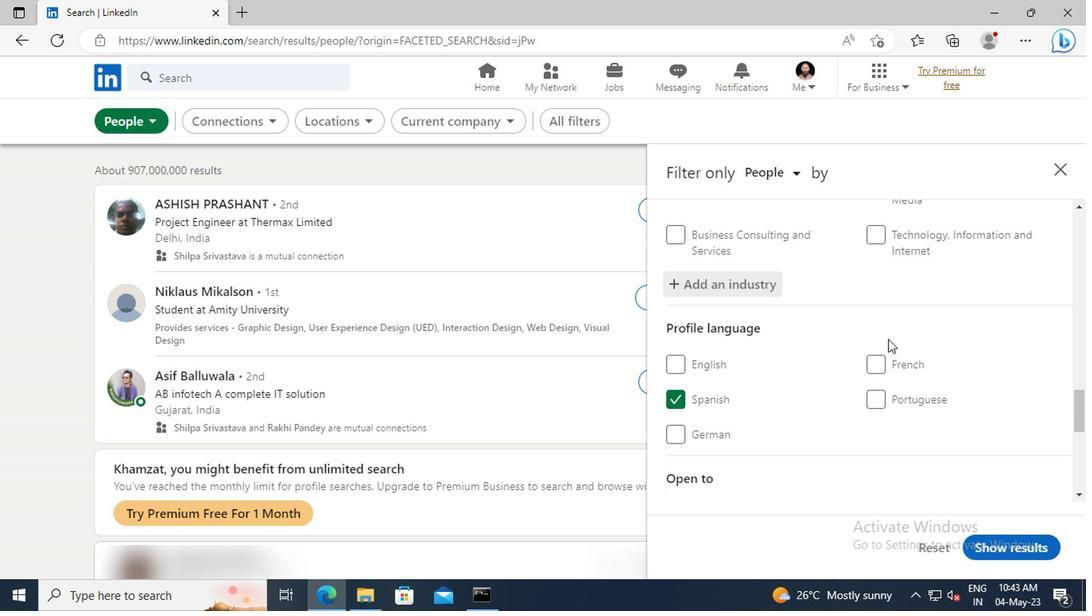 
Action: Mouse scrolled (736, 341) with delta (0, 0)
Screenshot: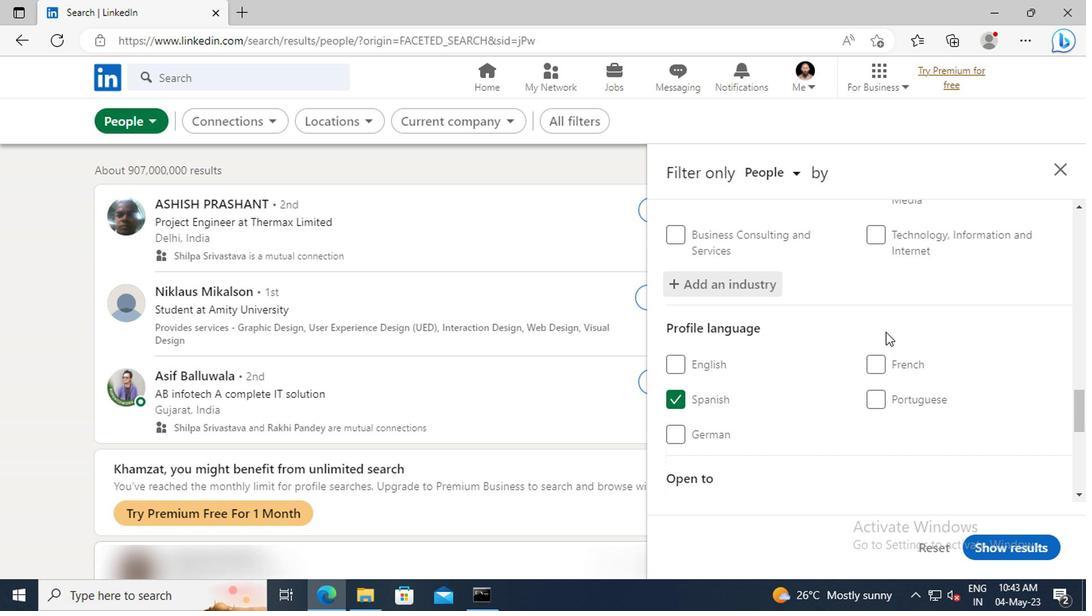 
Action: Mouse moved to (736, 341)
Screenshot: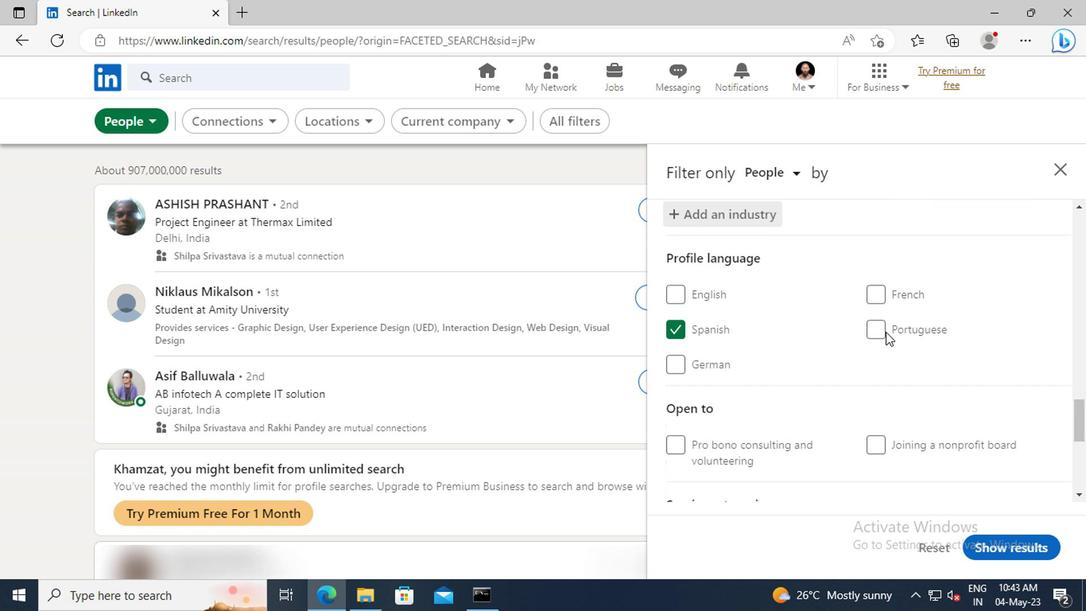 
Action: Mouse scrolled (736, 340) with delta (0, 0)
Screenshot: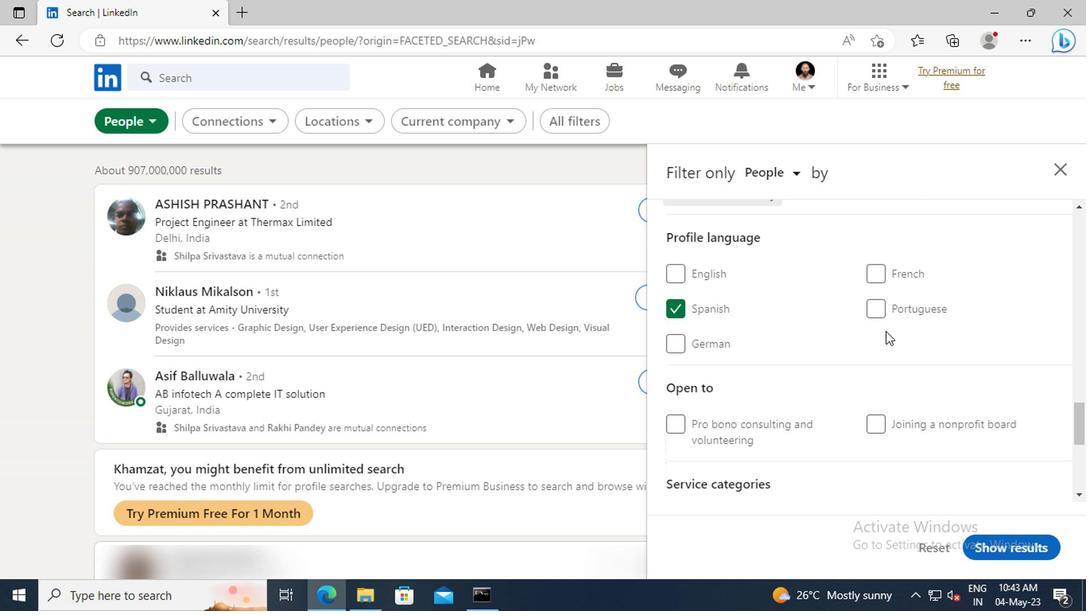 
Action: Mouse scrolled (736, 340) with delta (0, 0)
Screenshot: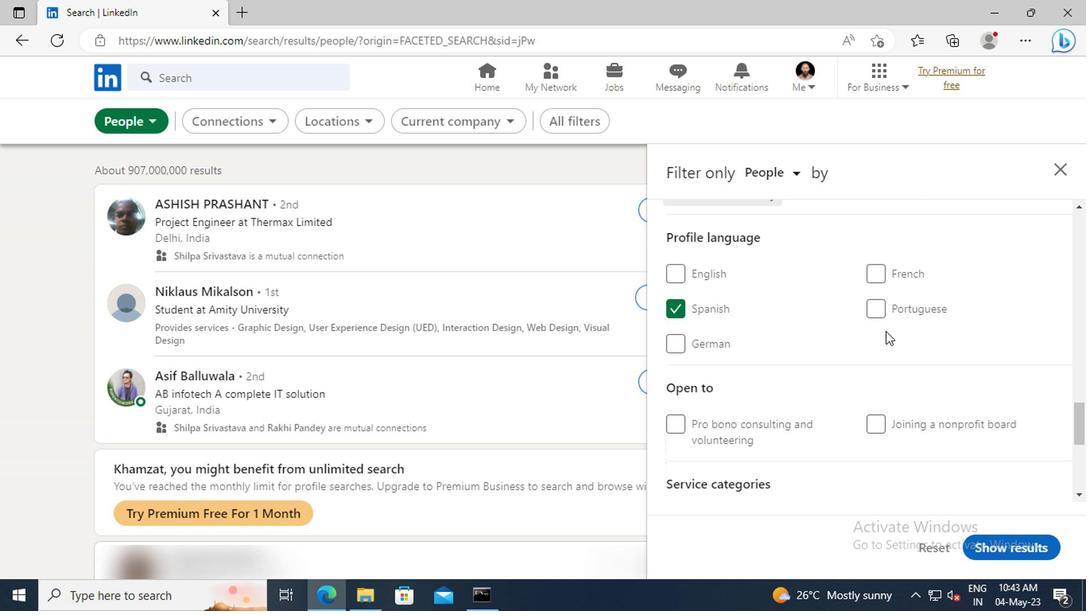 
Action: Mouse scrolled (736, 340) with delta (0, 0)
Screenshot: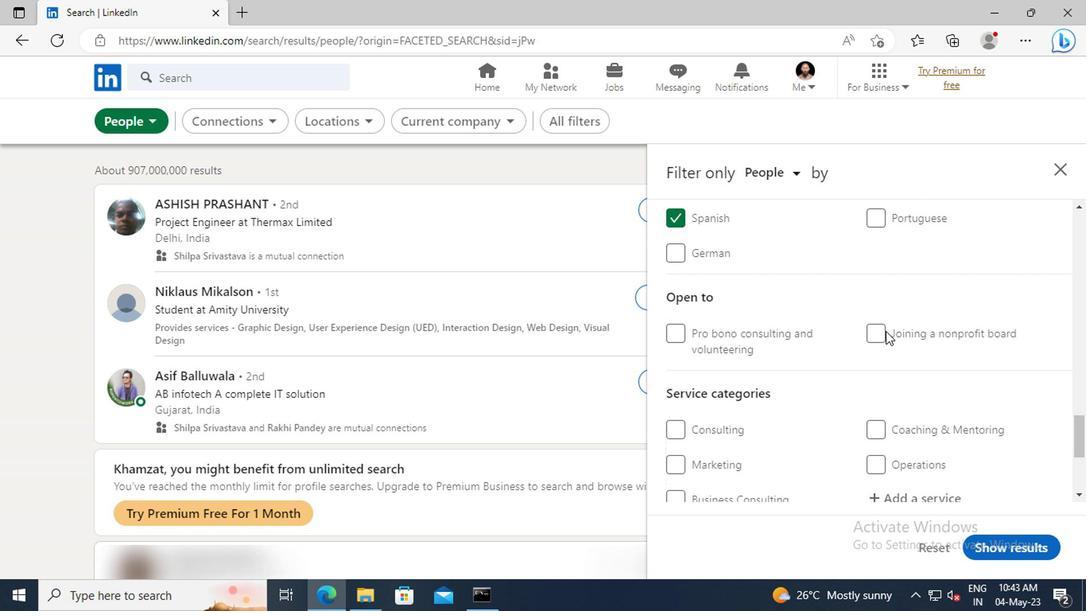 
Action: Mouse scrolled (736, 340) with delta (0, 0)
Screenshot: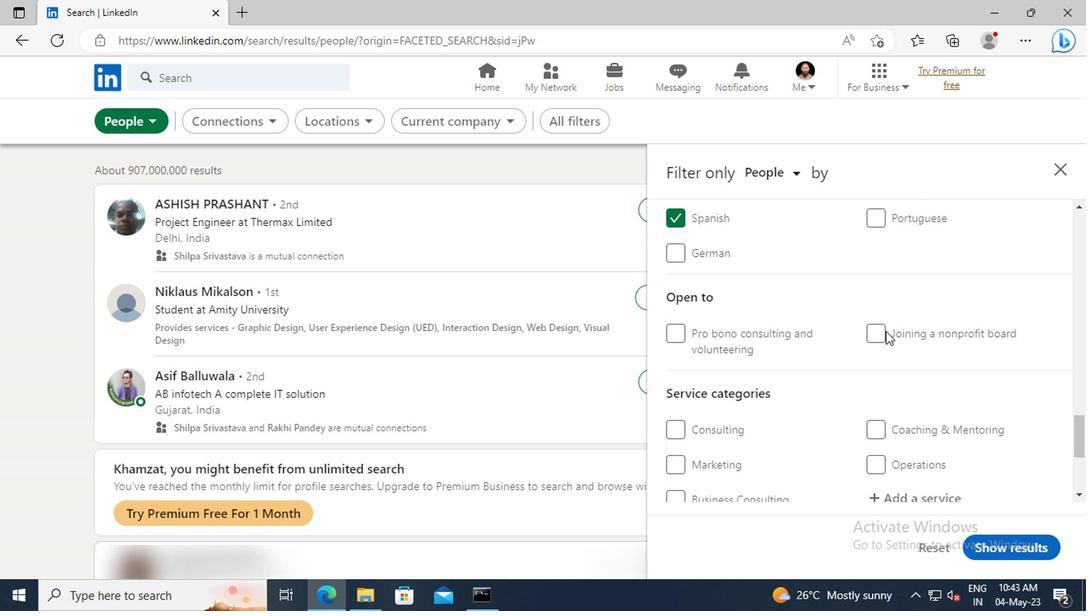 
Action: Mouse scrolled (736, 340) with delta (0, 0)
Screenshot: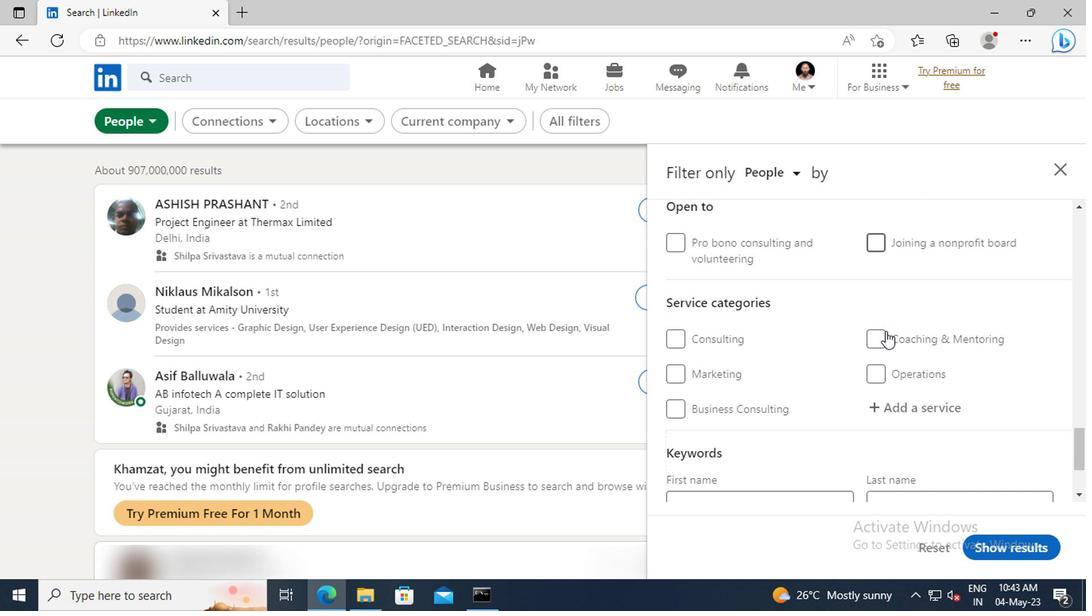 
Action: Mouse moved to (741, 365)
Screenshot: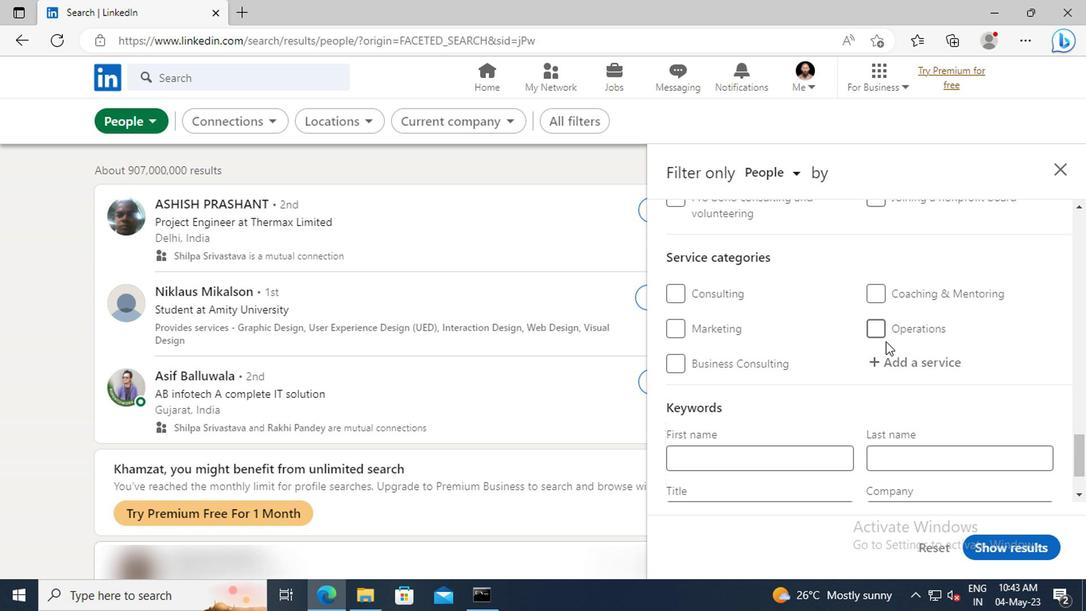 
Action: Mouse pressed left at (741, 365)
Screenshot: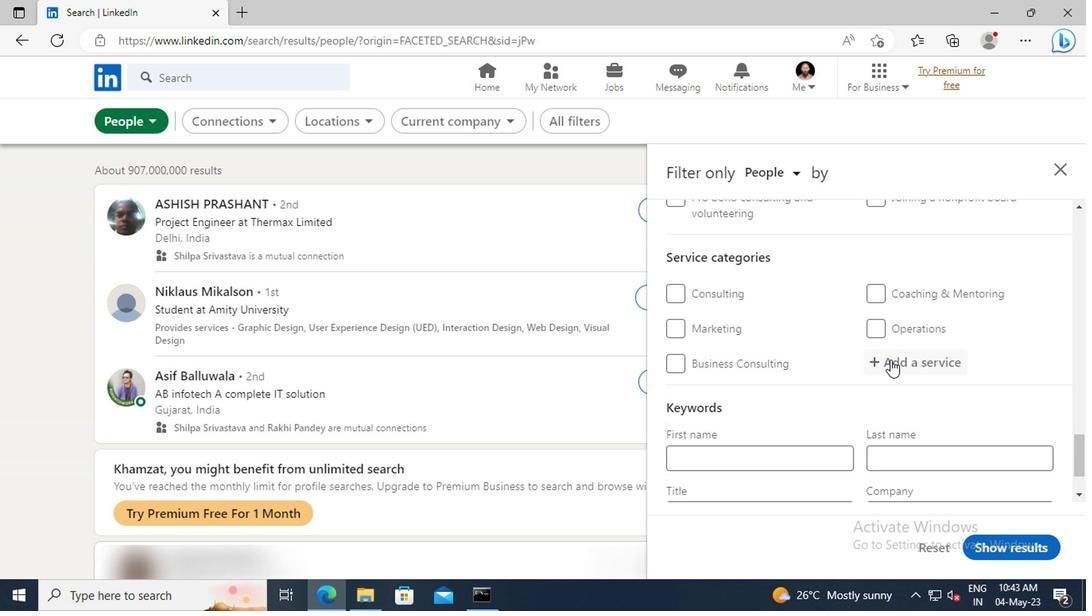 
Action: Key pressed <Key.shift>MANAGEMENT<Key.space><Key.shift>CON
Screenshot: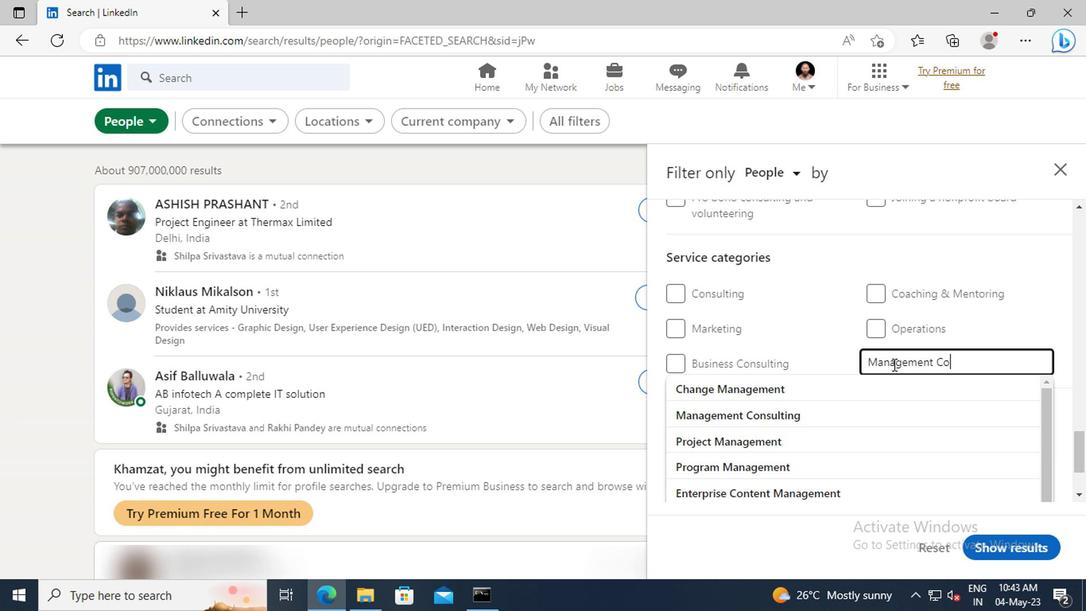 
Action: Mouse moved to (741, 381)
Screenshot: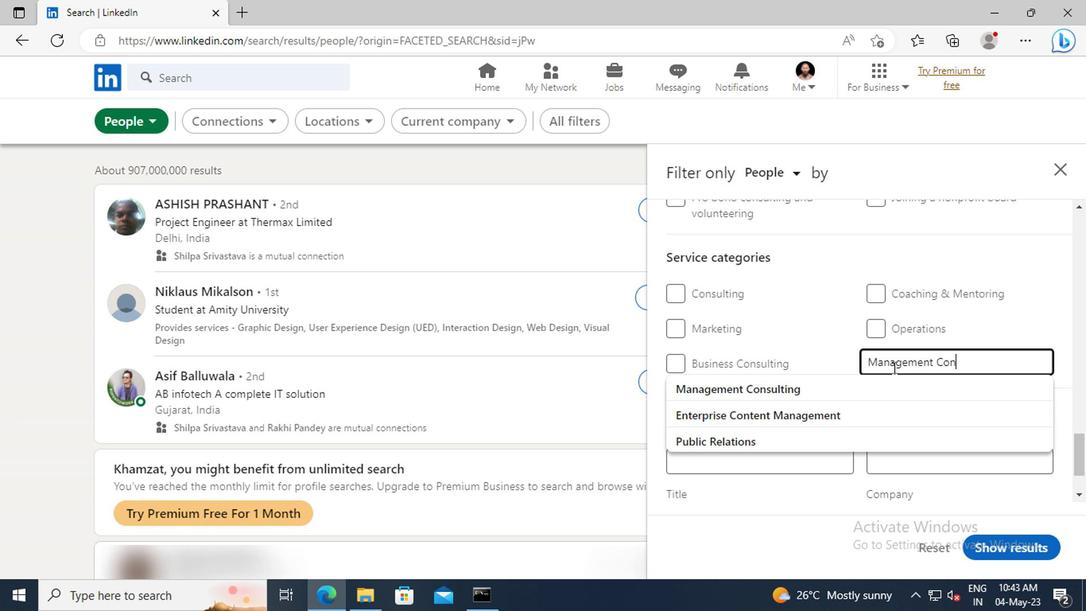 
Action: Mouse pressed left at (741, 381)
Screenshot: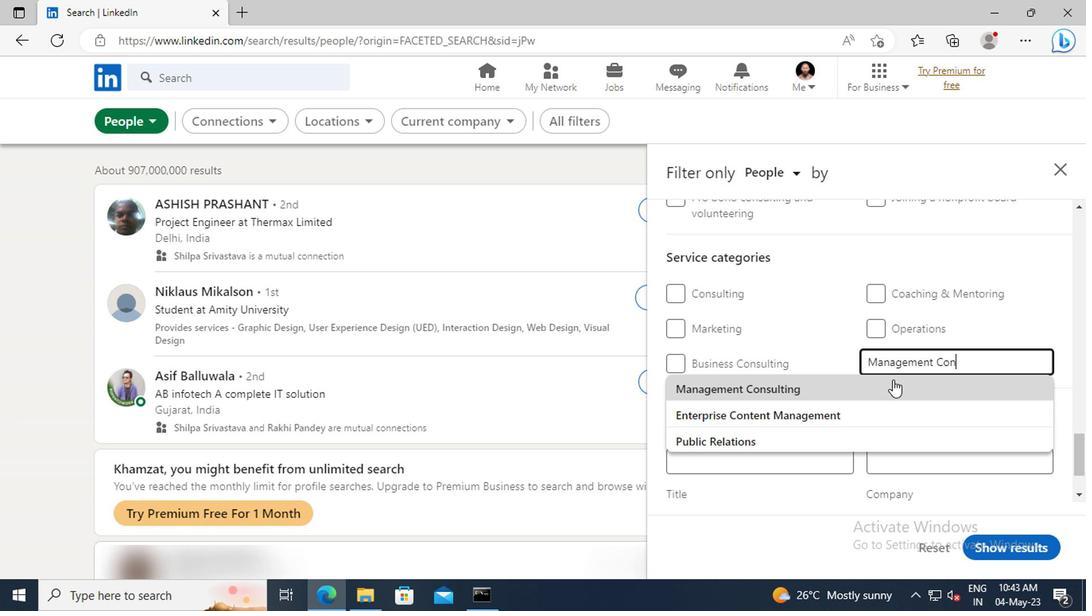 
Action: Mouse scrolled (741, 380) with delta (0, 0)
Screenshot: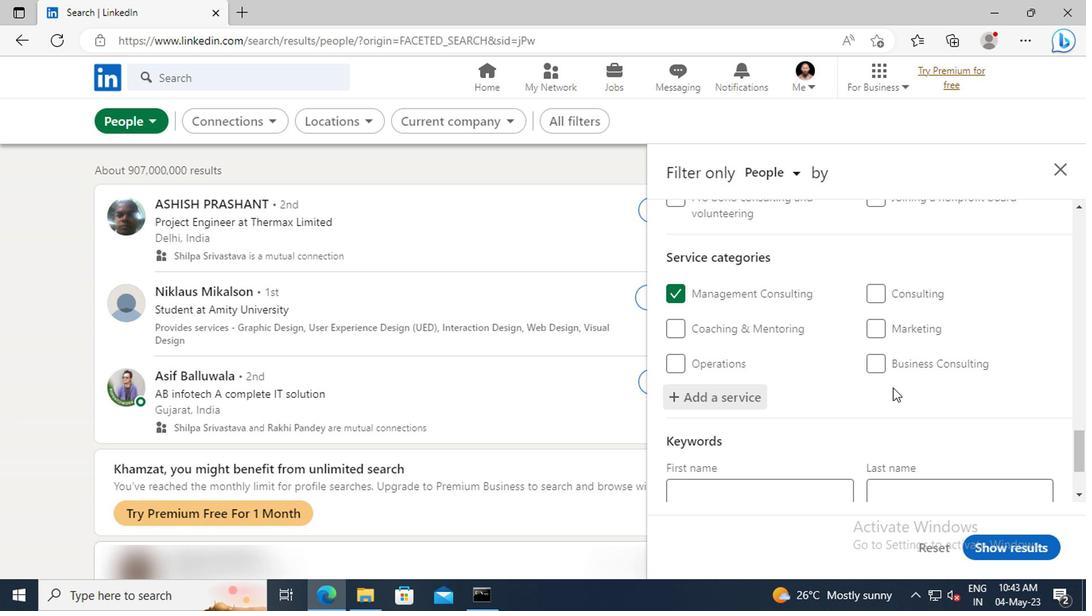 
Action: Mouse scrolled (741, 380) with delta (0, 0)
Screenshot: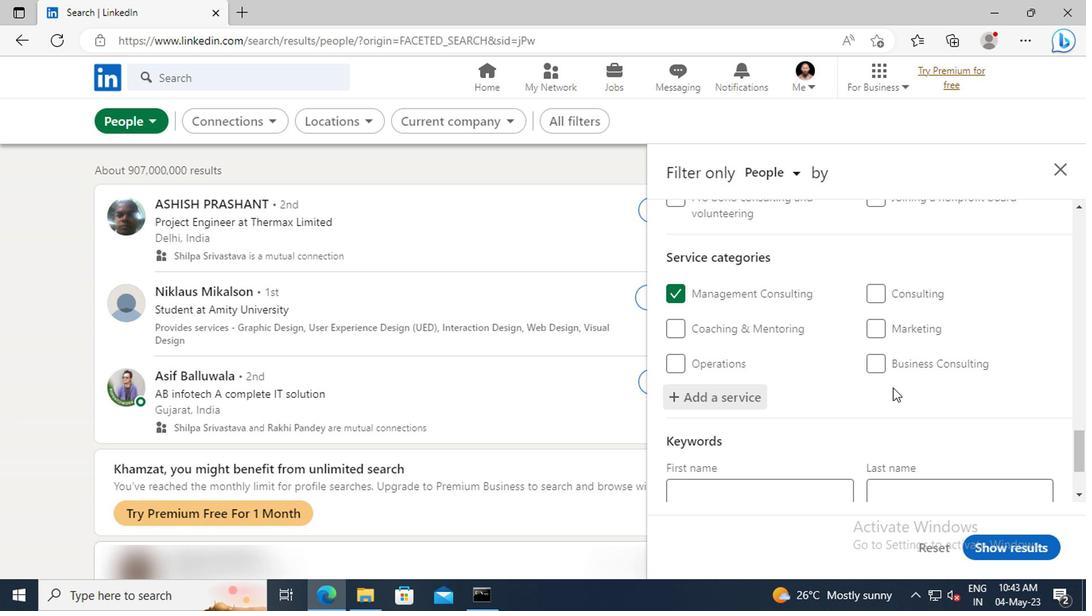 
Action: Mouse scrolled (741, 380) with delta (0, 0)
Screenshot: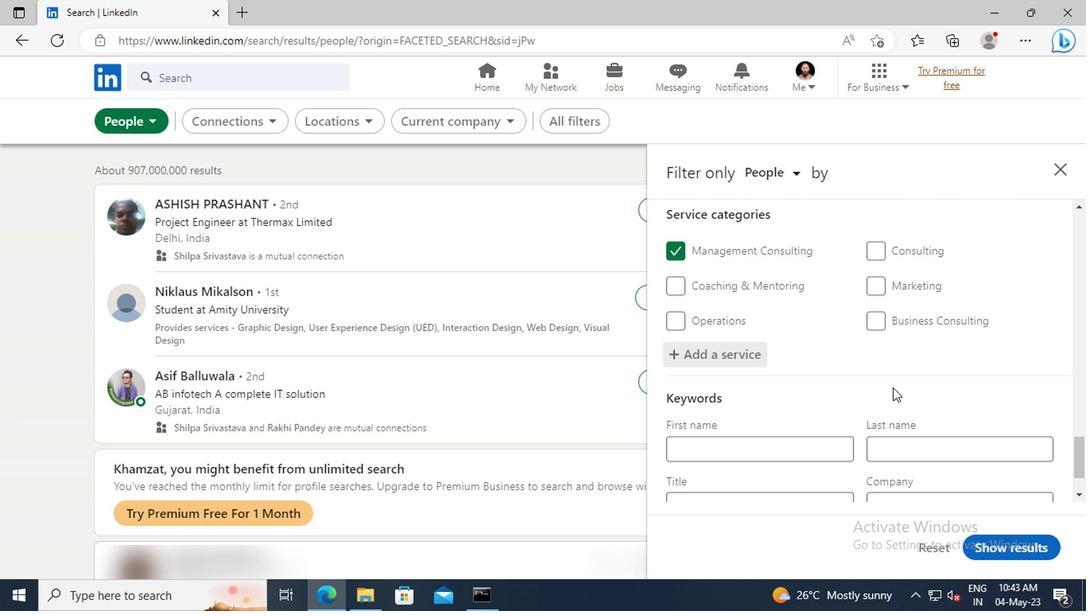 
Action: Mouse scrolled (741, 380) with delta (0, 0)
Screenshot: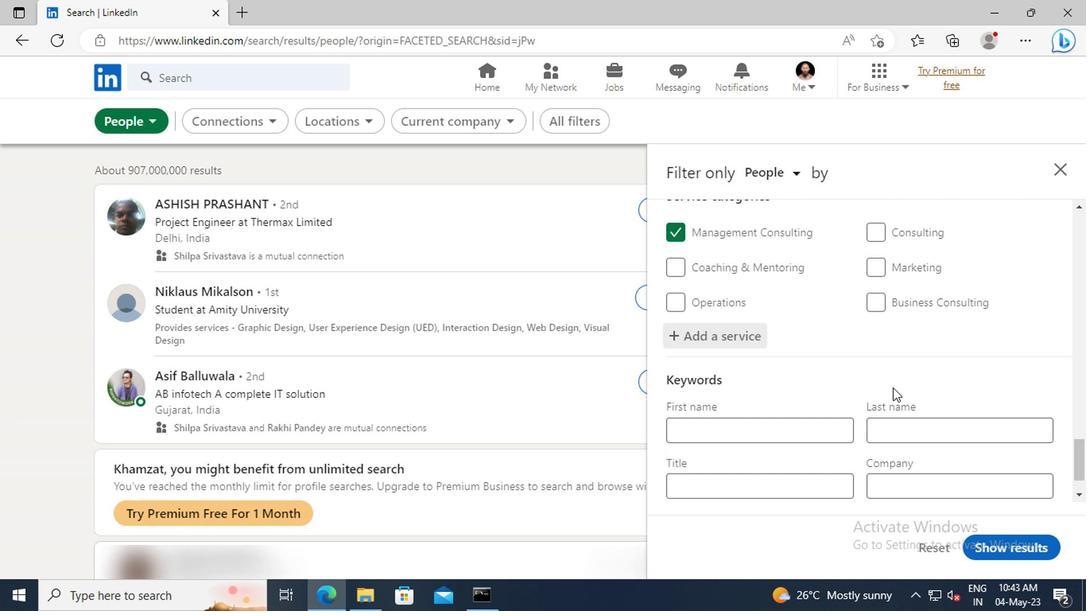 
Action: Mouse moved to (659, 409)
Screenshot: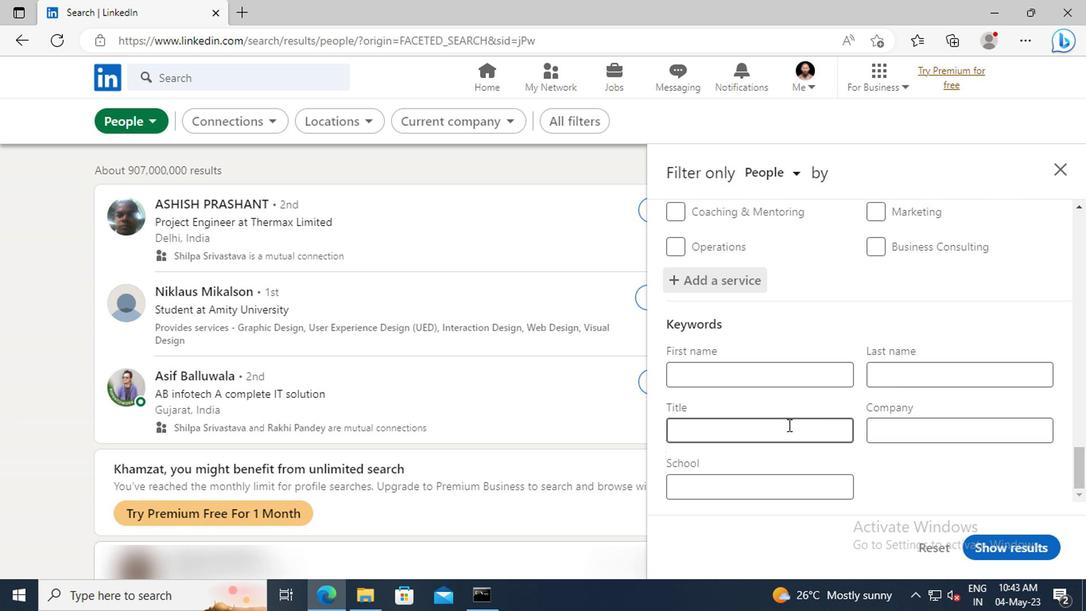 
Action: Mouse pressed left at (659, 409)
Screenshot: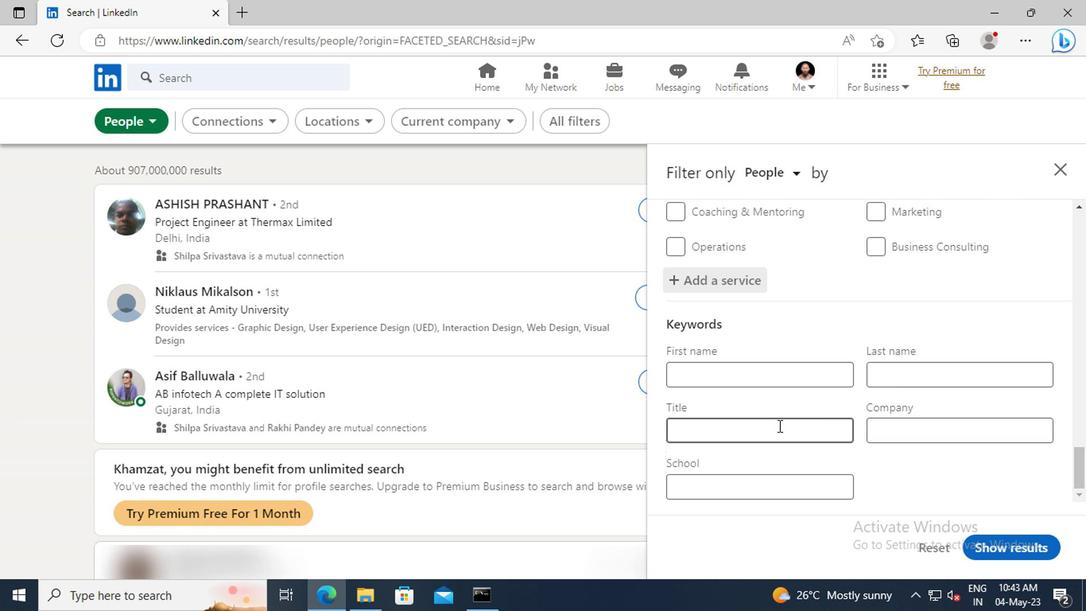 
Action: Key pressed <Key.shift>QUALITY<Key.space><Key.shift>CONTROL<Key.enter>
Screenshot: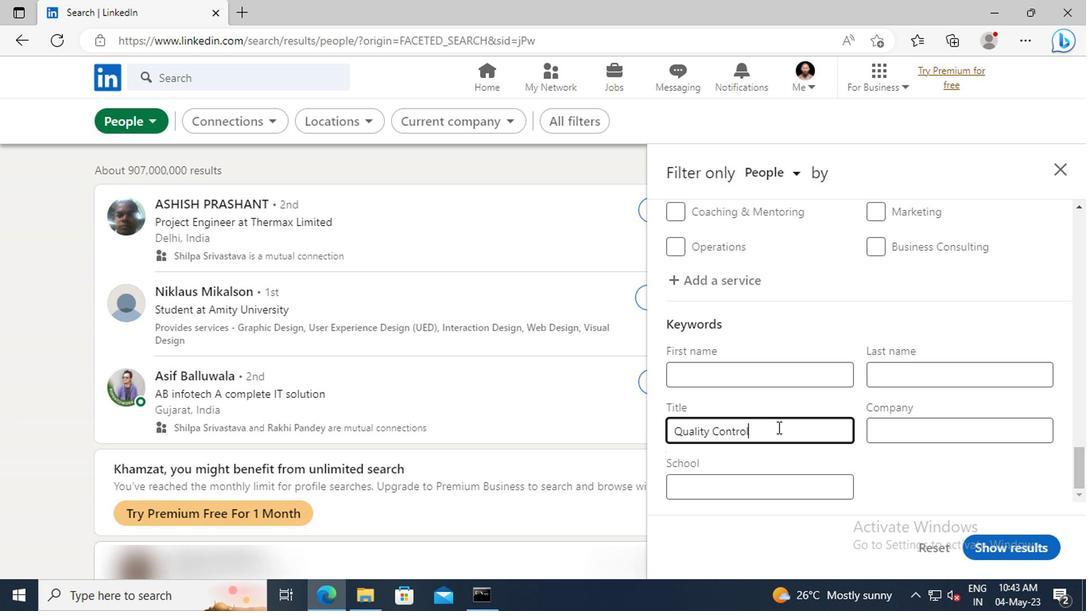
Action: Mouse moved to (802, 493)
Screenshot: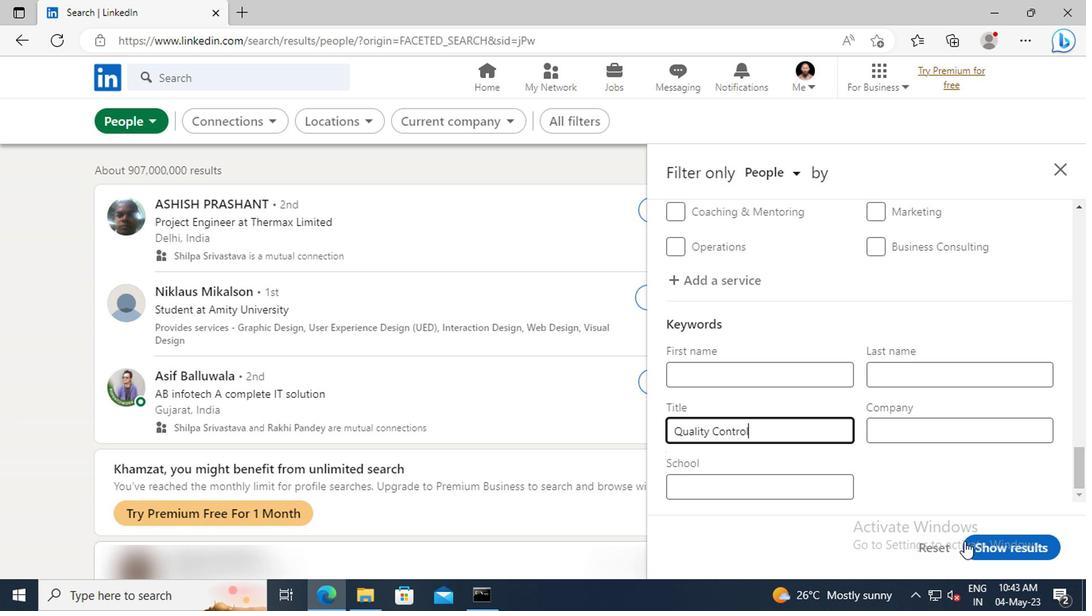 
Action: Mouse pressed left at (802, 493)
Screenshot: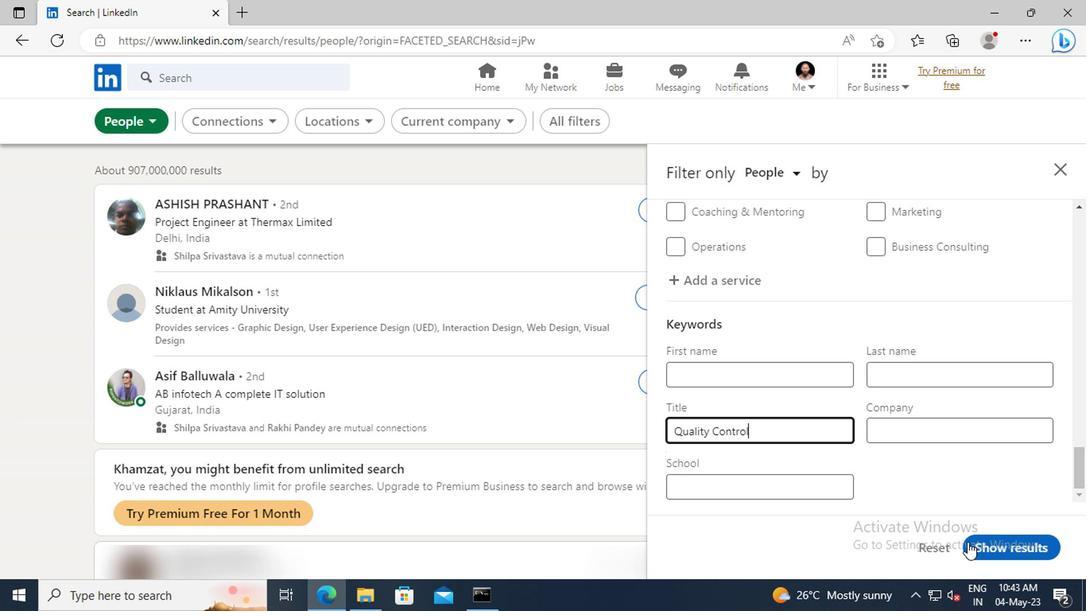 
